 Task: Find connections with filter location Boufarik with filter topic #Whatinspiresmewith filter profile language French with filter current company SCC Online with filter school Board of Secondary Education Rajasthan with filter industry Personal and Laundry Services with filter service category Growth Marketing with filter keywords title Business Analyst
Action: Mouse moved to (546, 69)
Screenshot: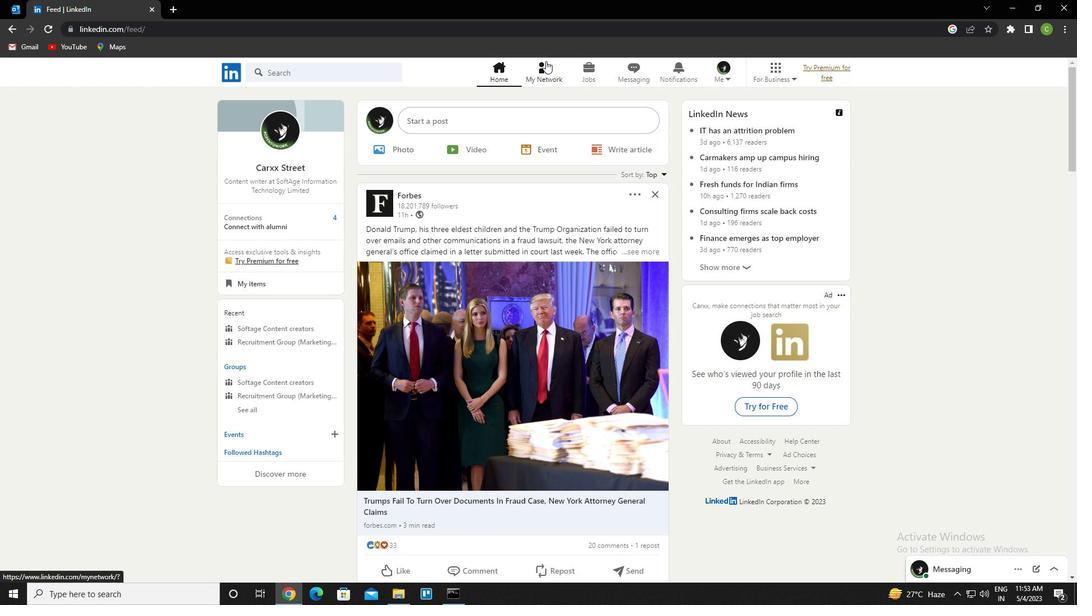 
Action: Mouse pressed left at (546, 69)
Screenshot: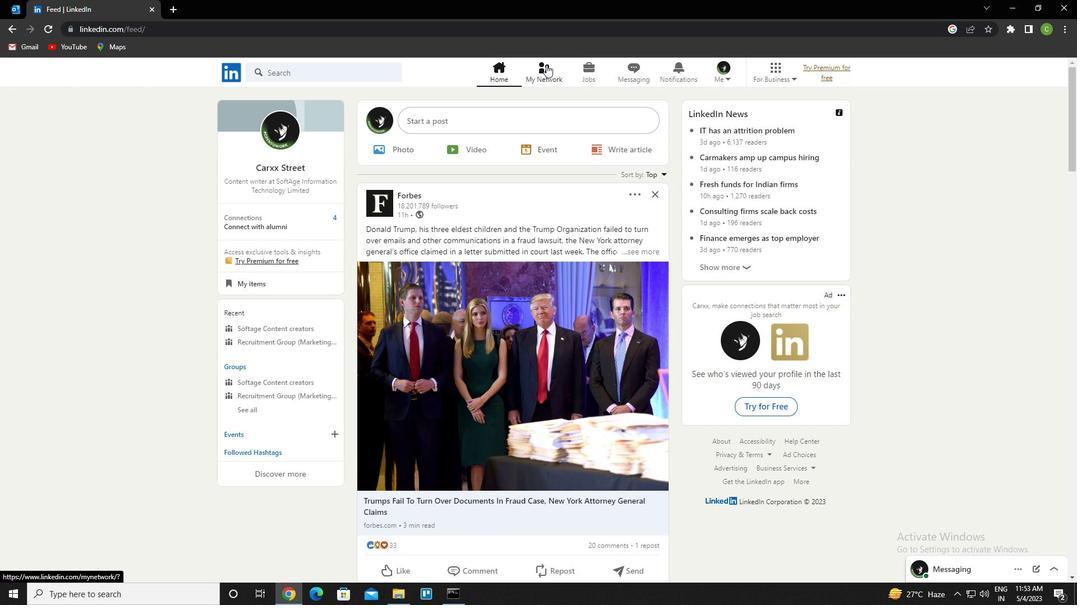 
Action: Mouse moved to (335, 134)
Screenshot: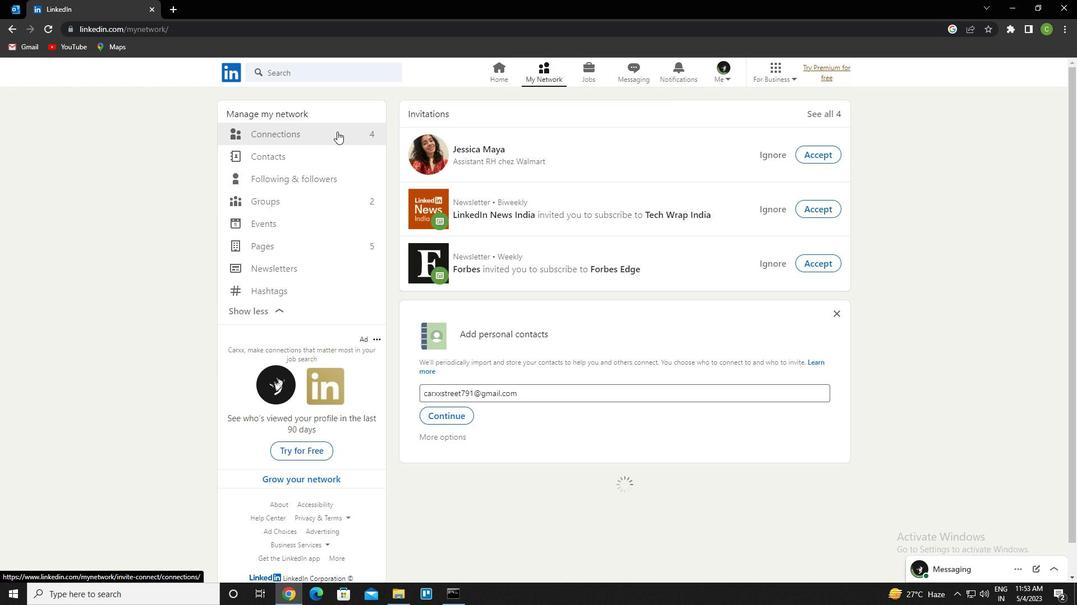 
Action: Mouse pressed left at (335, 134)
Screenshot: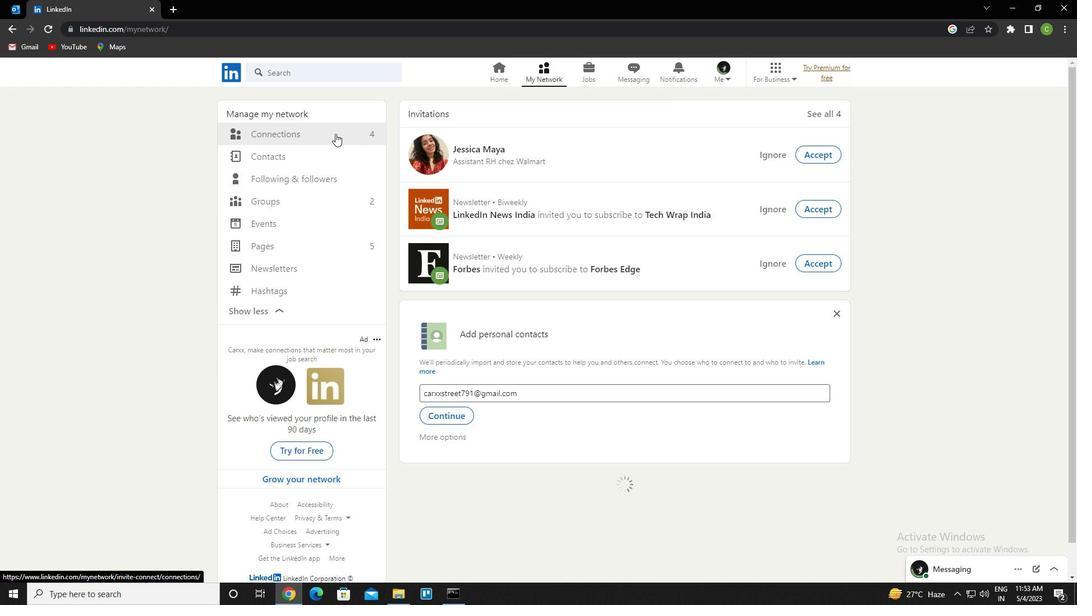 
Action: Mouse moved to (616, 136)
Screenshot: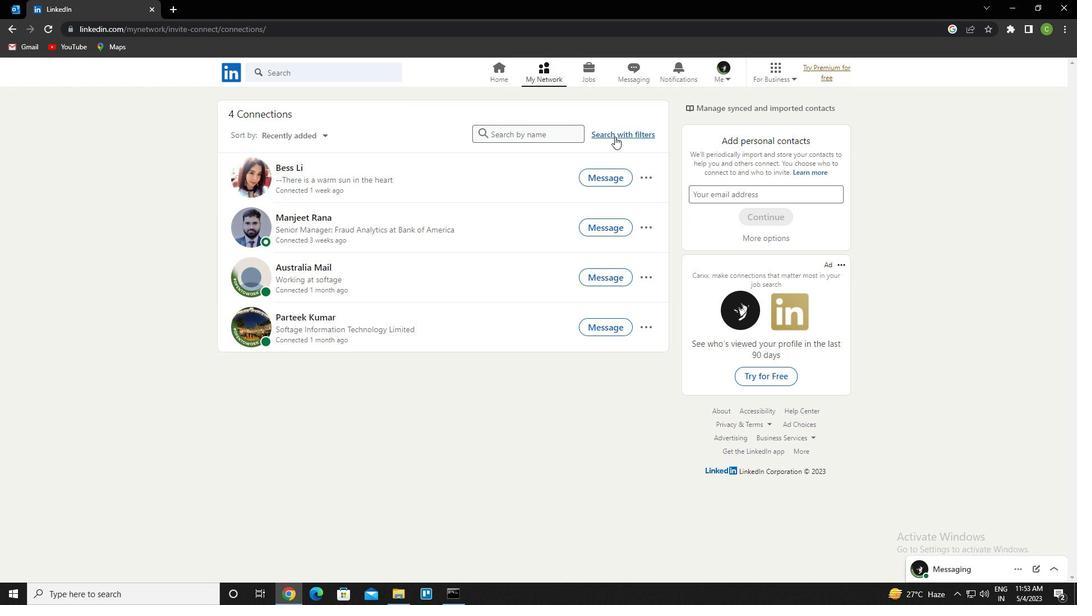
Action: Mouse pressed left at (616, 136)
Screenshot: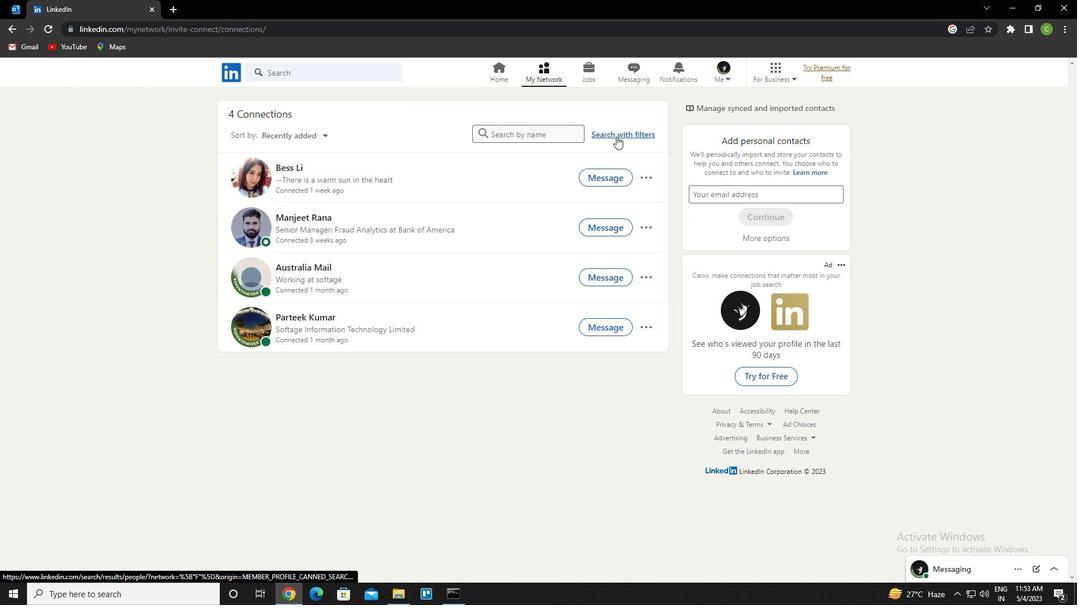
Action: Mouse moved to (578, 107)
Screenshot: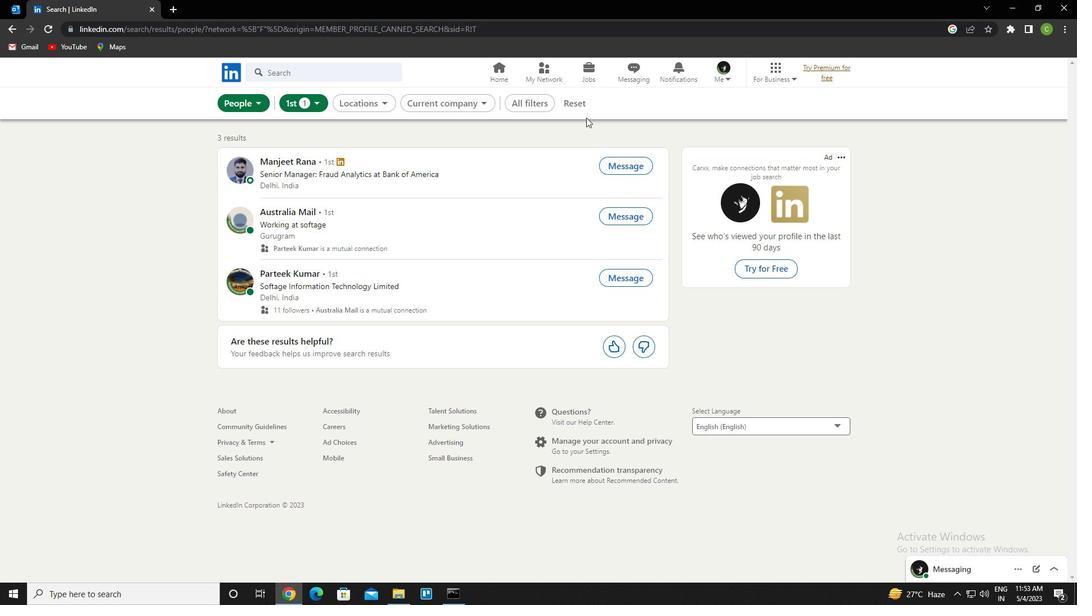 
Action: Mouse pressed left at (578, 107)
Screenshot: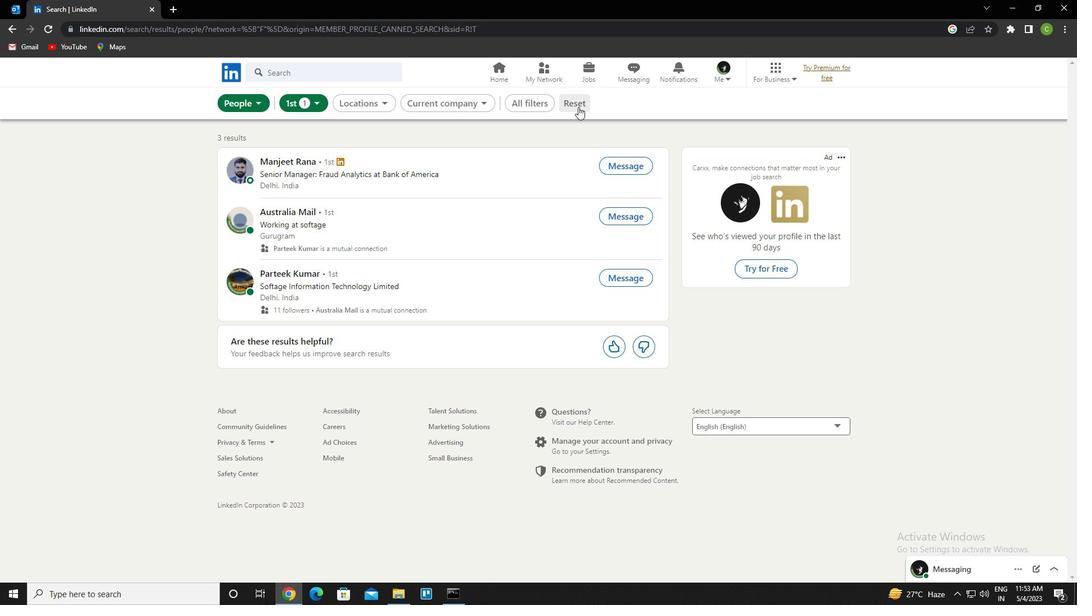 
Action: Mouse moved to (560, 104)
Screenshot: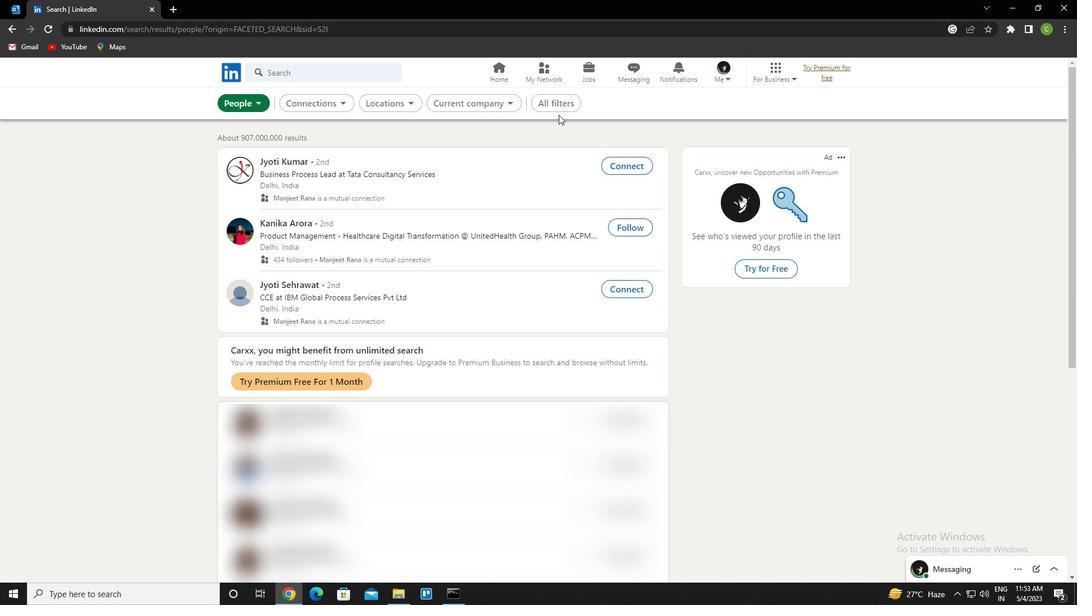 
Action: Mouse pressed left at (560, 104)
Screenshot: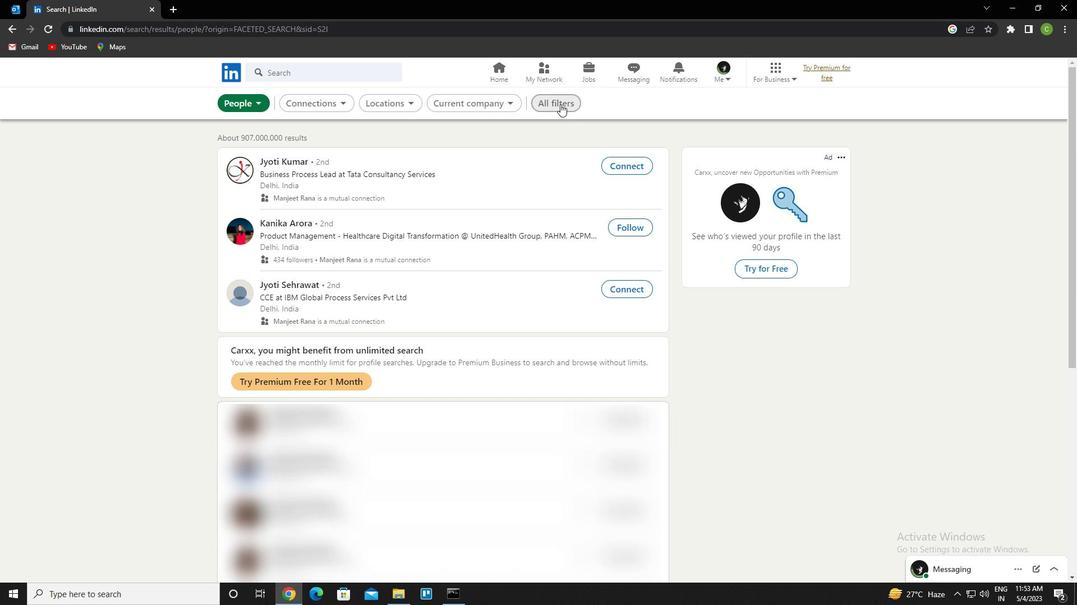 
Action: Mouse moved to (895, 312)
Screenshot: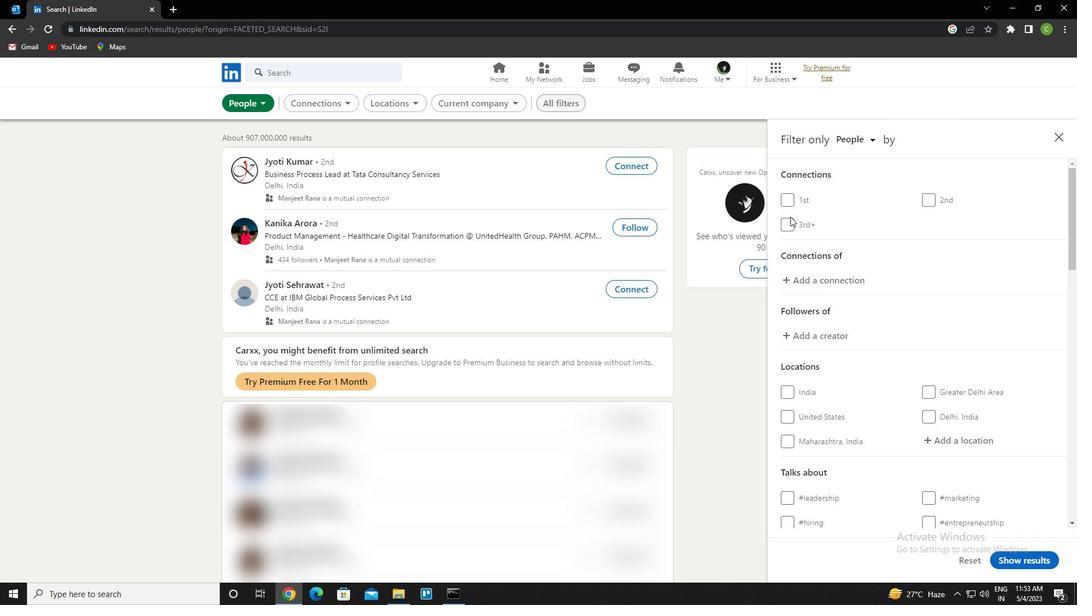 
Action: Mouse scrolled (895, 311) with delta (0, 0)
Screenshot: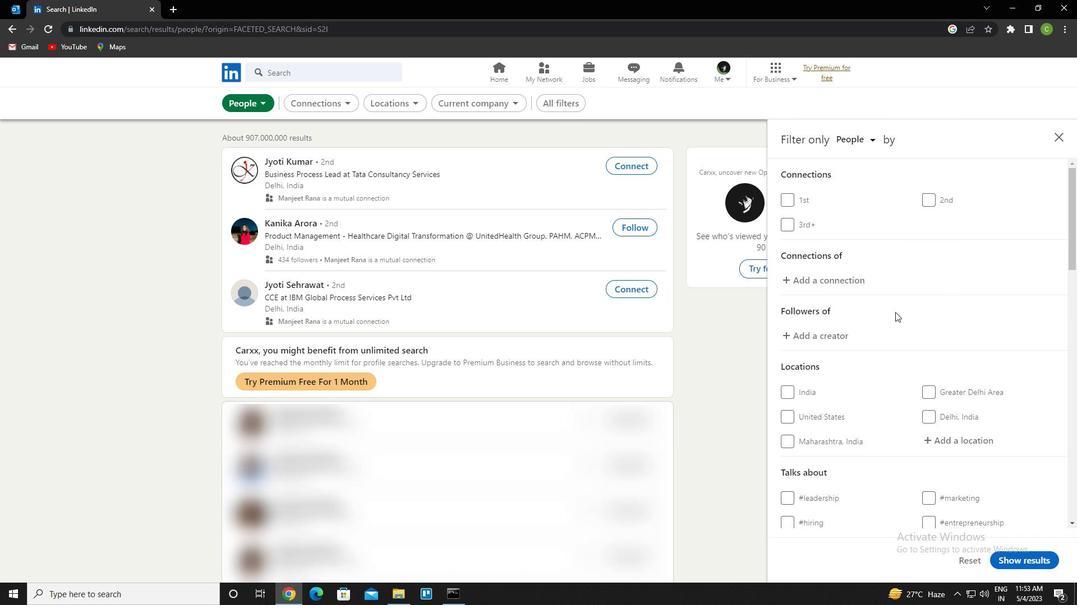 
Action: Mouse moved to (895, 313)
Screenshot: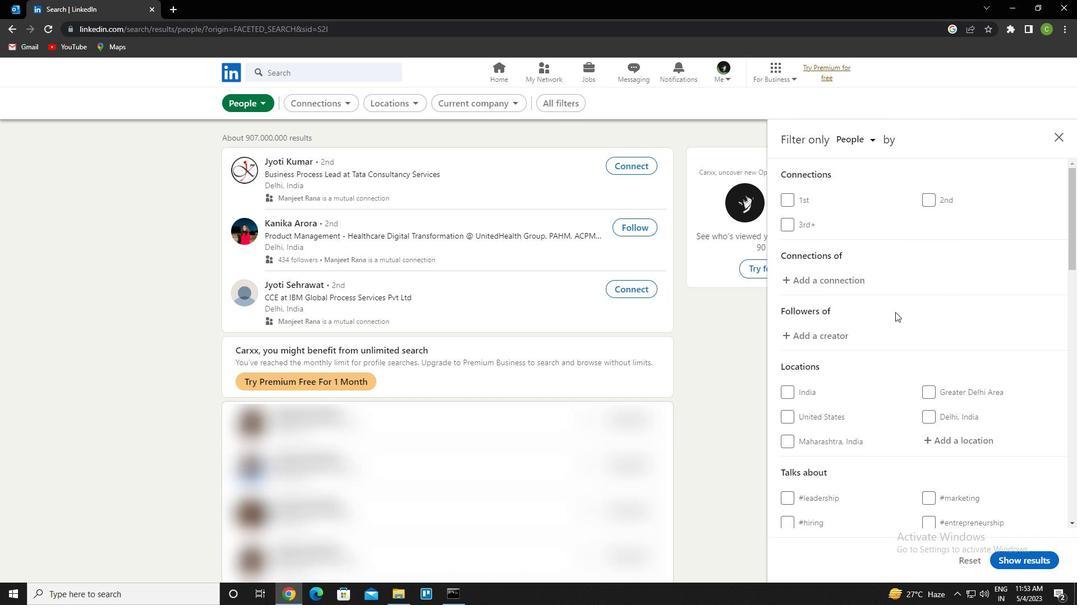 
Action: Mouse scrolled (895, 312) with delta (0, 0)
Screenshot: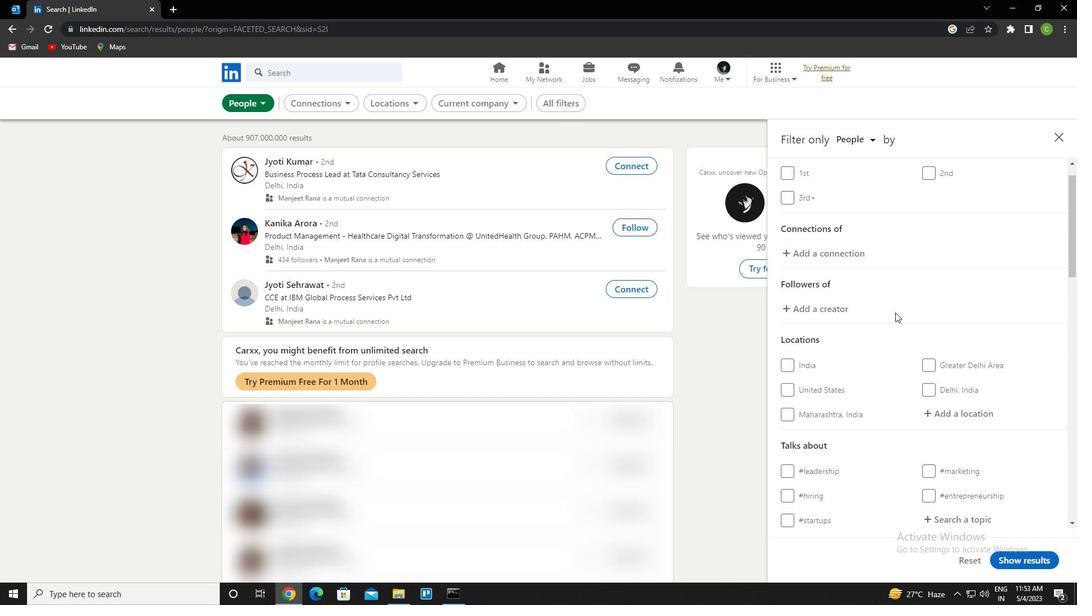 
Action: Mouse moved to (963, 333)
Screenshot: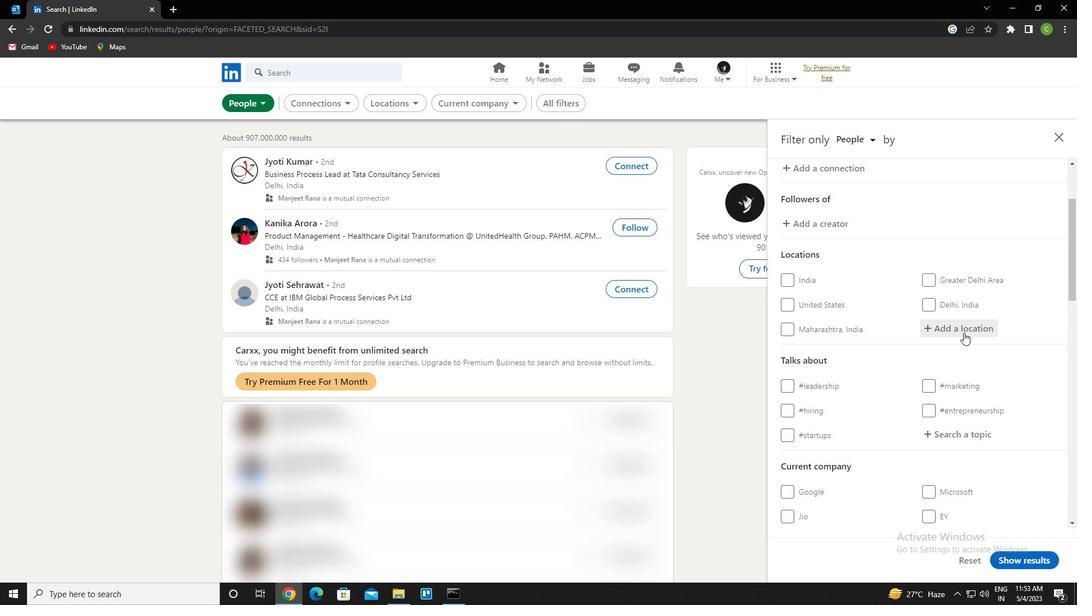 
Action: Mouse pressed left at (963, 333)
Screenshot: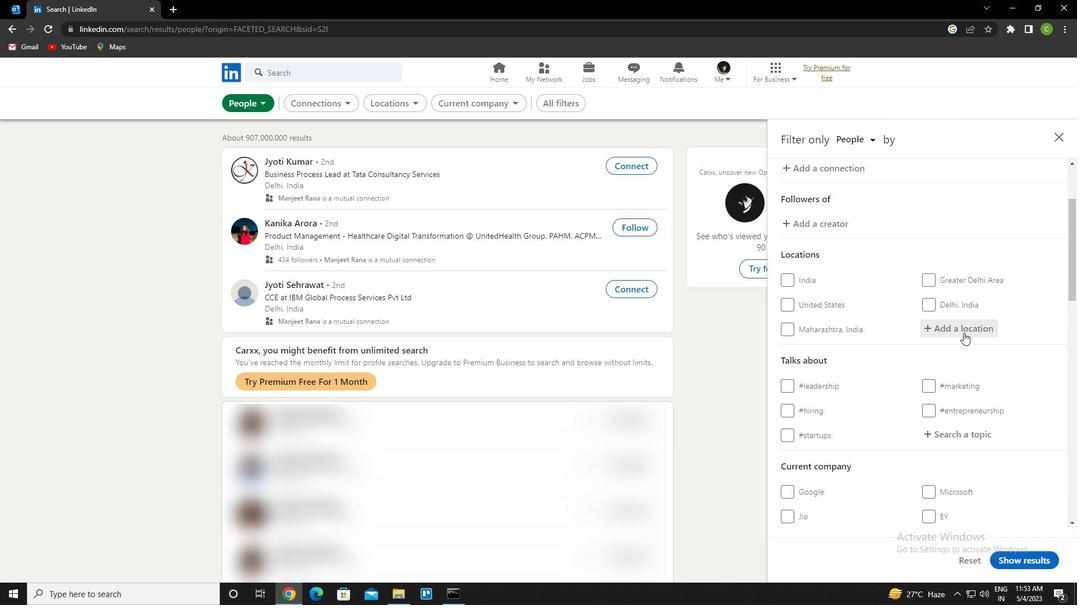 
Action: Key pressed <Key.caps_lock>b<Key.caps_lock>oufarik<Key.down><Key.enter>
Screenshot: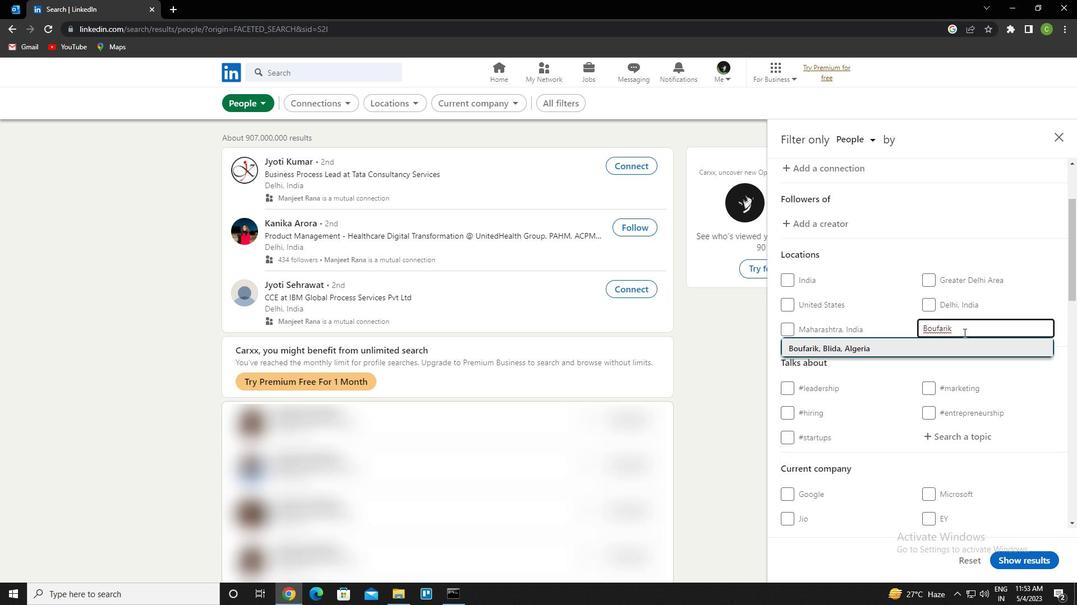 
Action: Mouse moved to (954, 328)
Screenshot: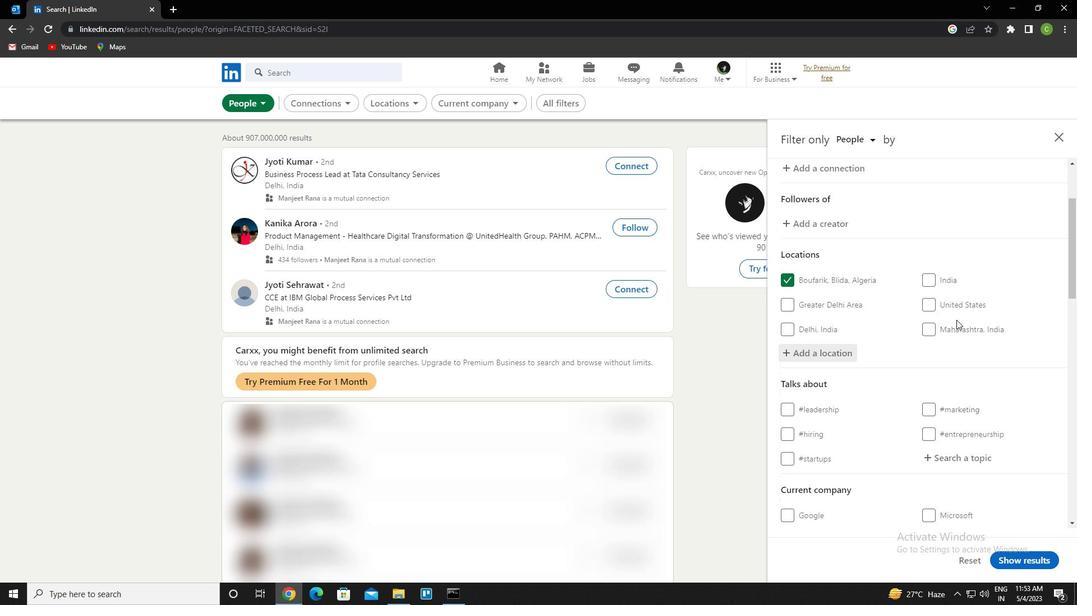 
Action: Mouse scrolled (954, 327) with delta (0, 0)
Screenshot: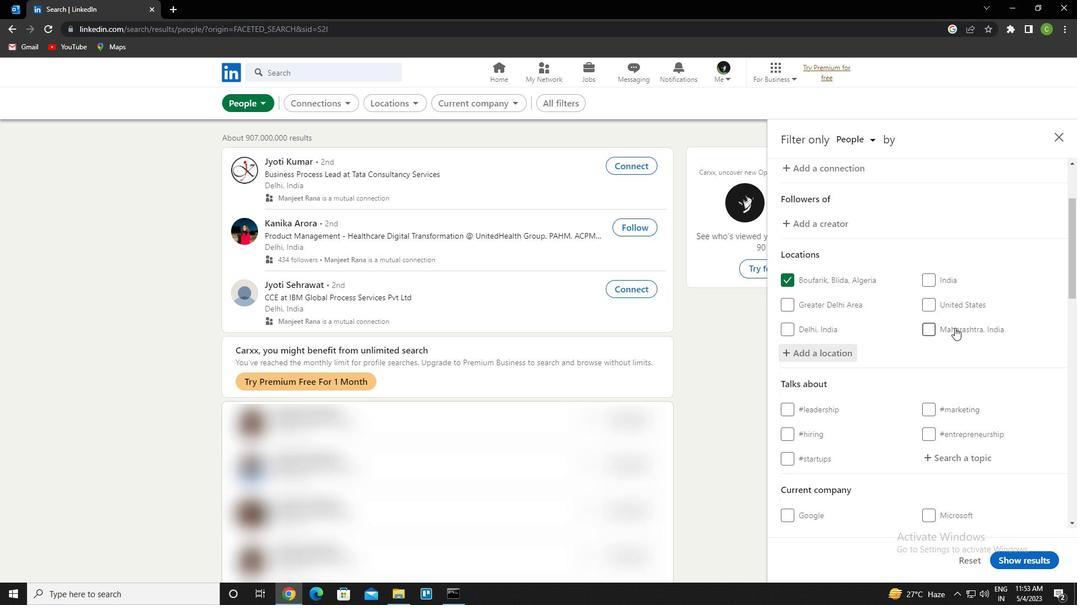 
Action: Mouse moved to (944, 398)
Screenshot: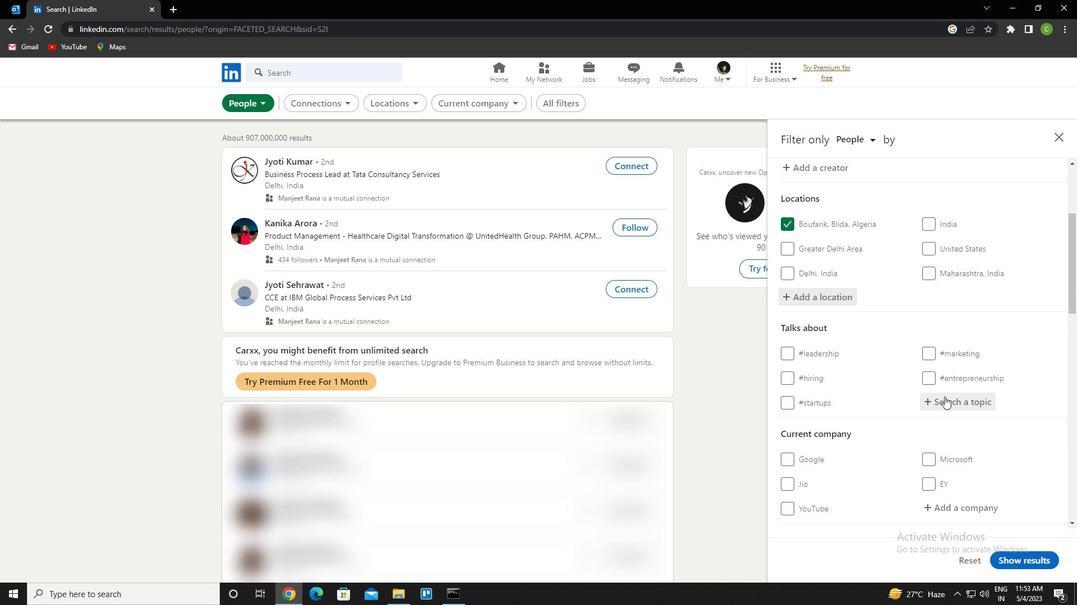 
Action: Mouse pressed left at (944, 398)
Screenshot: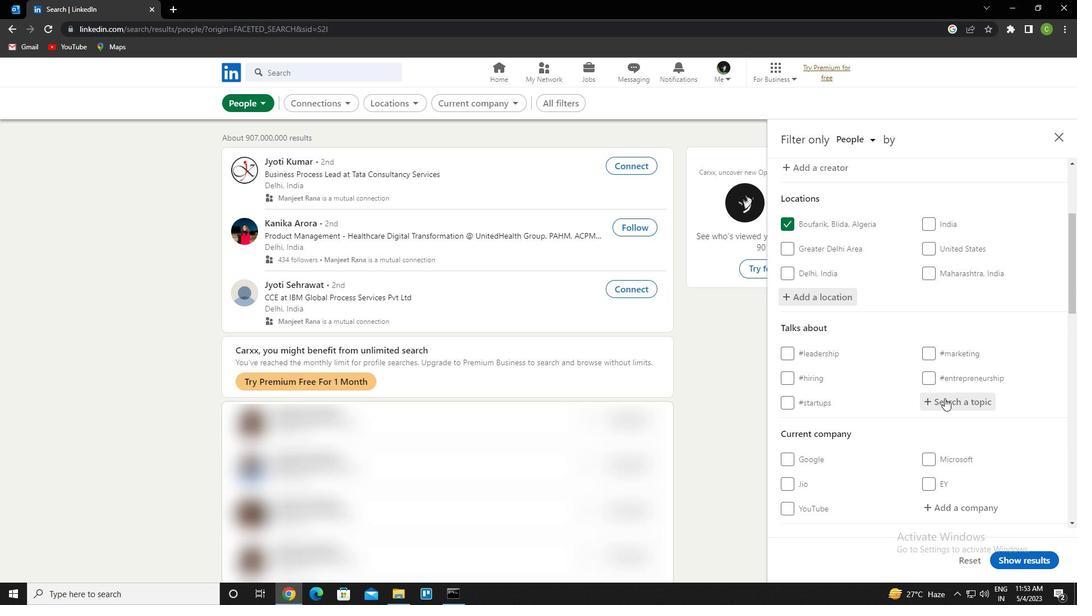 
Action: Mouse moved to (924, 385)
Screenshot: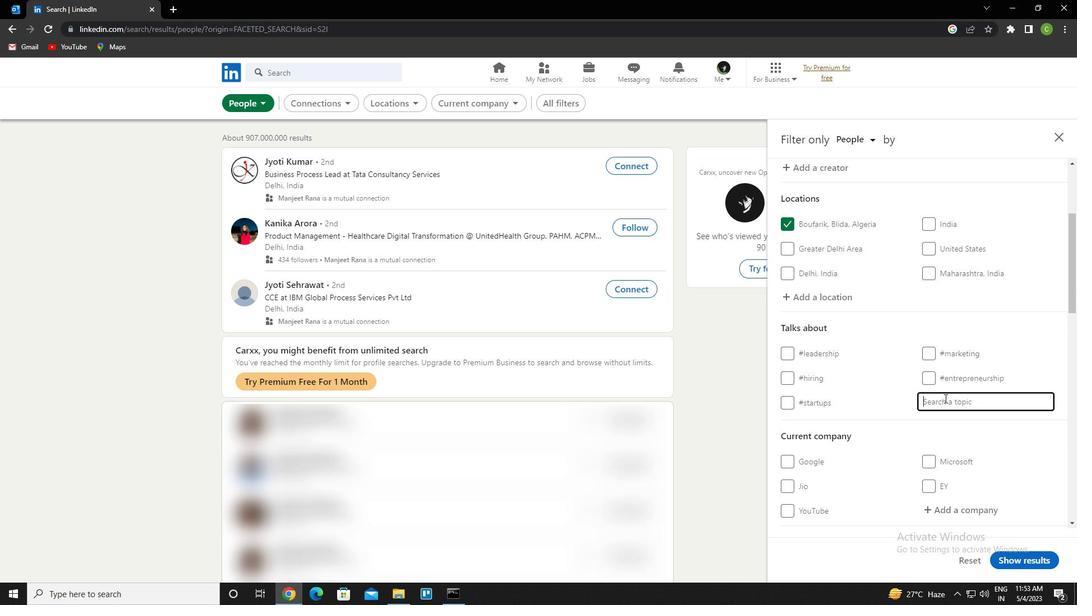 
Action: Key pressed whatinspireme<Key.down><Key.backspace><Key.backspace><Key.down><Key.enter>
Screenshot: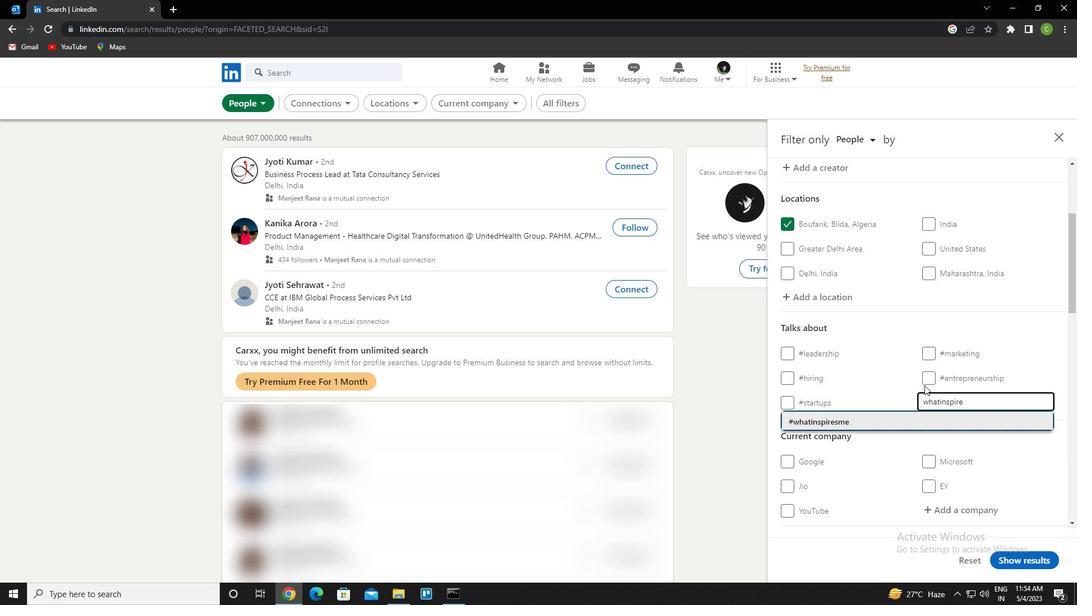 
Action: Mouse moved to (924, 385)
Screenshot: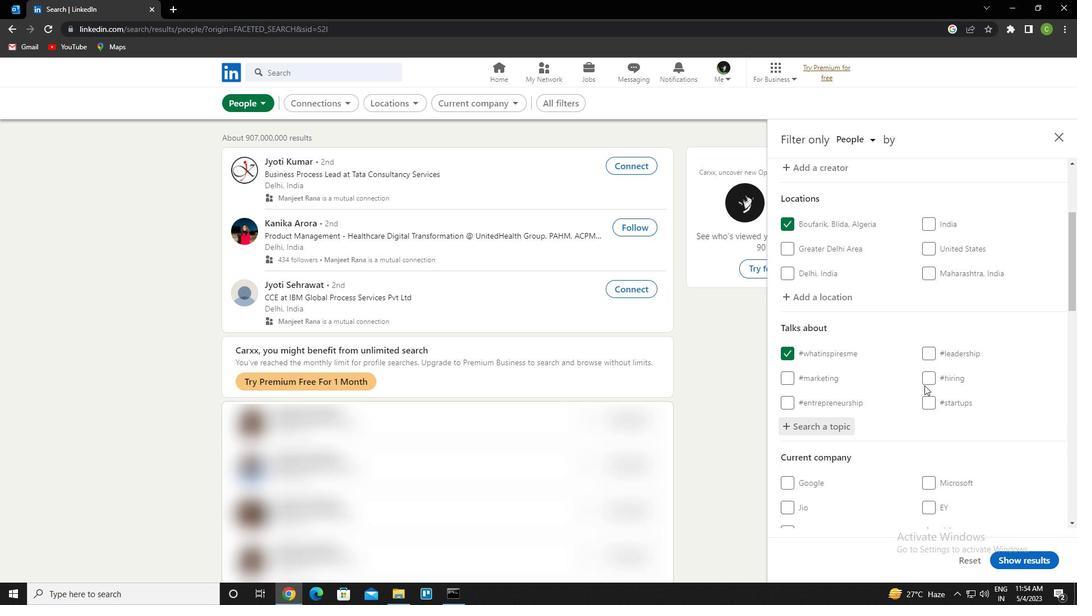 
Action: Mouse scrolled (924, 385) with delta (0, 0)
Screenshot: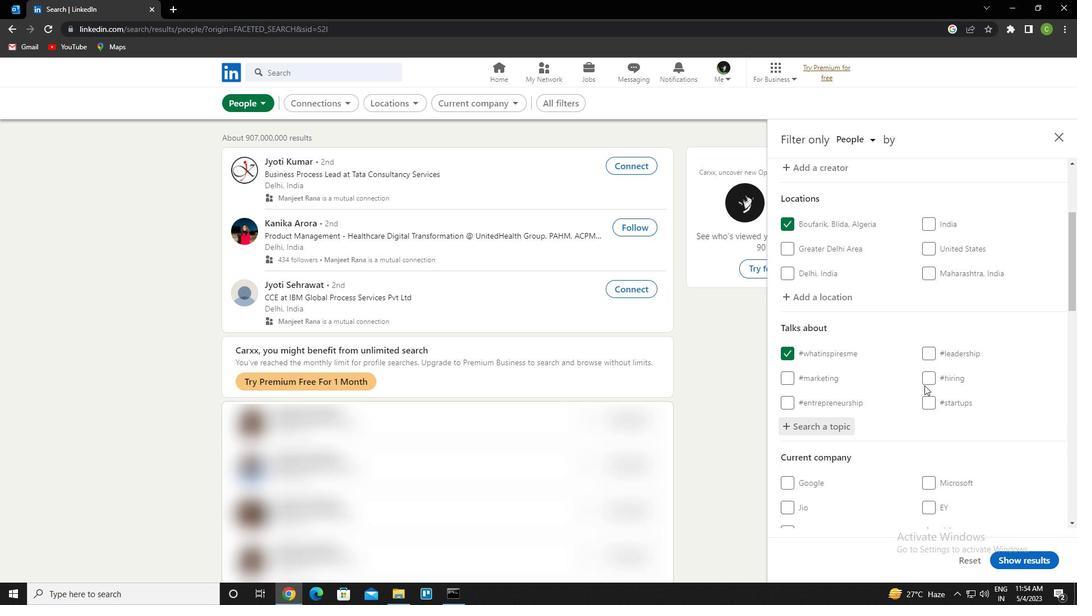 
Action: Mouse scrolled (924, 385) with delta (0, 0)
Screenshot: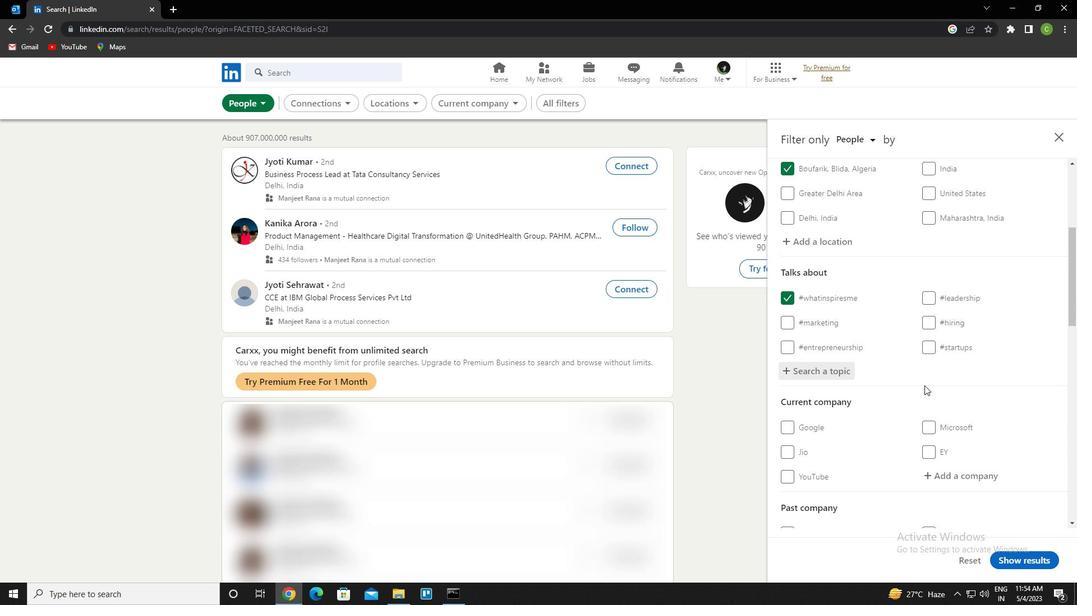 
Action: Mouse moved to (923, 385)
Screenshot: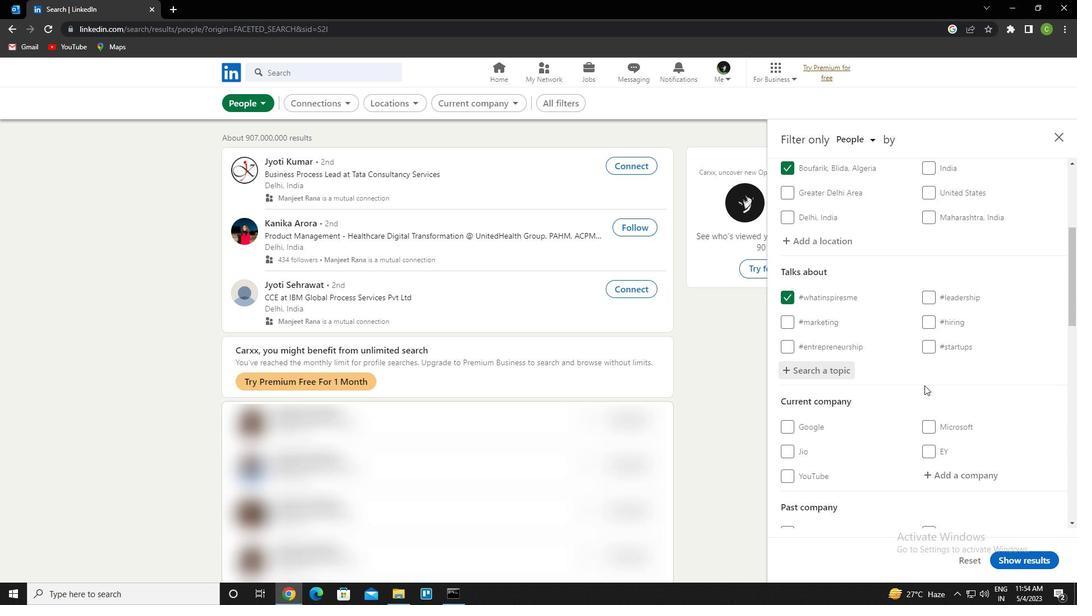 
Action: Mouse scrolled (923, 385) with delta (0, 0)
Screenshot: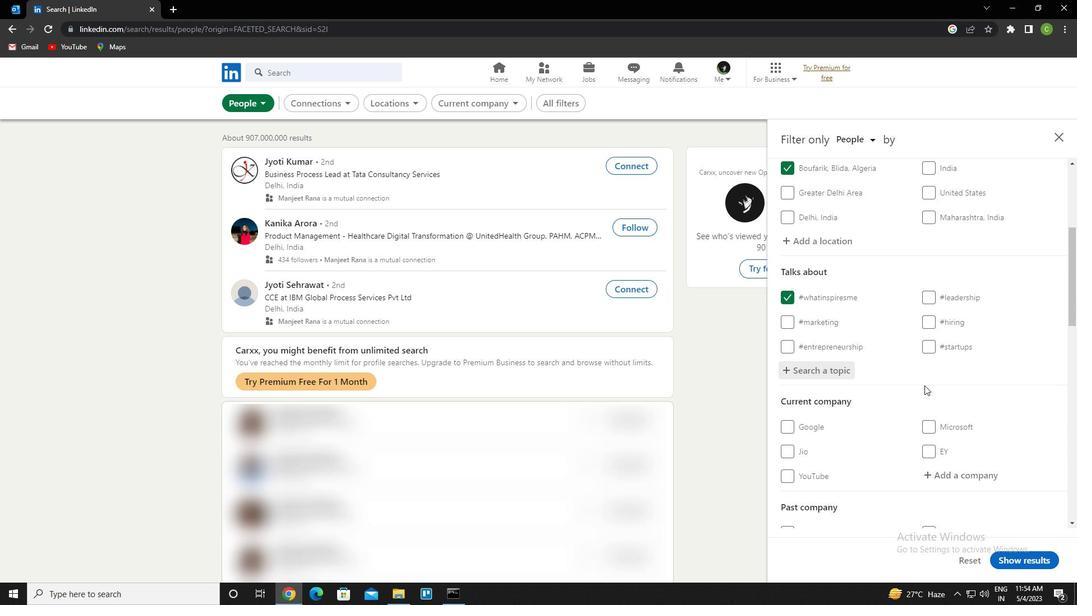 
Action: Mouse moved to (922, 388)
Screenshot: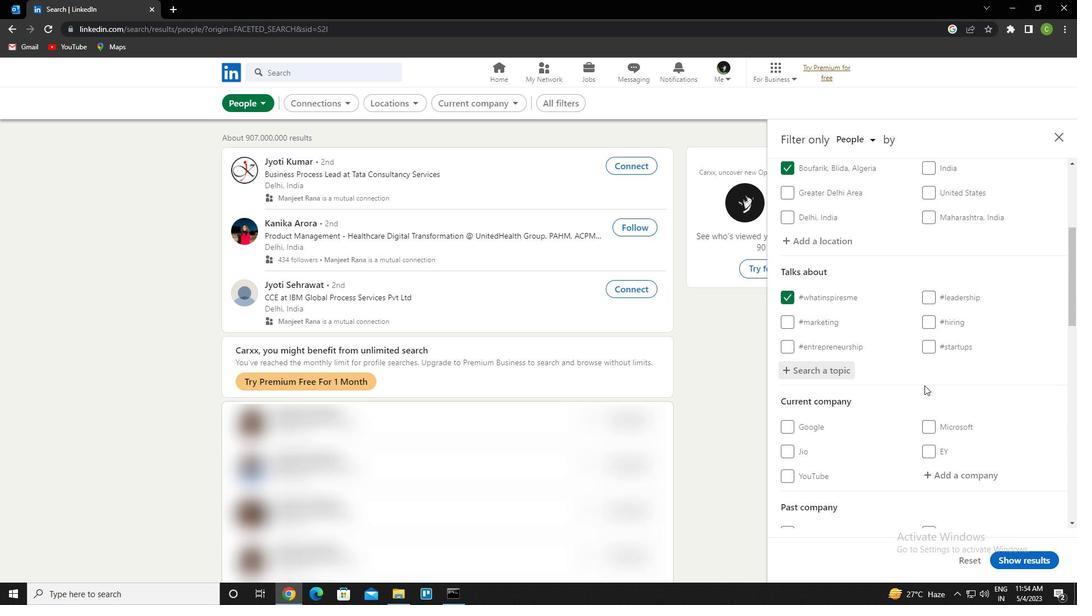 
Action: Mouse scrolled (922, 387) with delta (0, 0)
Screenshot: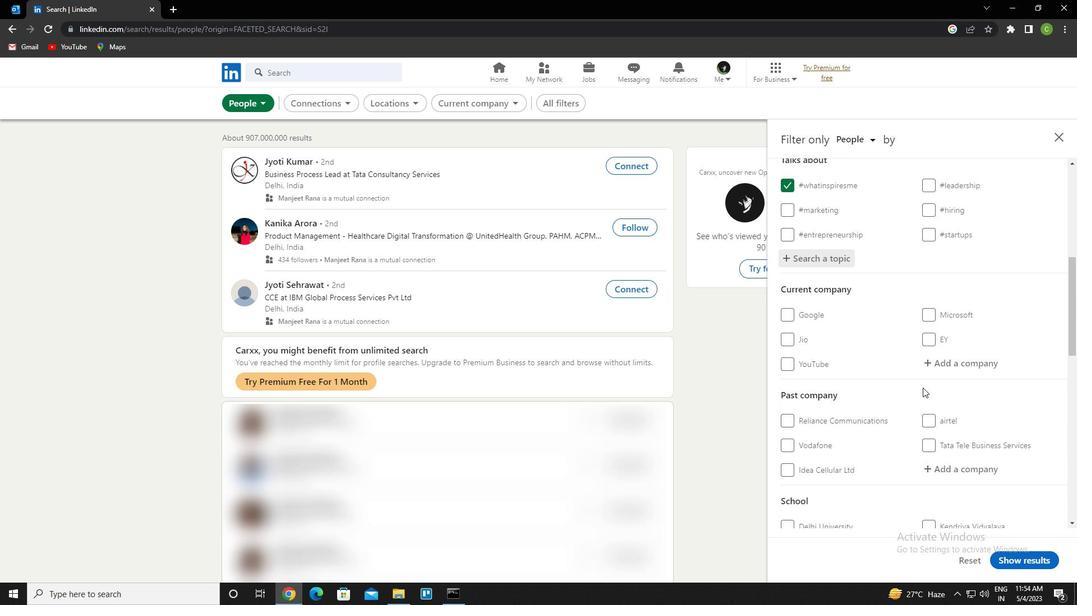 
Action: Mouse scrolled (922, 387) with delta (0, 0)
Screenshot: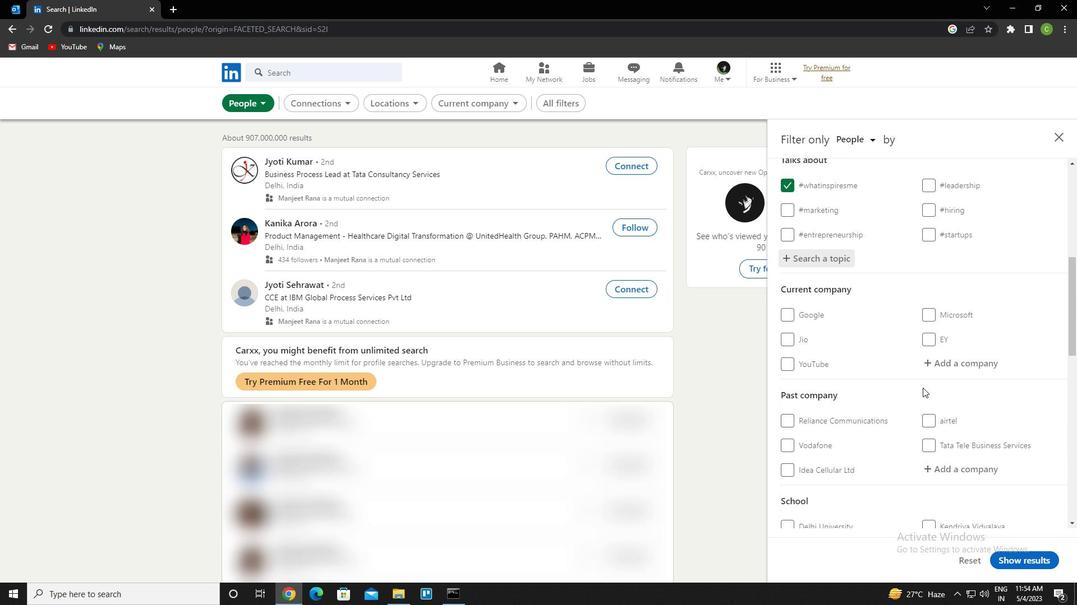 
Action: Mouse moved to (921, 388)
Screenshot: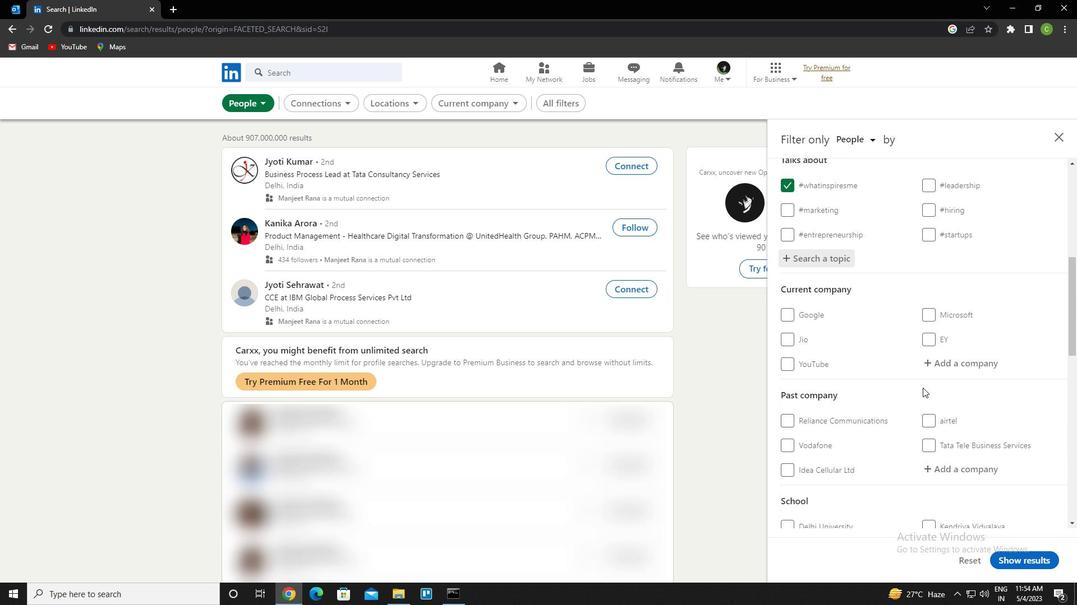 
Action: Mouse scrolled (921, 388) with delta (0, 0)
Screenshot: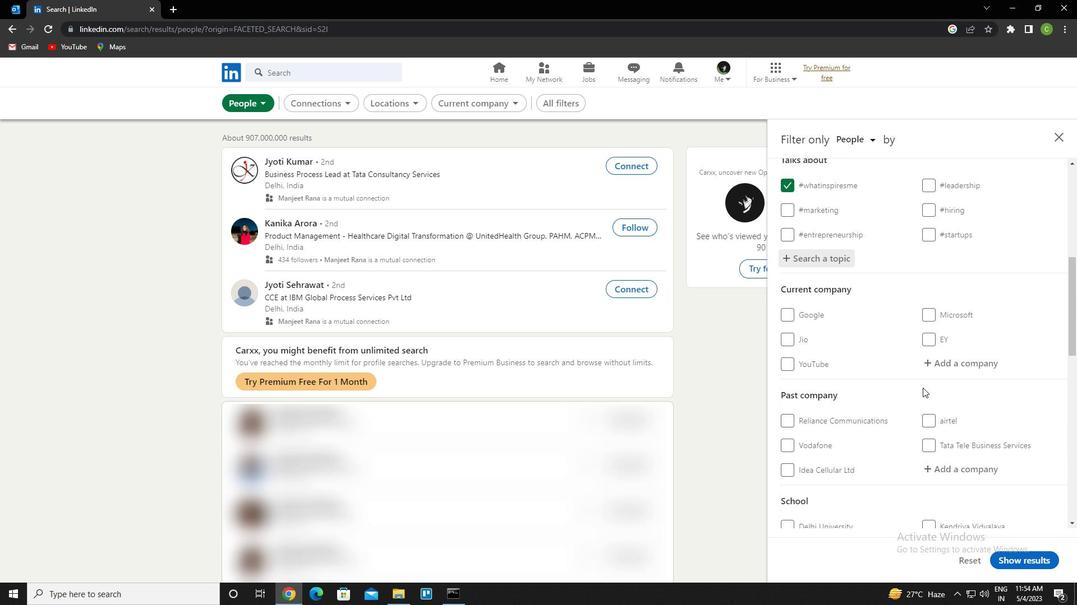 
Action: Mouse moved to (920, 388)
Screenshot: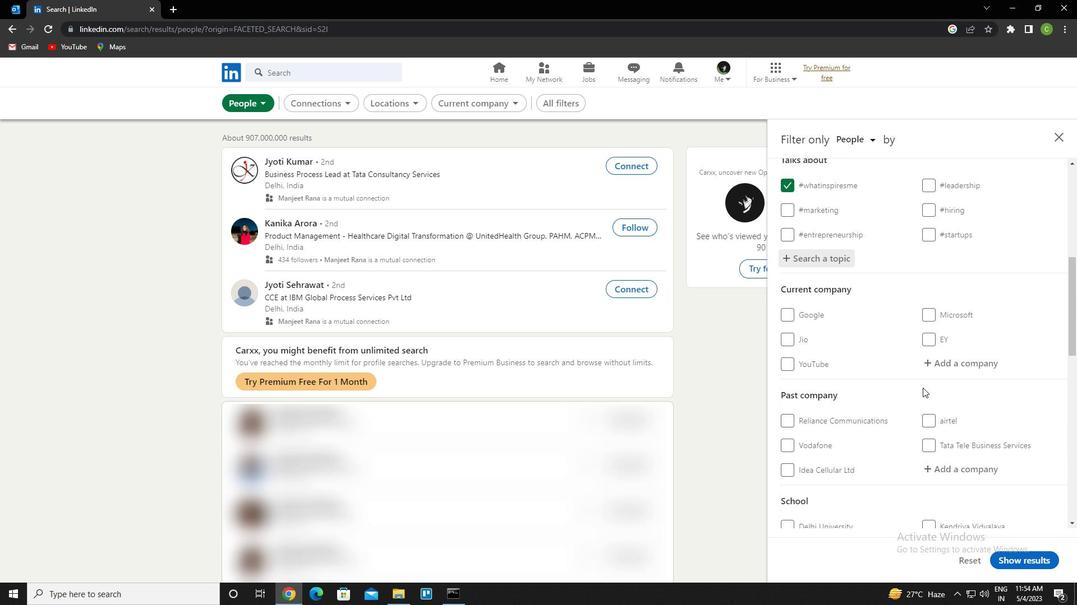 
Action: Mouse scrolled (920, 388) with delta (0, 0)
Screenshot: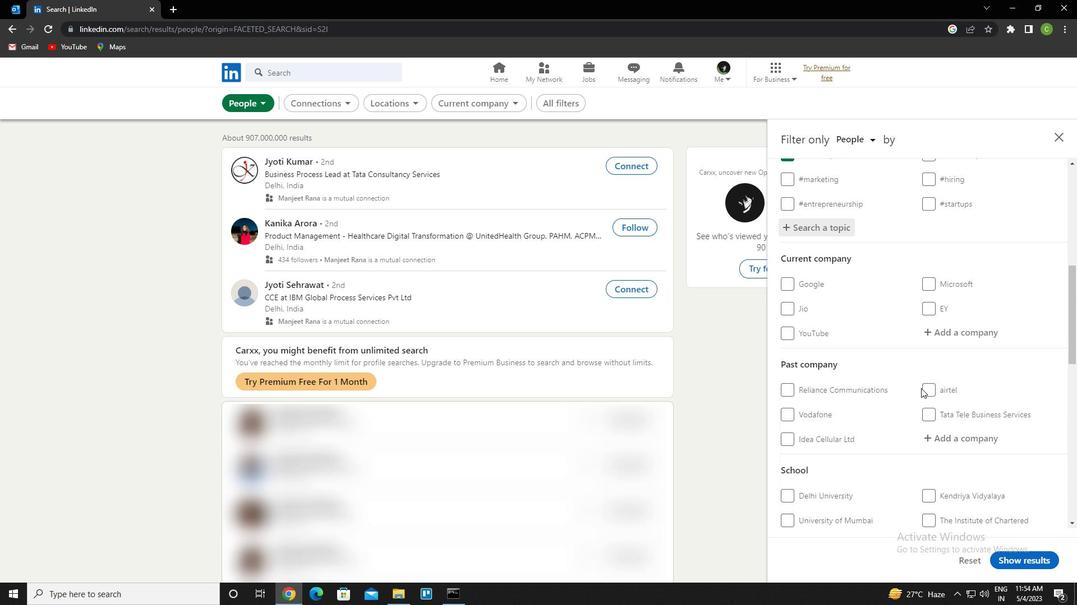 
Action: Mouse moved to (920, 388)
Screenshot: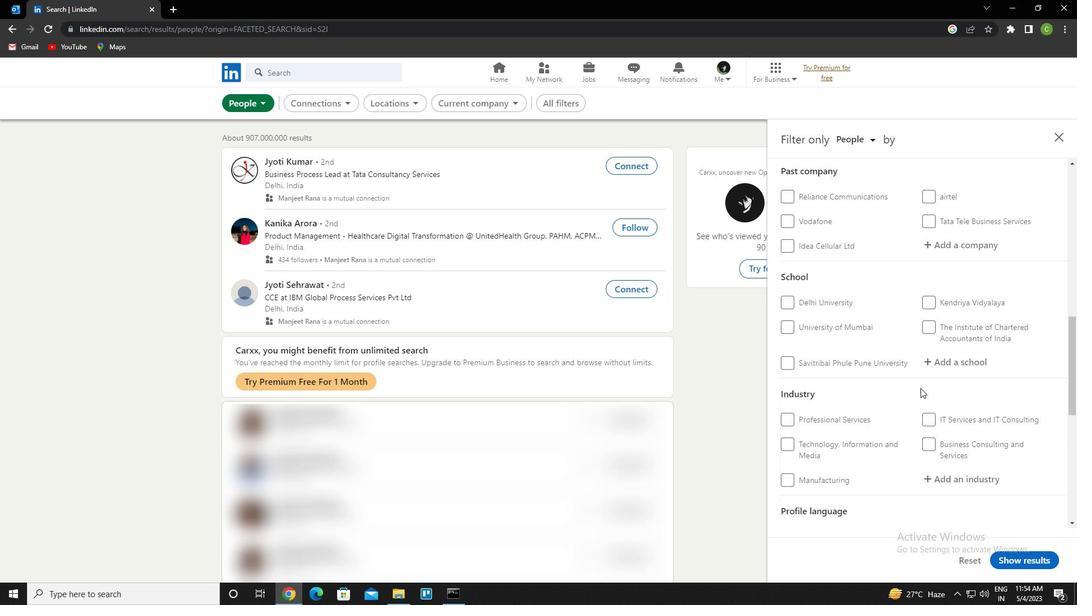 
Action: Mouse scrolled (920, 387) with delta (0, 0)
Screenshot: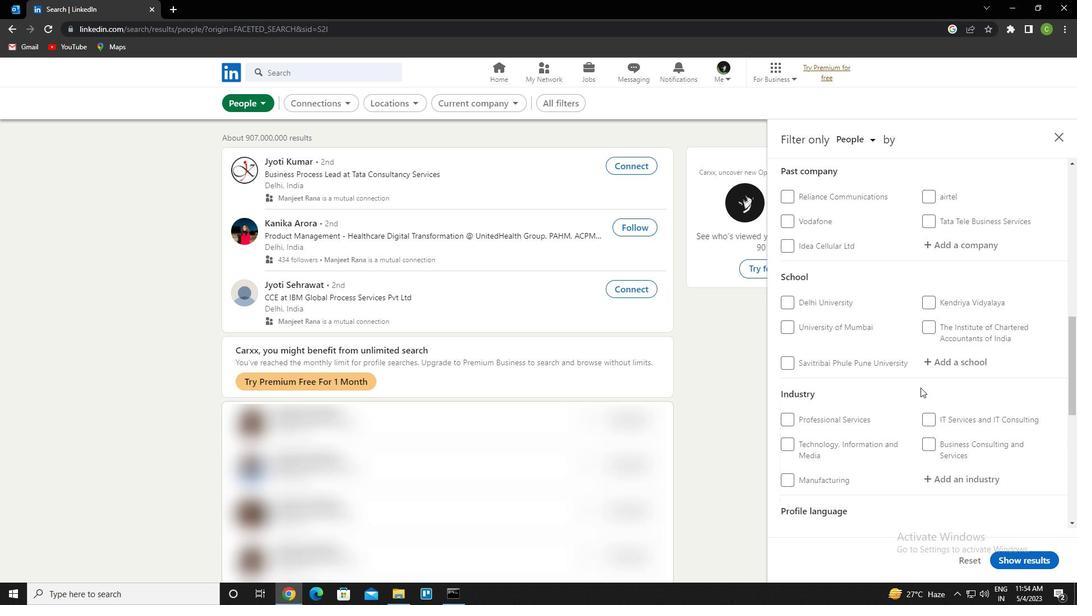 
Action: Mouse moved to (920, 387)
Screenshot: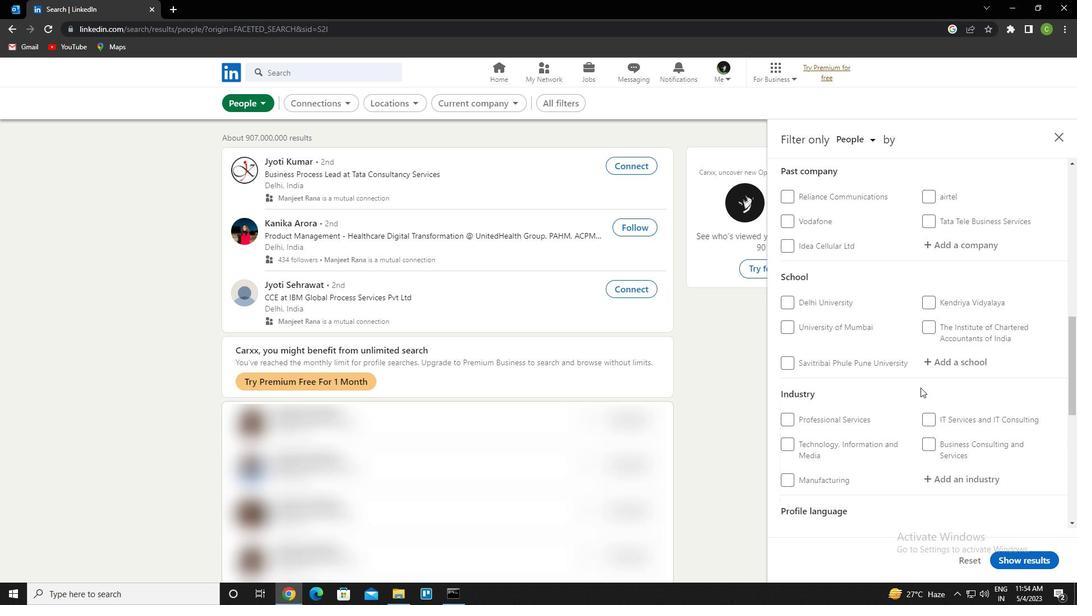 
Action: Mouse scrolled (920, 387) with delta (0, 0)
Screenshot: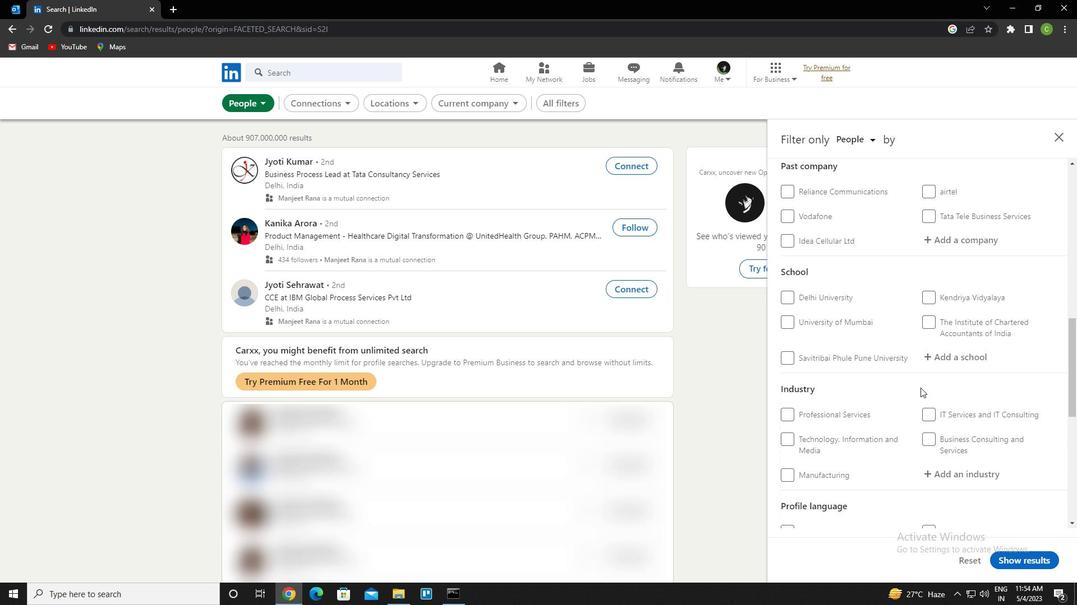 
Action: Mouse moved to (919, 387)
Screenshot: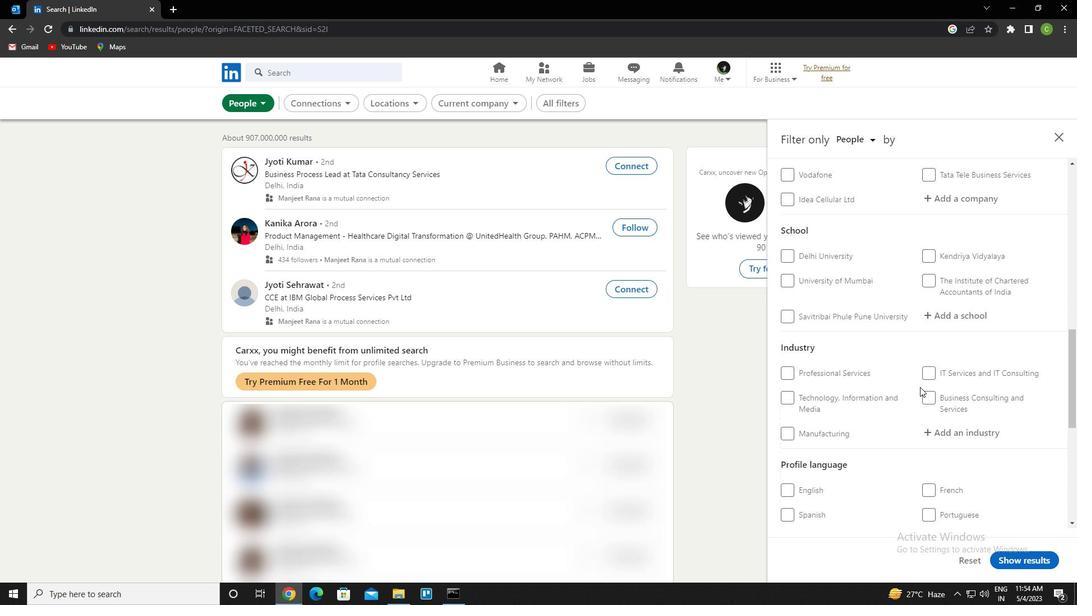 
Action: Mouse scrolled (919, 387) with delta (0, 0)
Screenshot: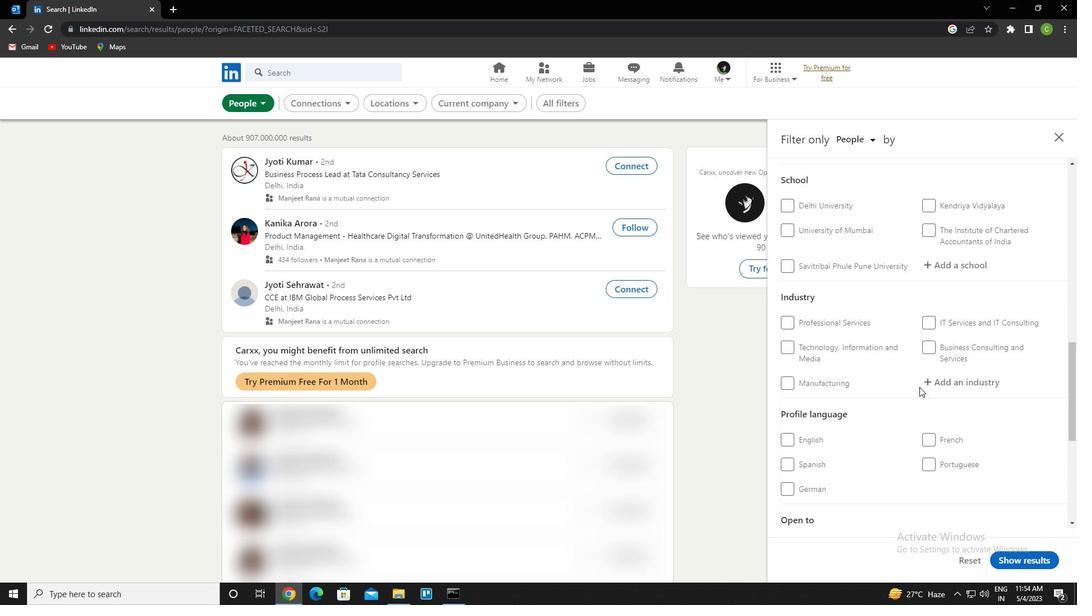 
Action: Mouse scrolled (919, 387) with delta (0, 0)
Screenshot: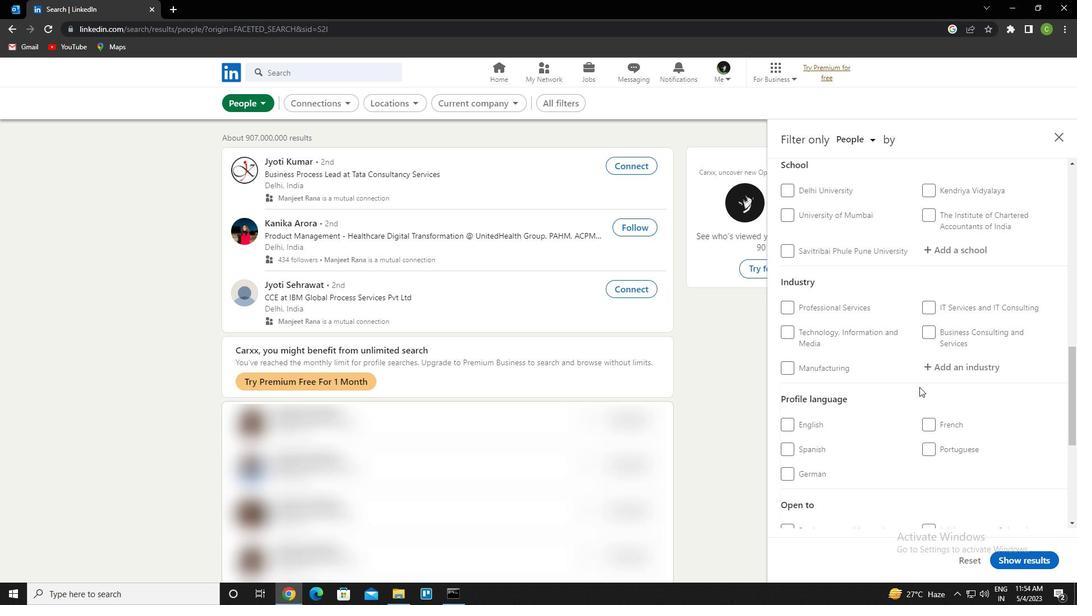 
Action: Mouse moved to (928, 311)
Screenshot: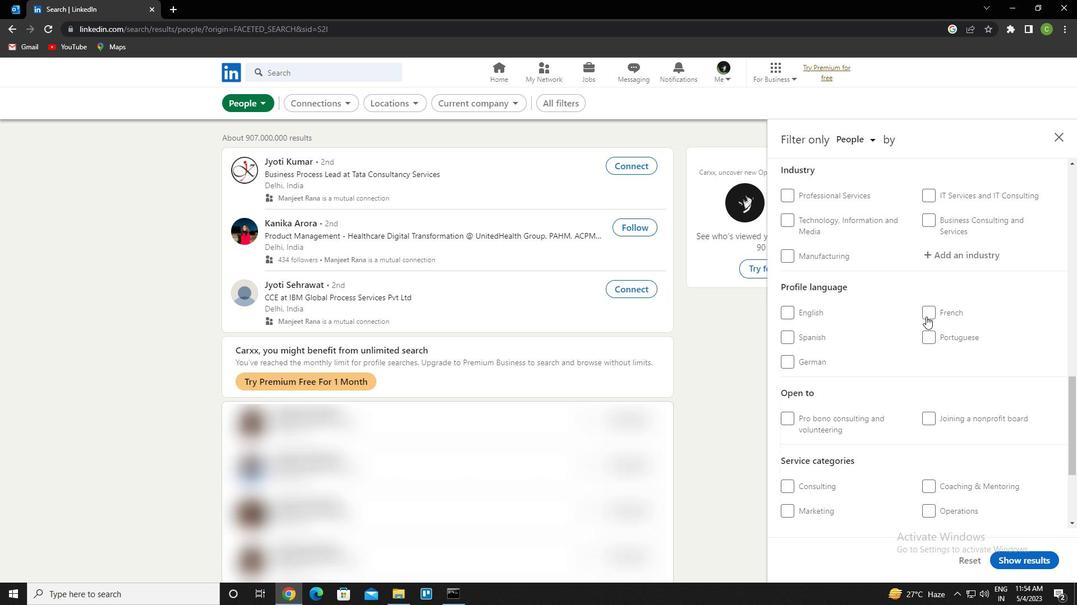 
Action: Mouse pressed left at (928, 311)
Screenshot: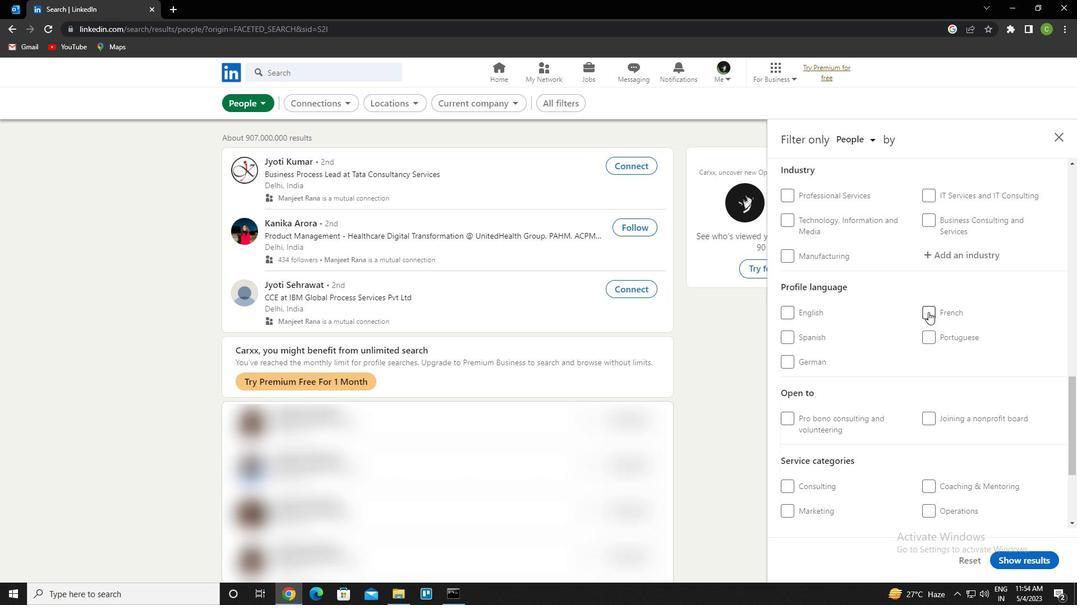 
Action: Mouse moved to (897, 331)
Screenshot: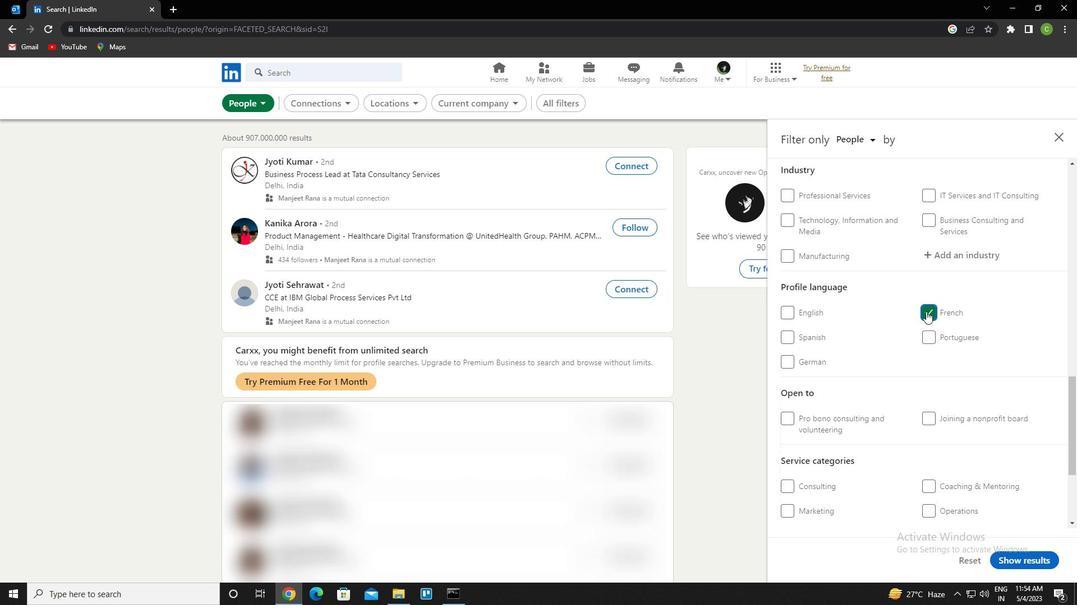
Action: Mouse scrolled (897, 332) with delta (0, 0)
Screenshot: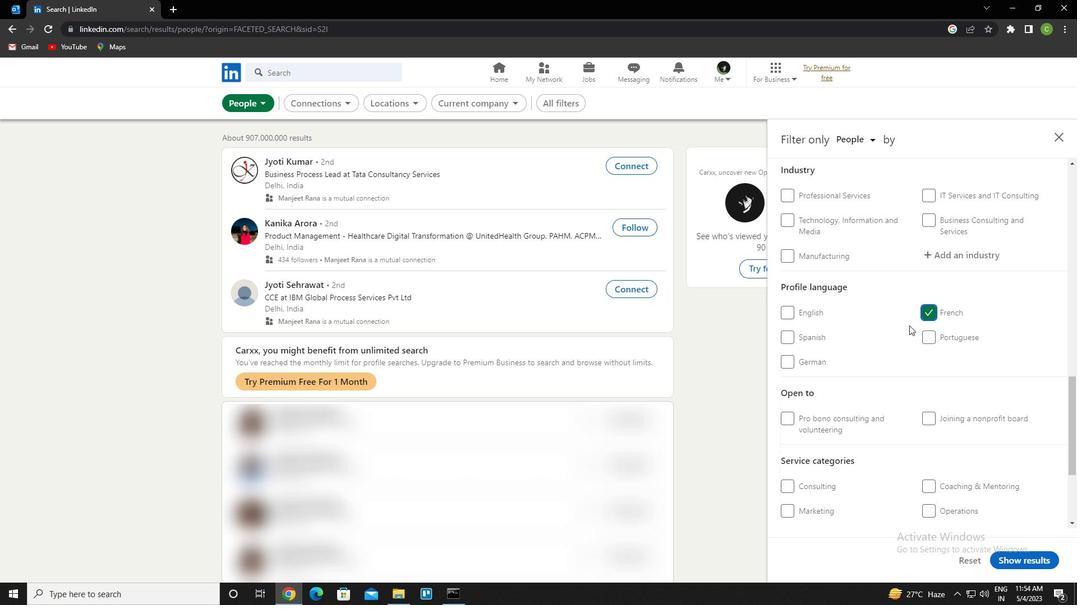 
Action: Mouse scrolled (897, 332) with delta (0, 0)
Screenshot: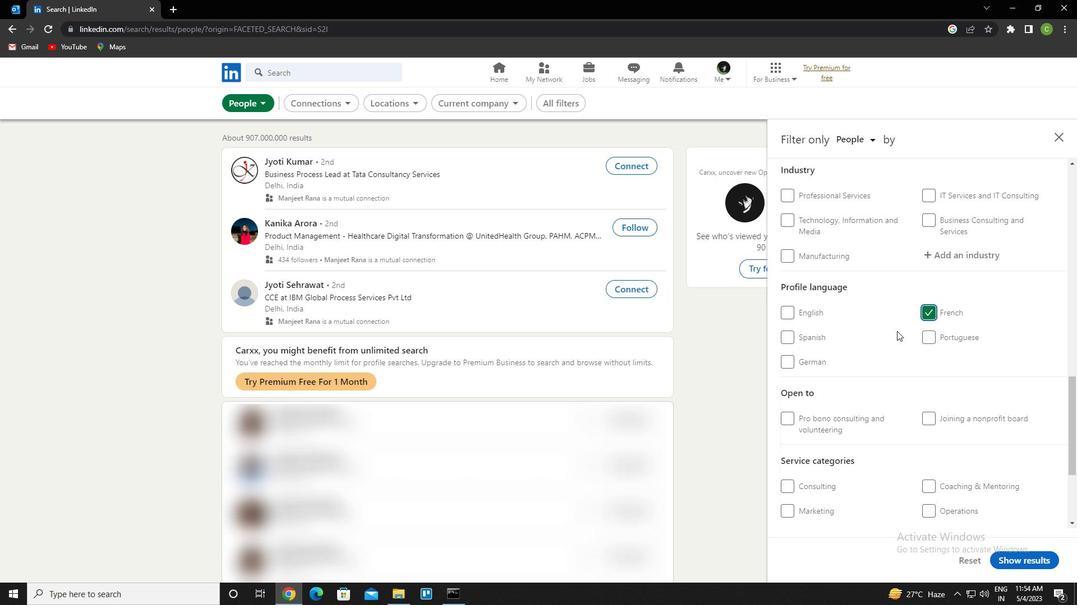 
Action: Mouse scrolled (897, 332) with delta (0, 0)
Screenshot: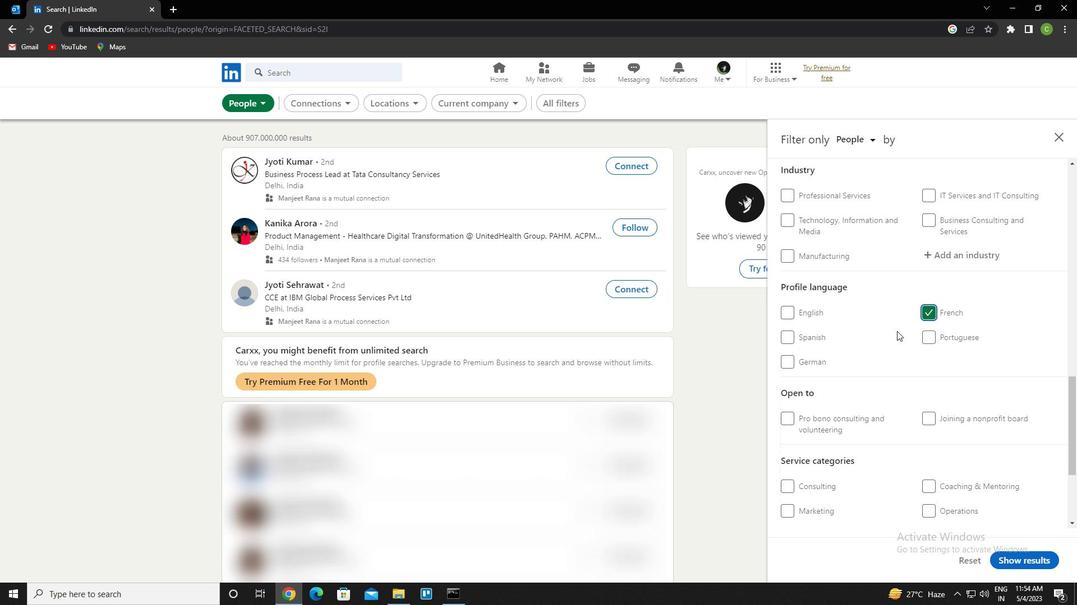 
Action: Mouse scrolled (897, 332) with delta (0, 0)
Screenshot: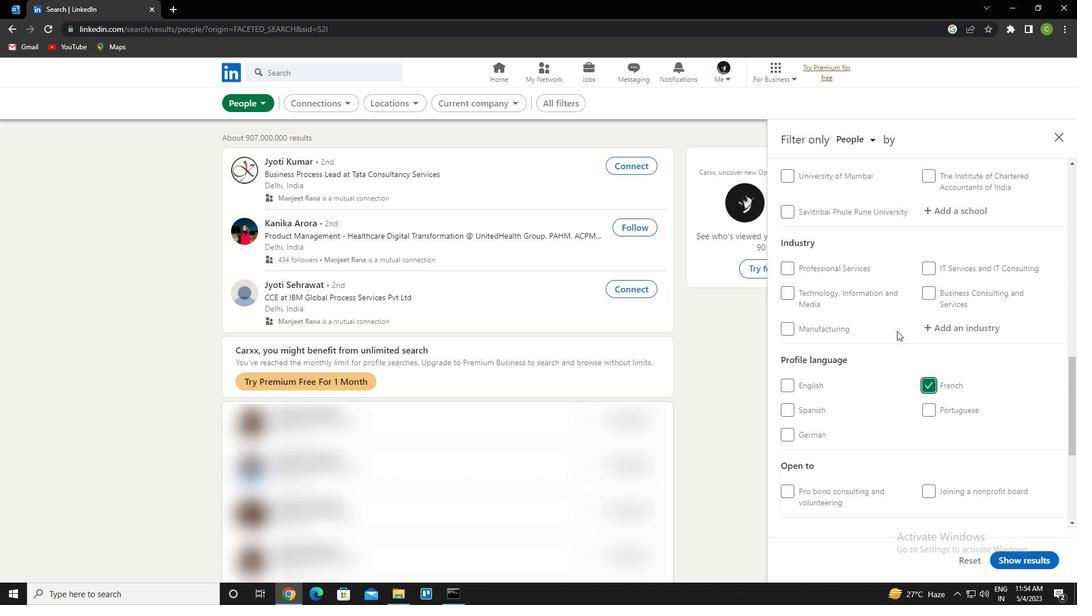 
Action: Mouse scrolled (897, 332) with delta (0, 0)
Screenshot: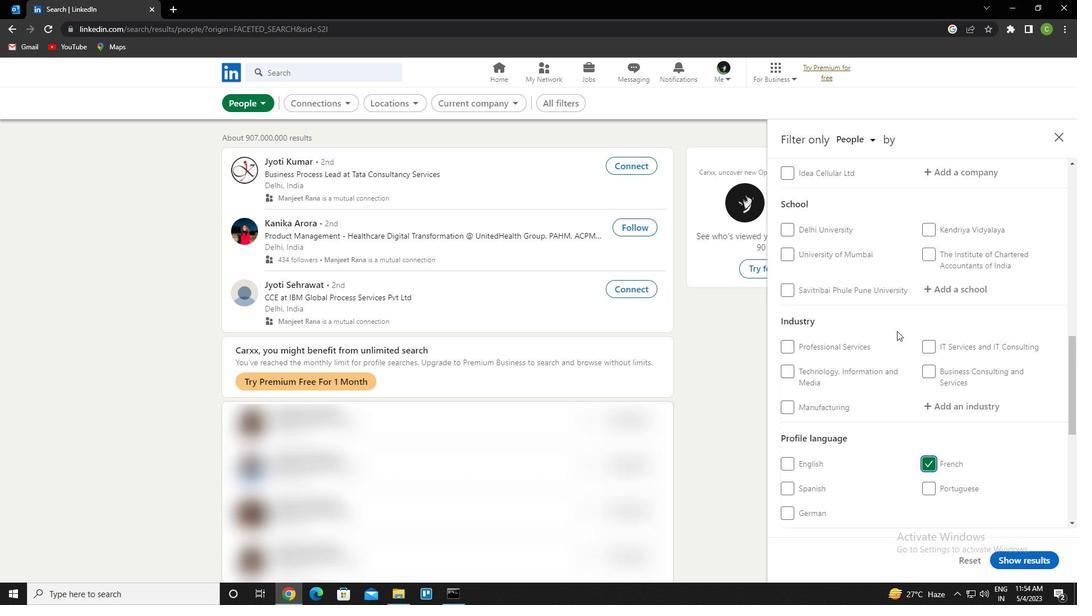 
Action: Mouse moved to (893, 333)
Screenshot: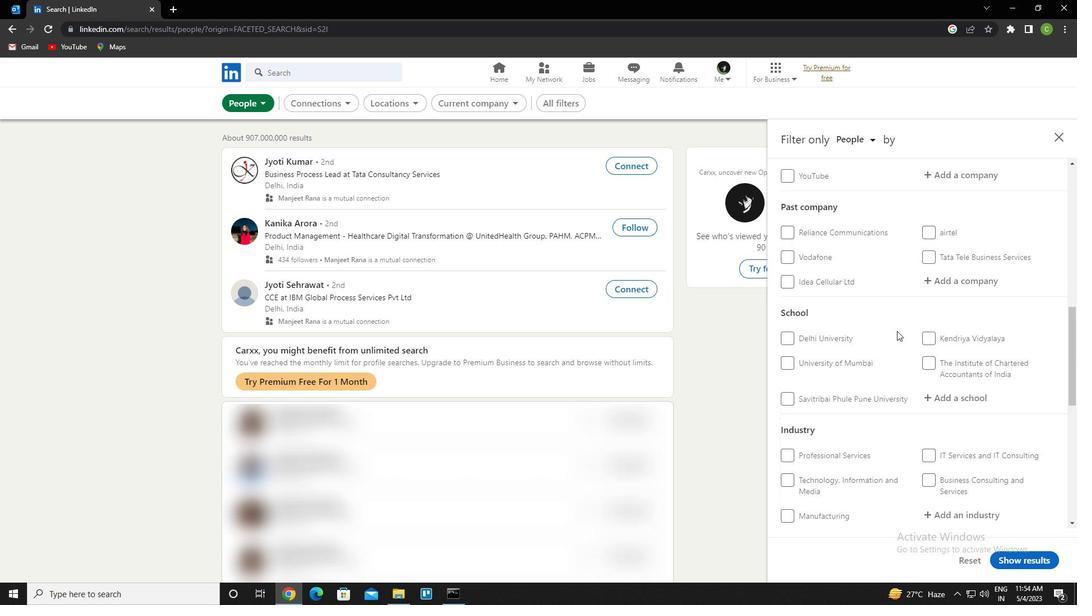 
Action: Mouse scrolled (893, 334) with delta (0, 0)
Screenshot: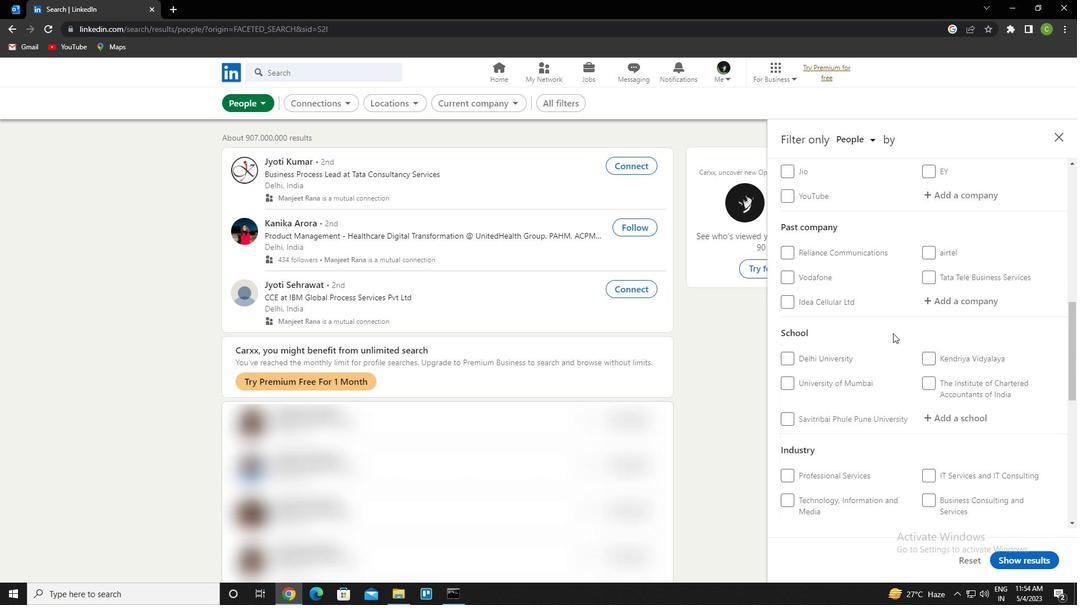 
Action: Mouse scrolled (893, 334) with delta (0, 0)
Screenshot: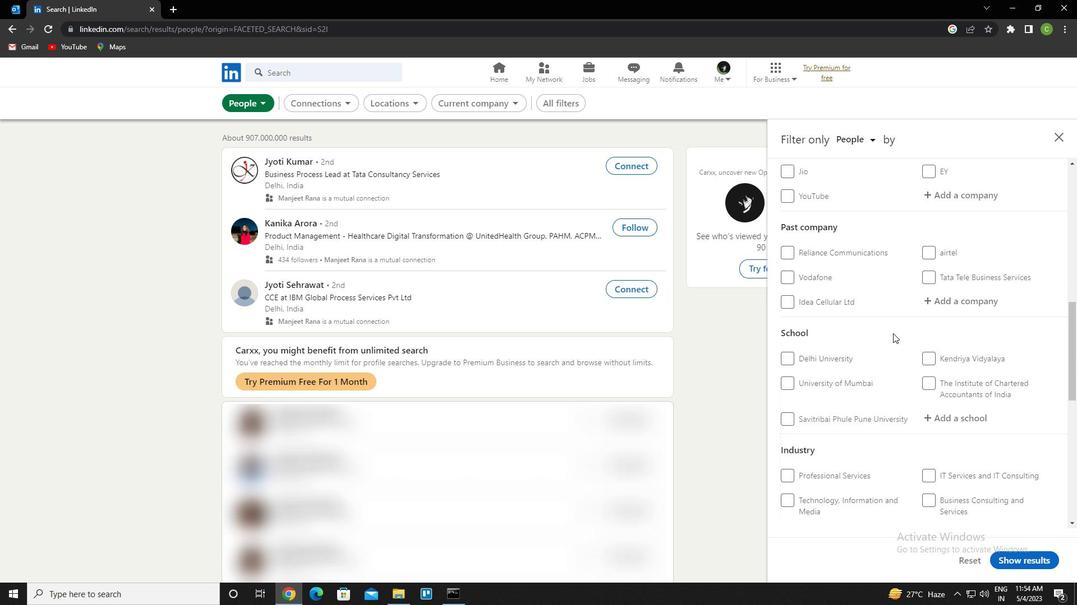 
Action: Mouse scrolled (893, 334) with delta (0, 0)
Screenshot: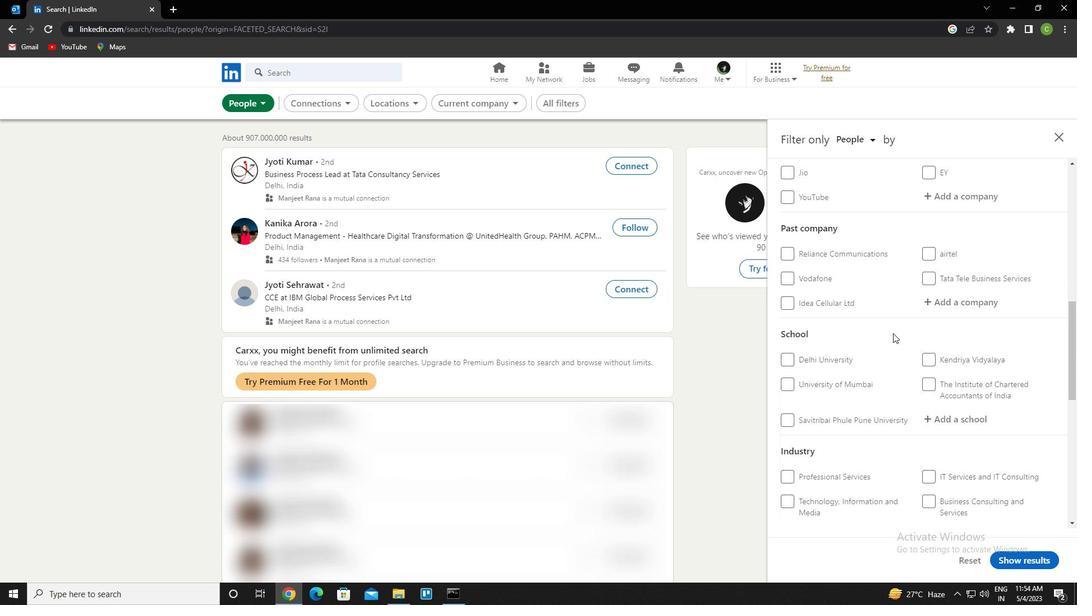 
Action: Mouse scrolled (893, 334) with delta (0, 0)
Screenshot: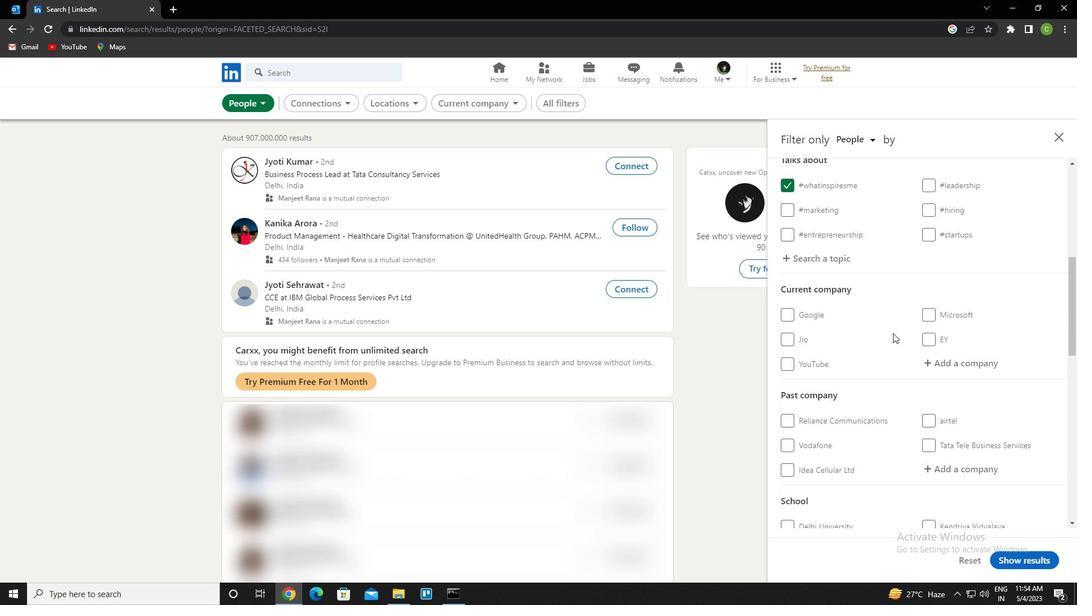 
Action: Mouse moved to (890, 335)
Screenshot: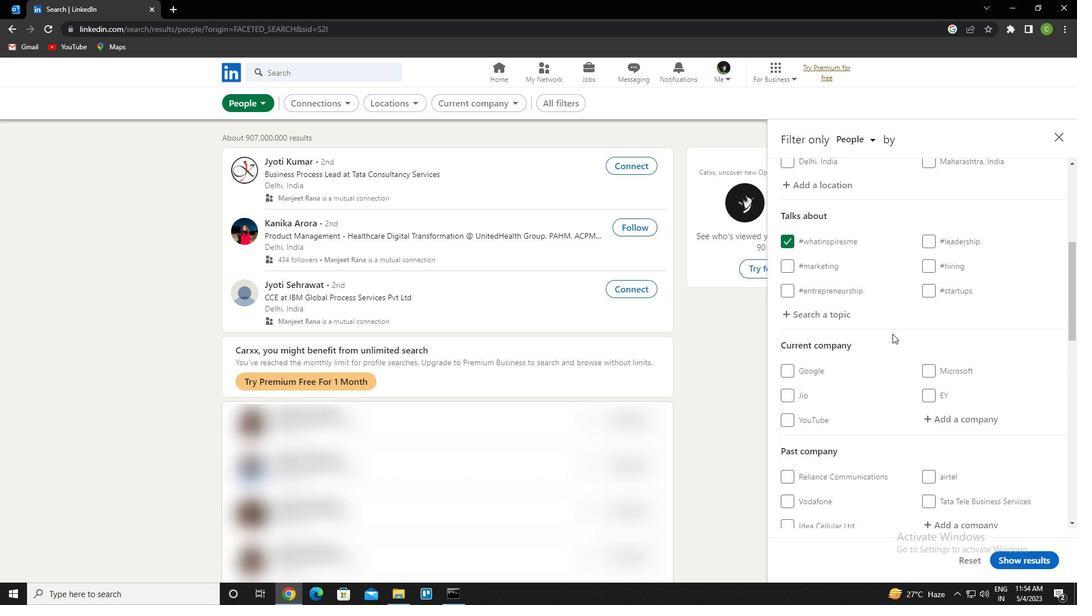 
Action: Mouse scrolled (890, 334) with delta (0, 0)
Screenshot: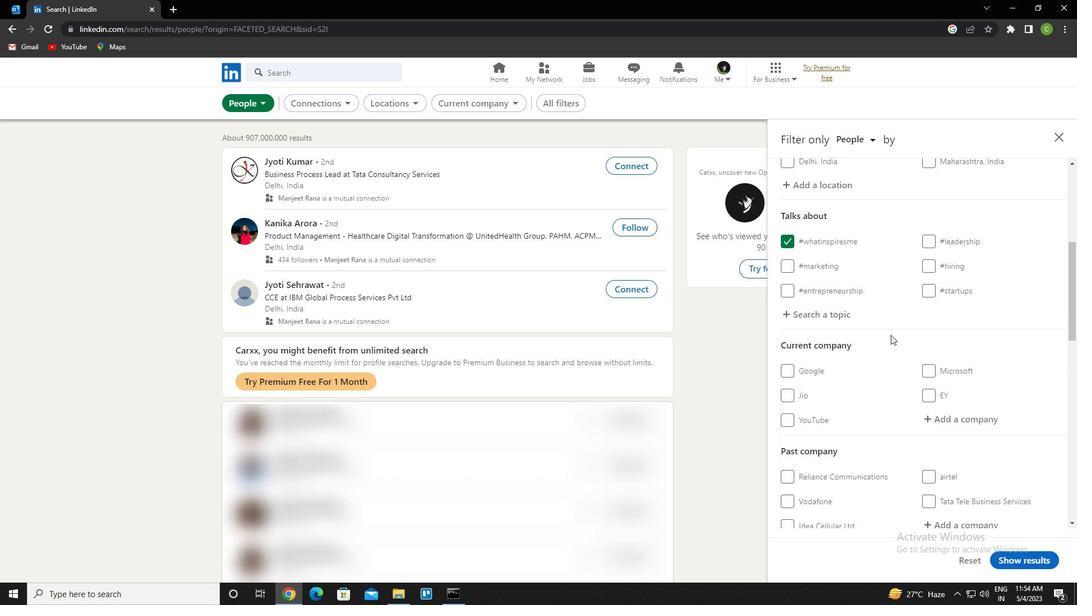 
Action: Mouse moved to (949, 366)
Screenshot: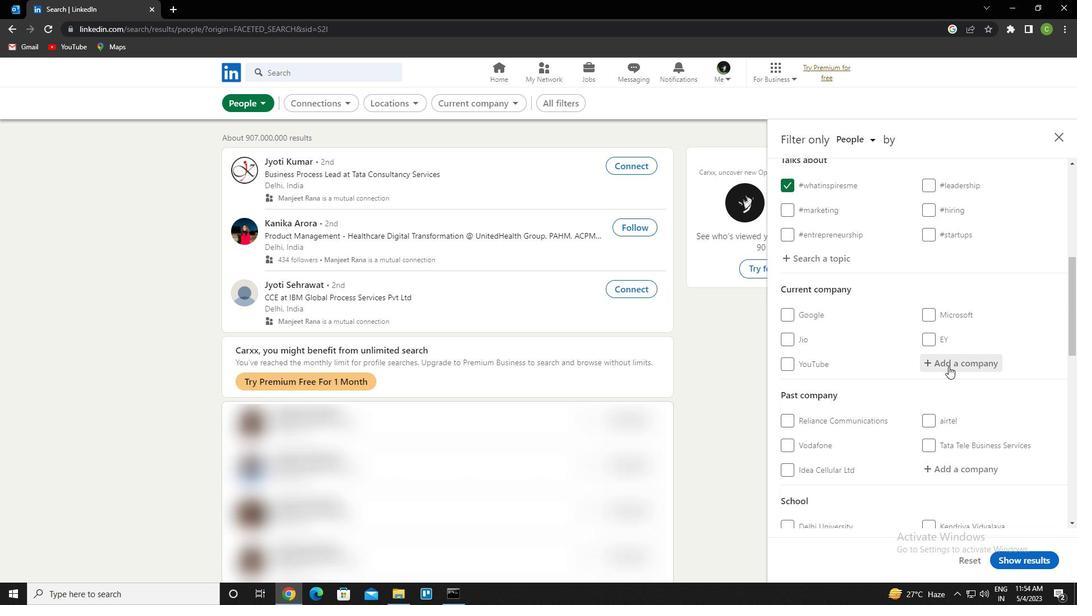 
Action: Mouse pressed left at (949, 366)
Screenshot: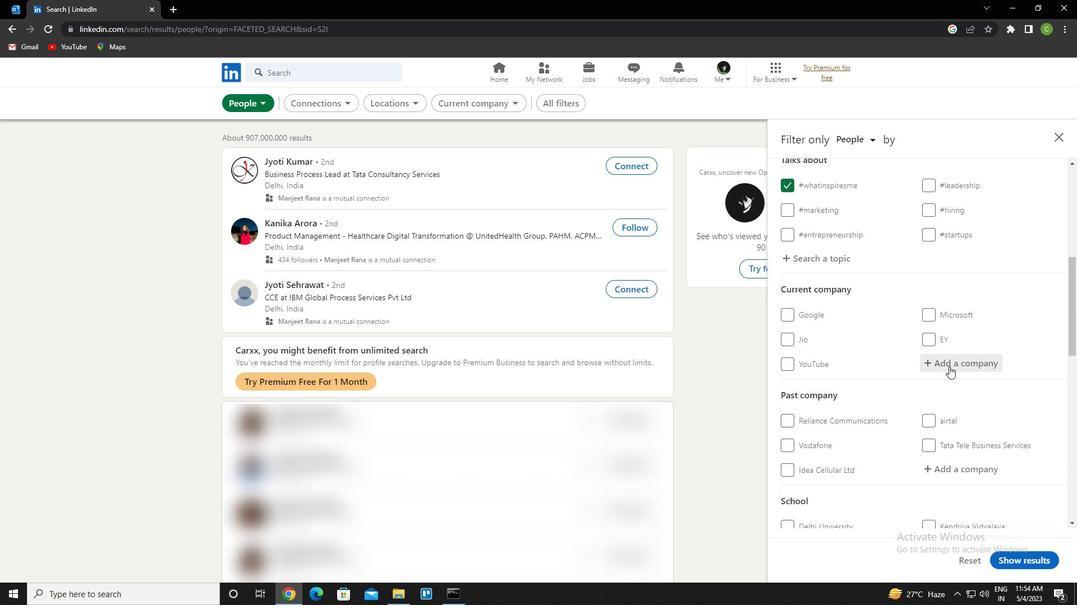 
Action: Mouse moved to (949, 366)
Screenshot: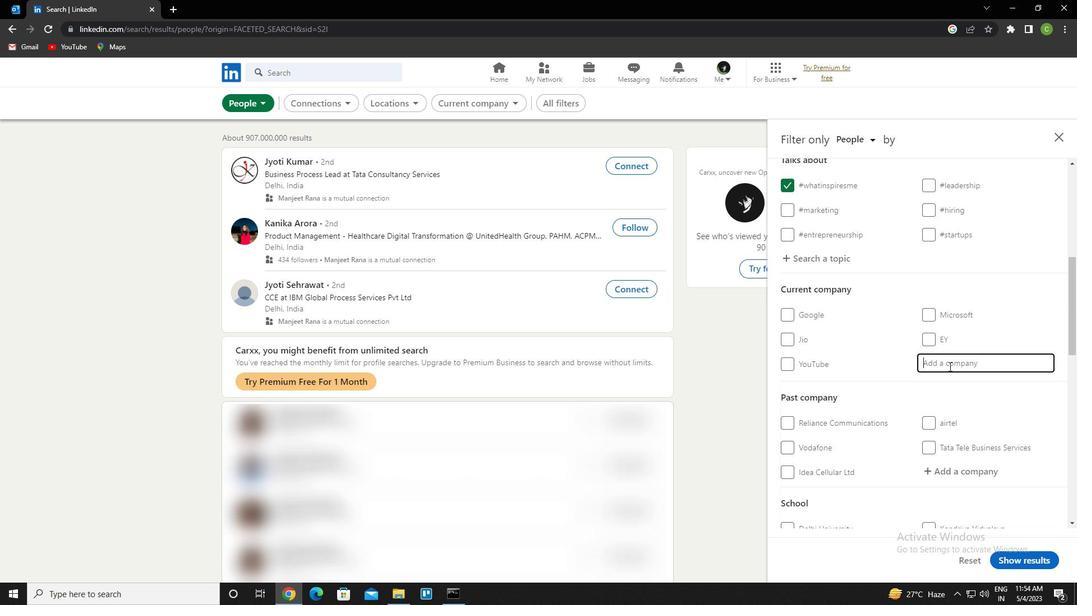 
Action: Key pressed <Key.caps_lock>scc<Key.space>o
Screenshot: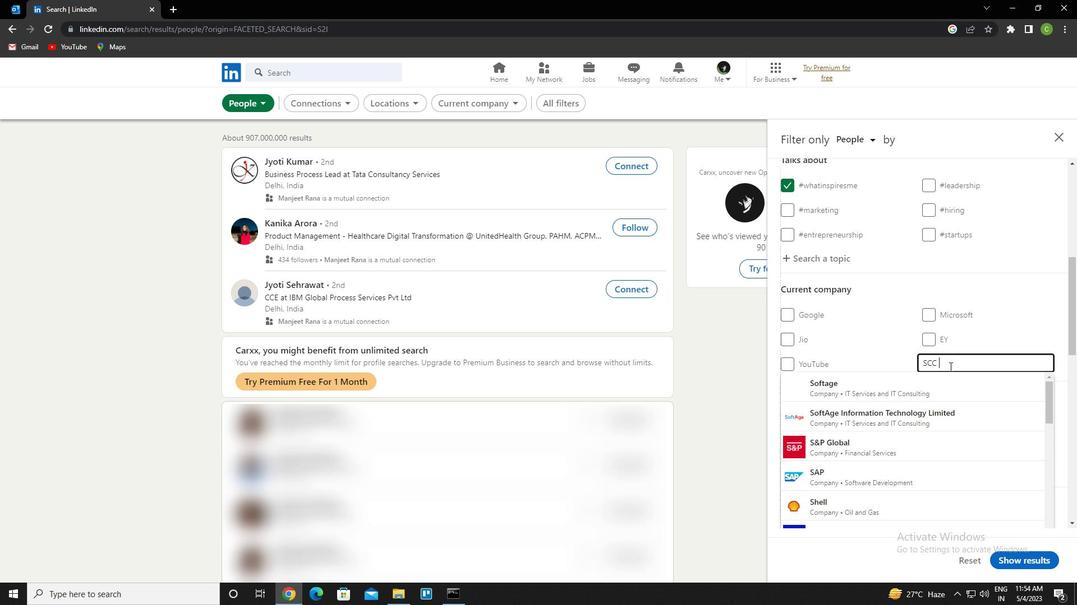 
Action: Mouse moved to (949, 365)
Screenshot: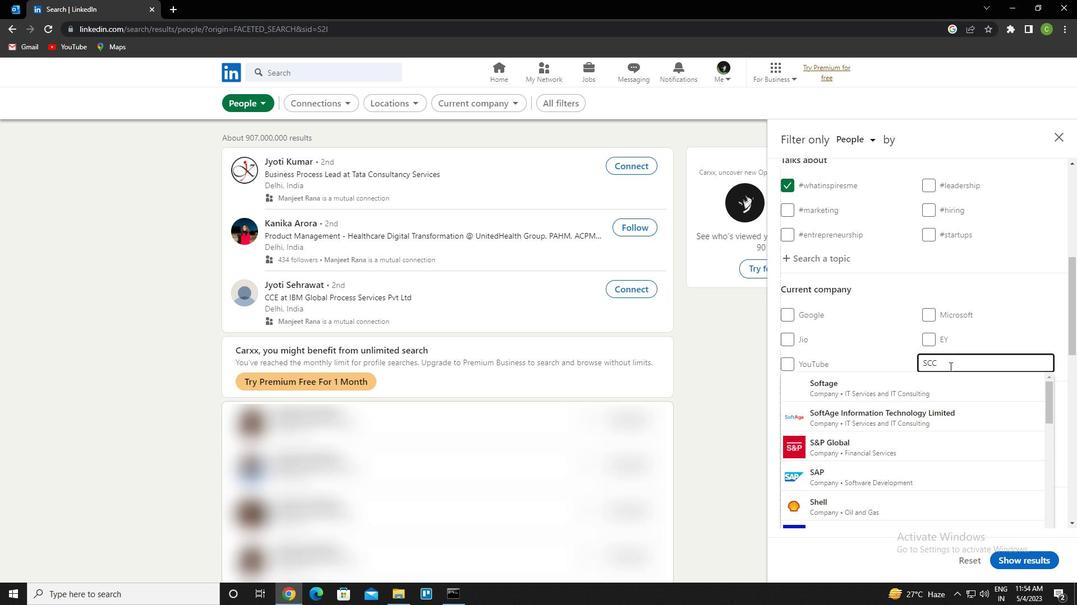 
Action: Key pressed <Key.caps_lock>nline<Key.down><Key.enter>
Screenshot: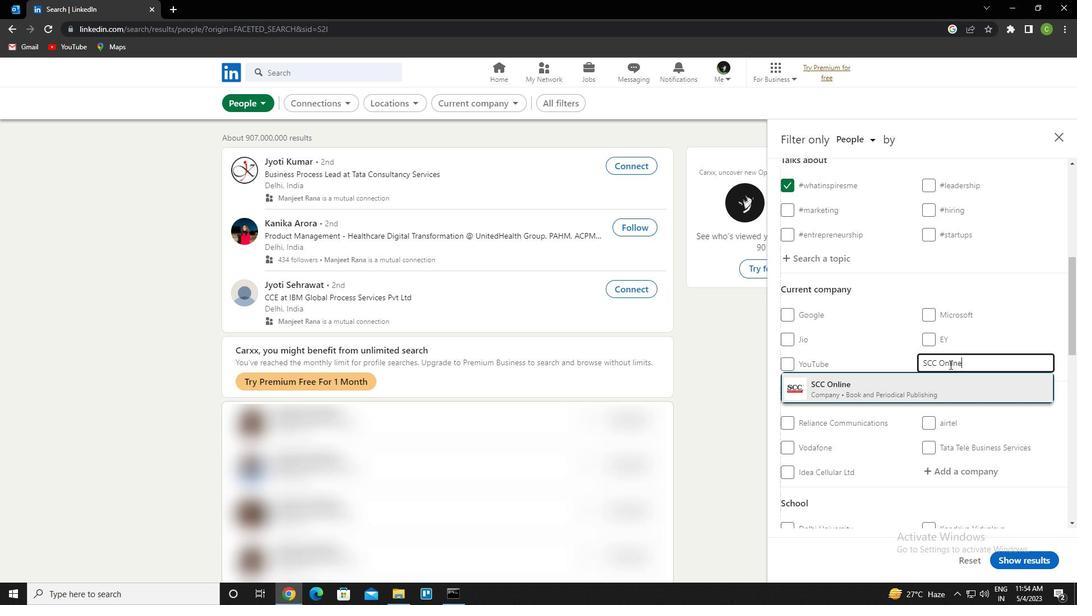 
Action: Mouse moved to (932, 371)
Screenshot: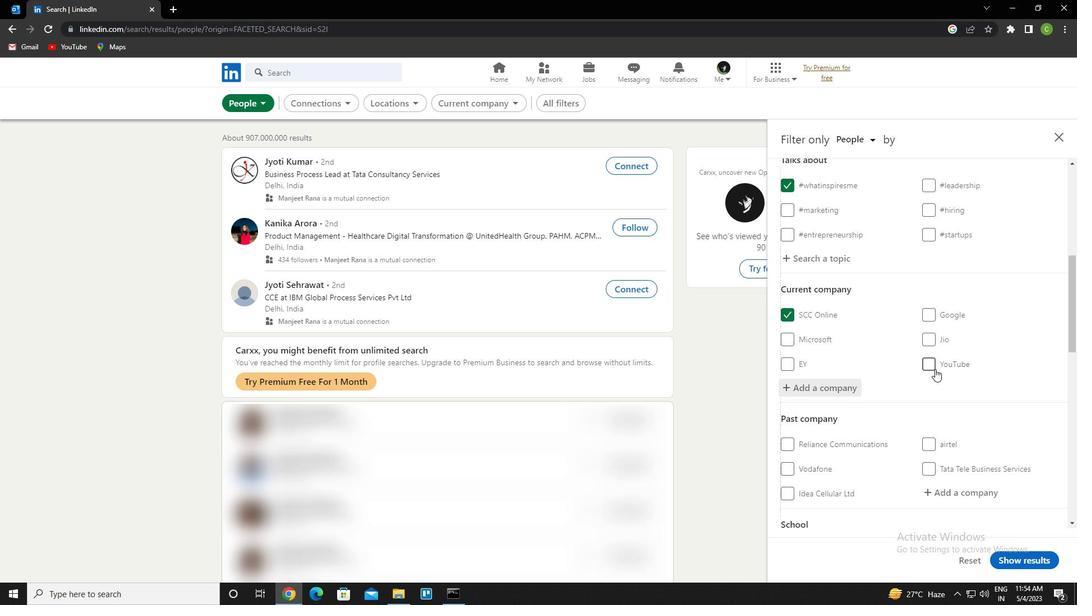 
Action: Mouse scrolled (932, 371) with delta (0, 0)
Screenshot: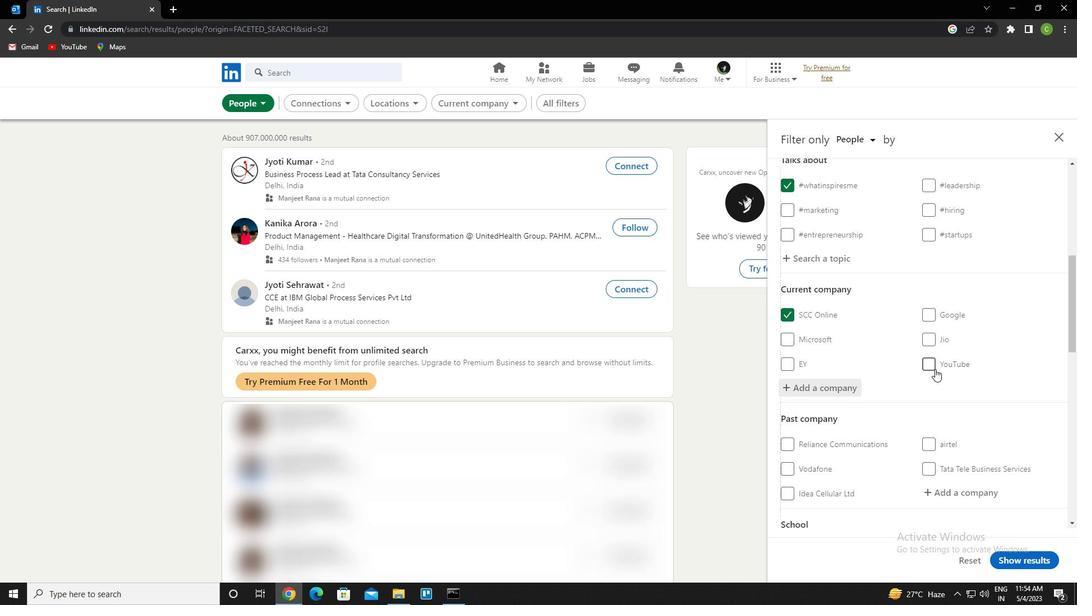 
Action: Mouse moved to (930, 375)
Screenshot: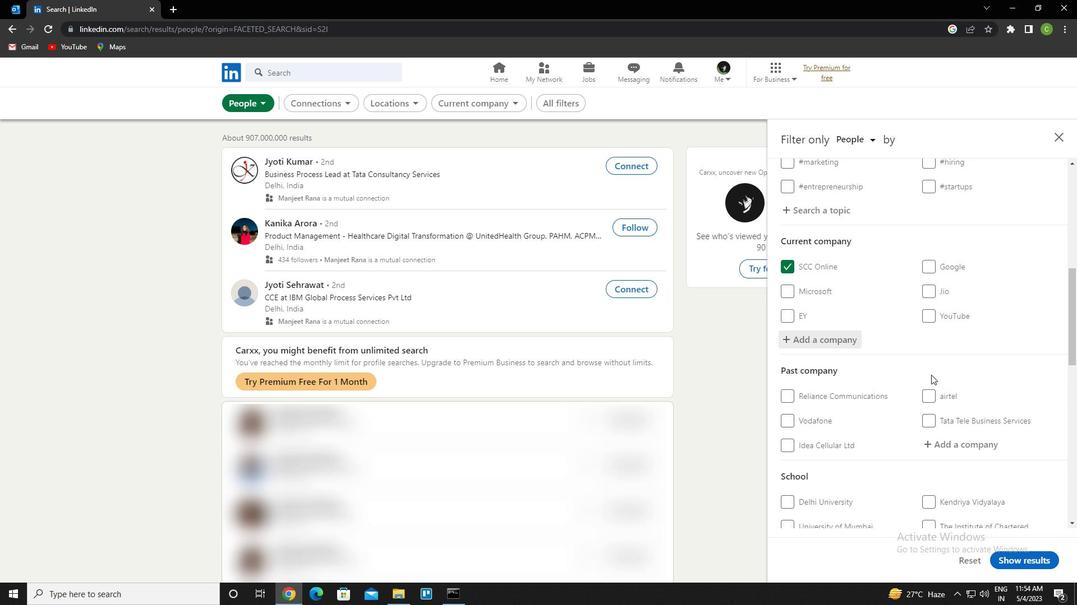 
Action: Mouse scrolled (930, 375) with delta (0, 0)
Screenshot: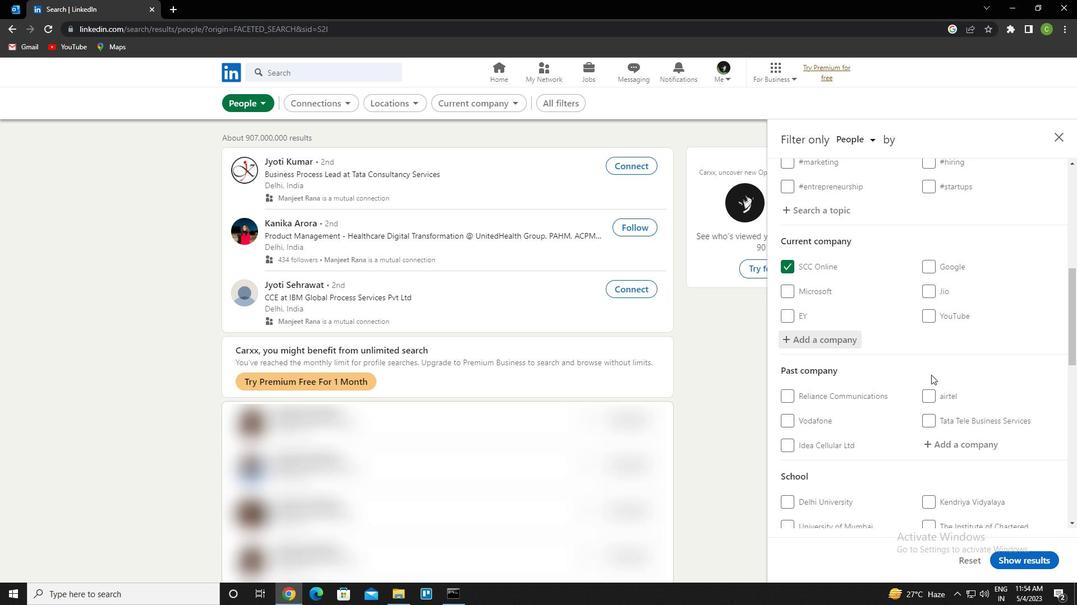 
Action: Mouse moved to (930, 379)
Screenshot: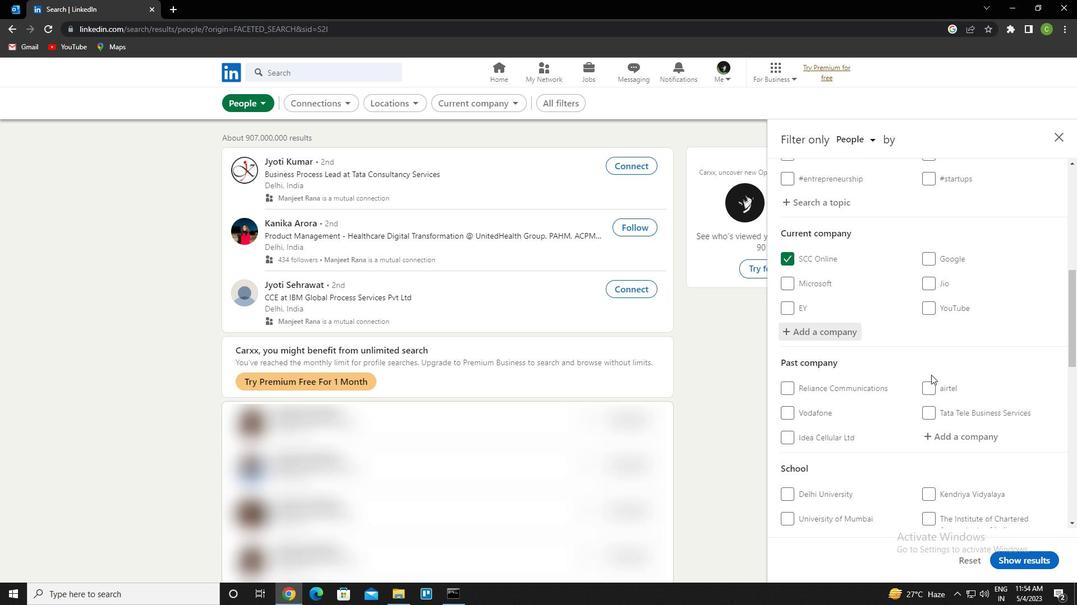 
Action: Mouse scrolled (930, 378) with delta (0, 0)
Screenshot: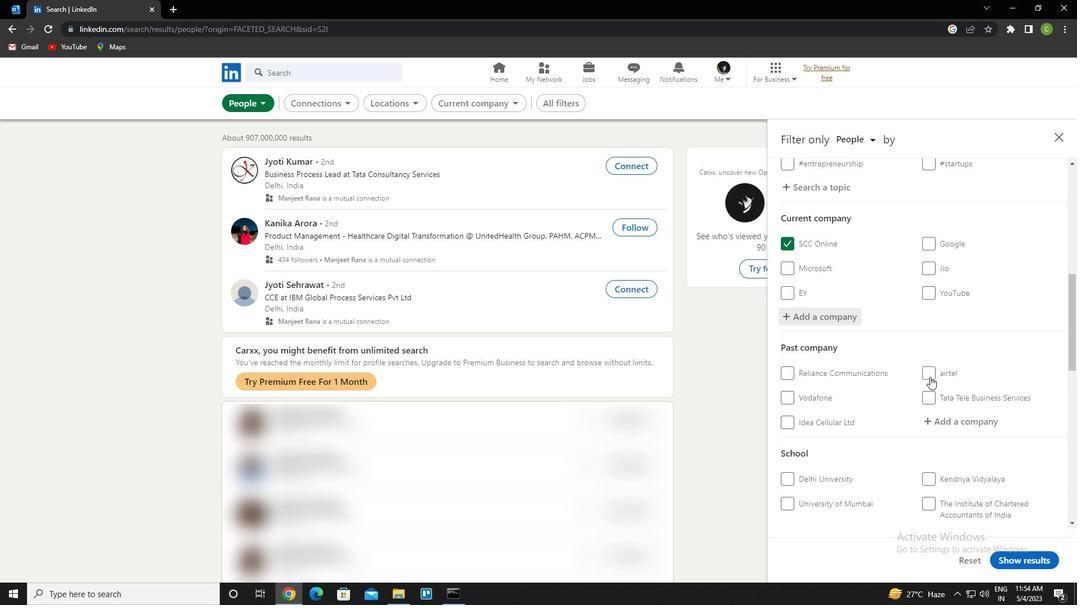 
Action: Mouse moved to (943, 397)
Screenshot: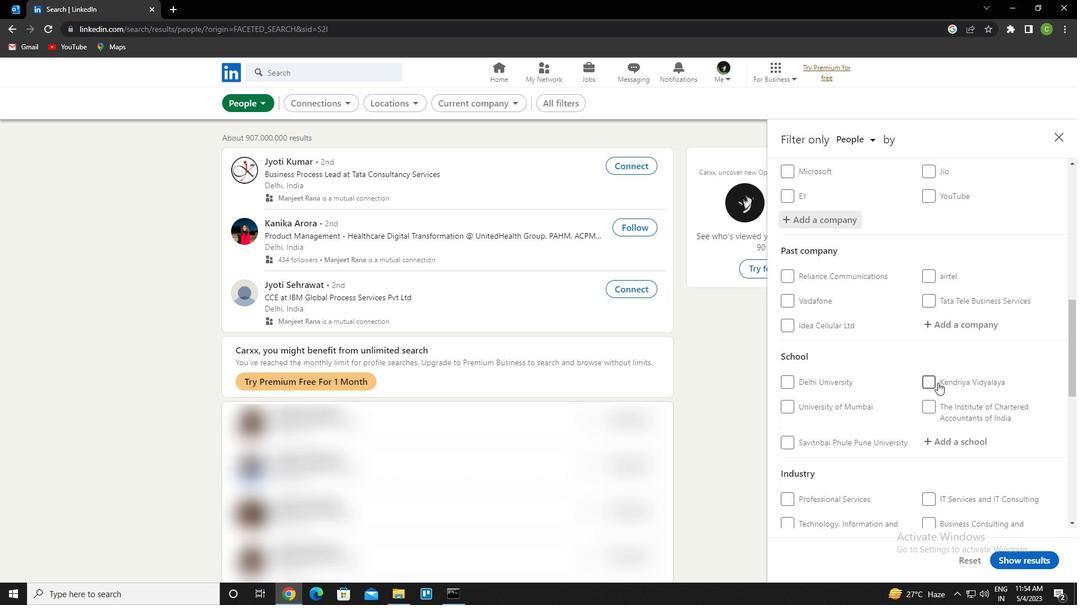 
Action: Mouse scrolled (943, 396) with delta (0, 0)
Screenshot: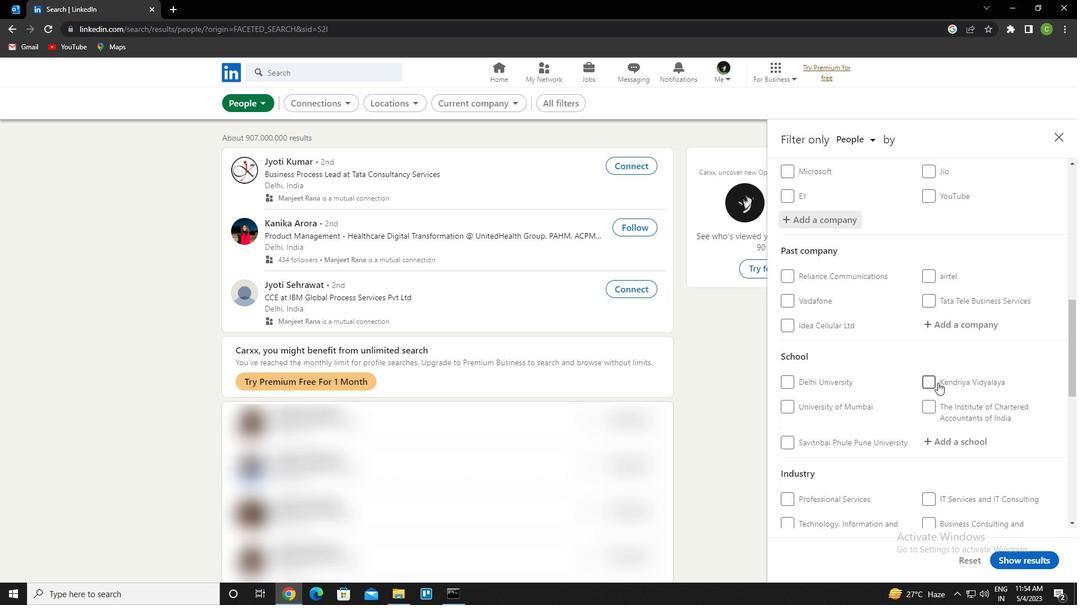 
Action: Mouse moved to (950, 387)
Screenshot: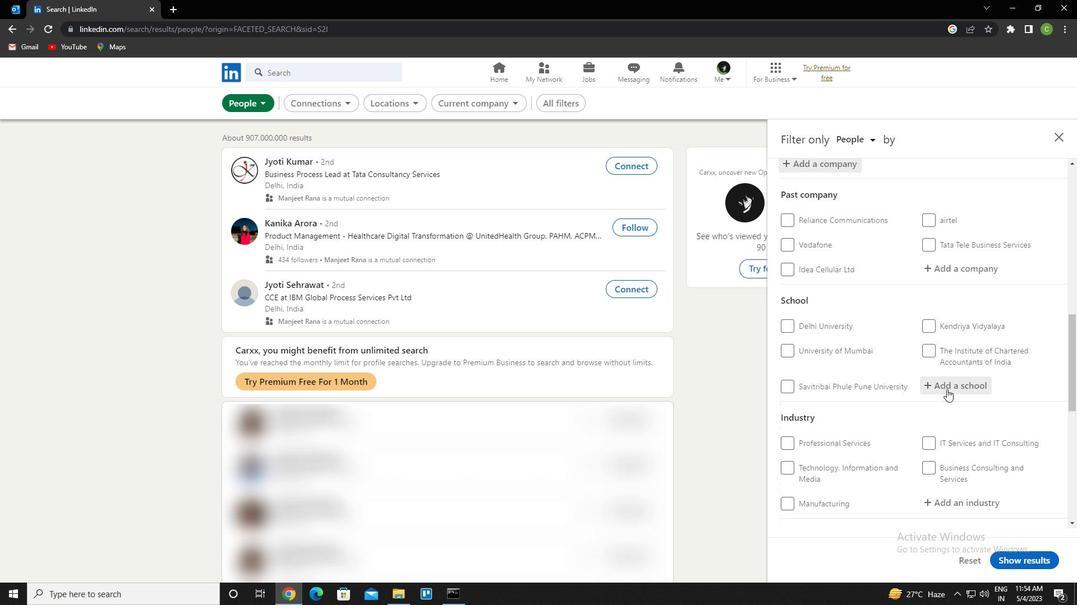 
Action: Mouse pressed left at (950, 387)
Screenshot: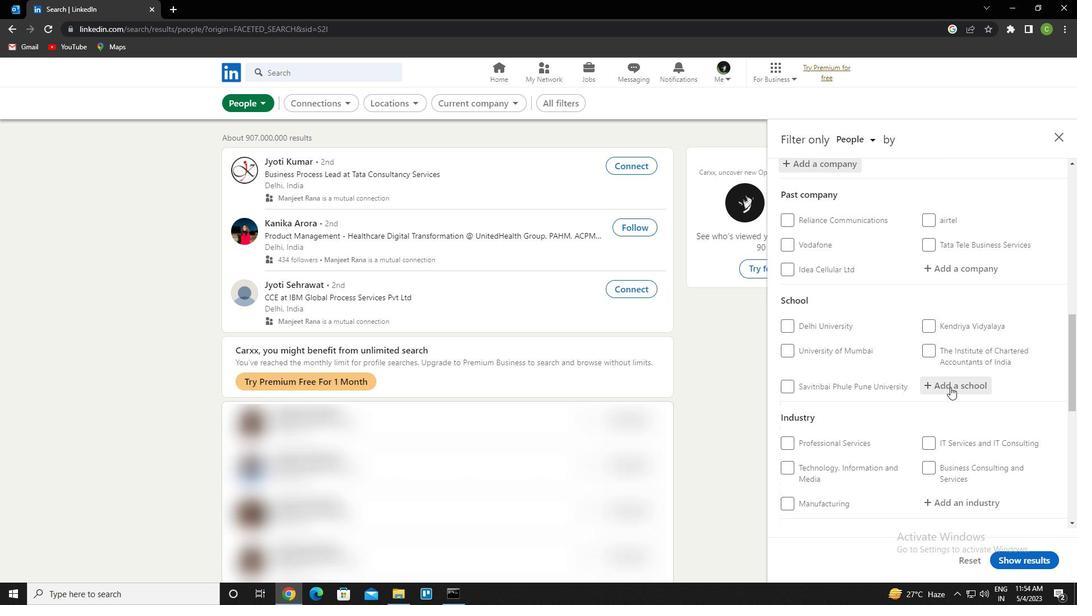
Action: Mouse moved to (941, 380)
Screenshot: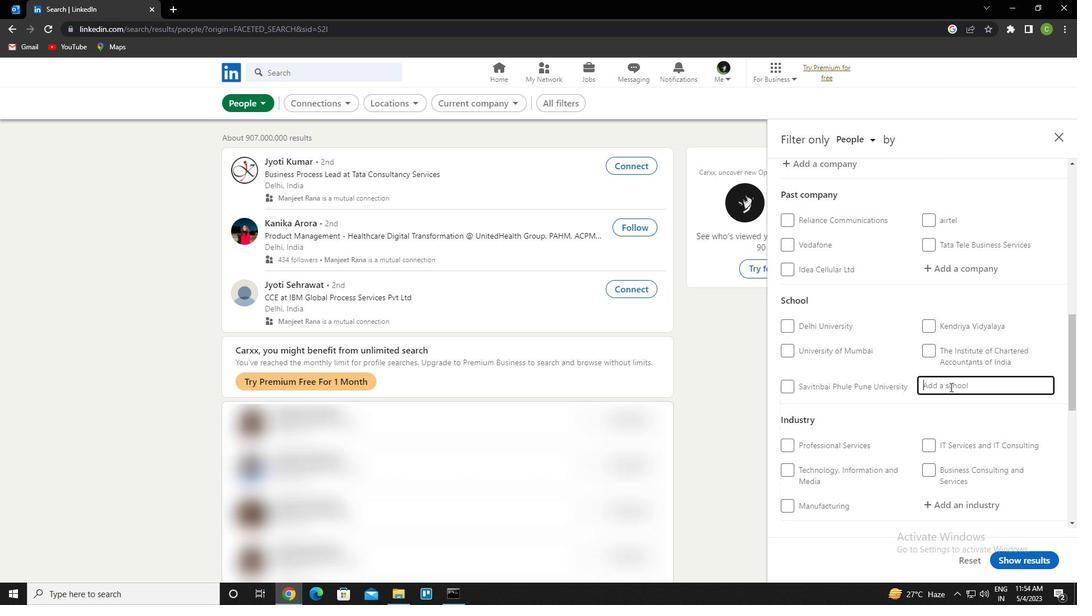 
Action: Key pressed <Key.caps_lock>b<Key.caps_lock>oard<Key.space>of<Key.space>secondary<Key.space>educatin<Key.space>rajasthan<Key.down>
Screenshot: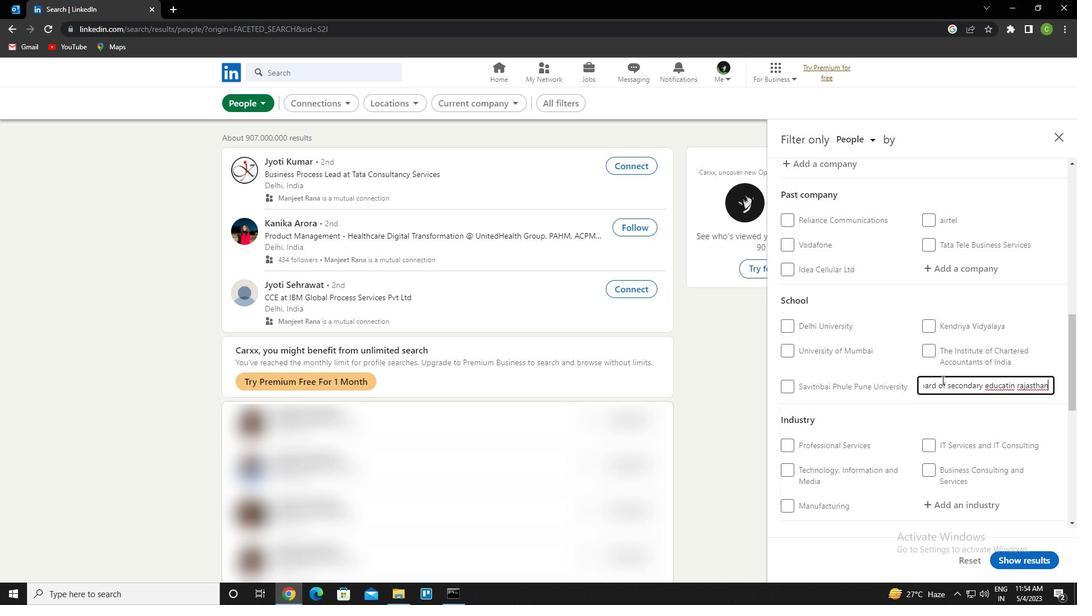 
Action: Mouse moved to (1010, 387)
Screenshot: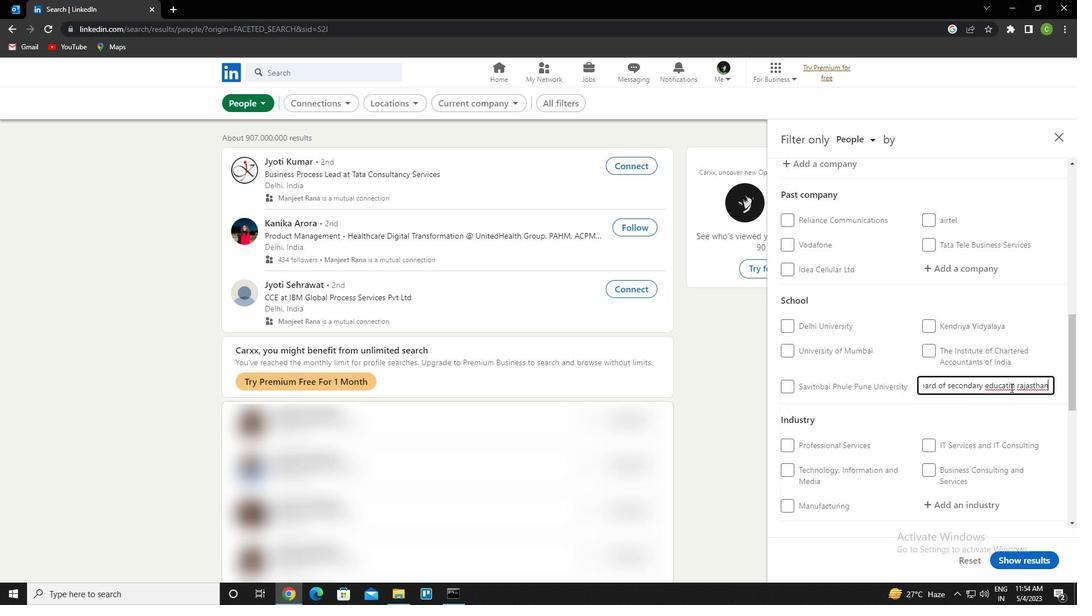 
Action: Mouse pressed left at (1010, 387)
Screenshot: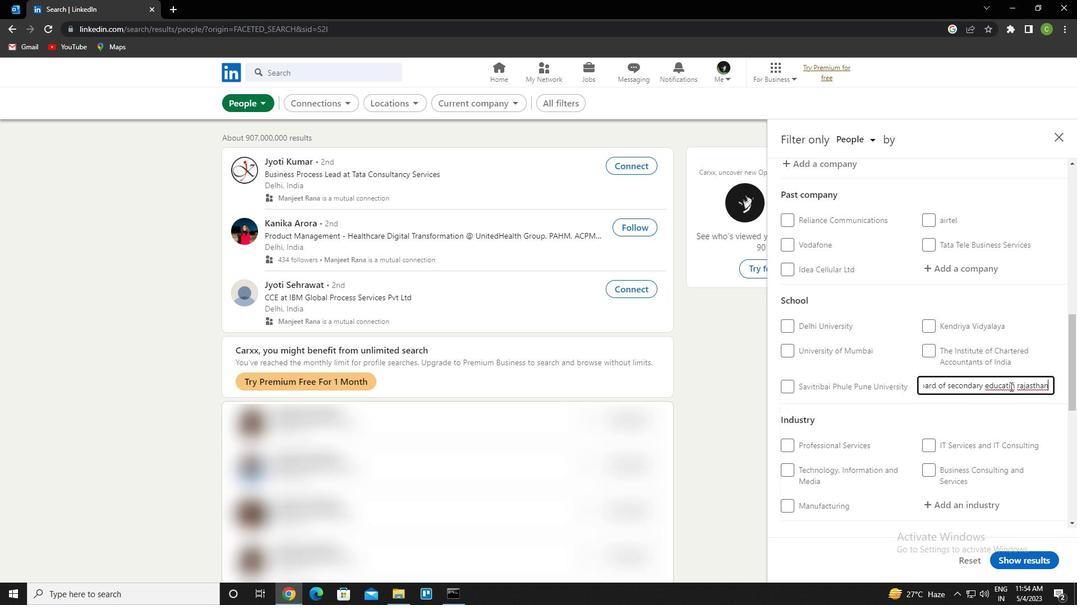 
Action: Mouse moved to (1032, 397)
Screenshot: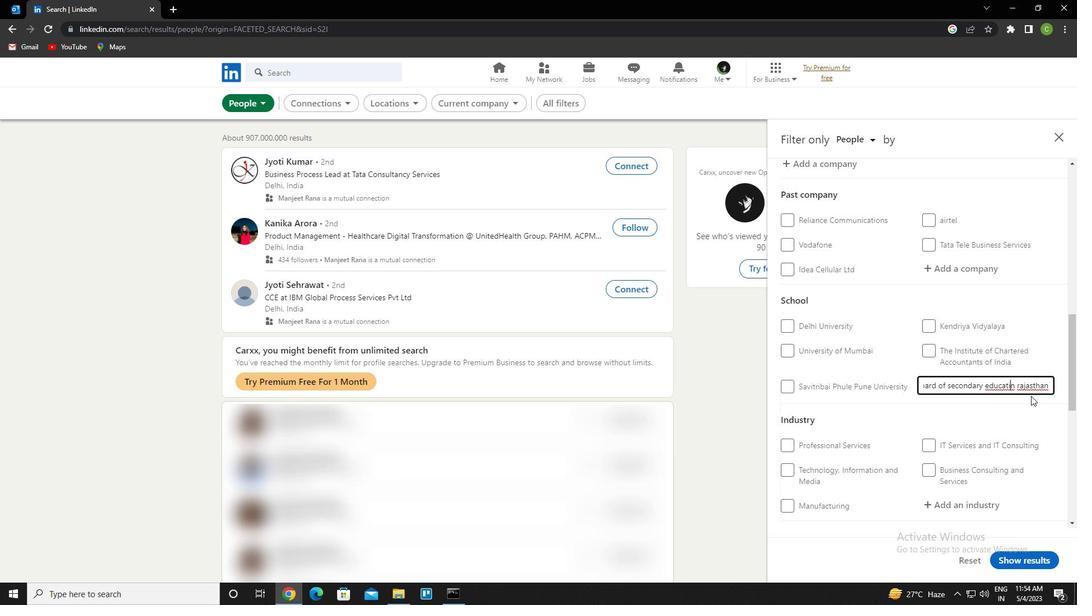 
Action: Key pressed o
Screenshot: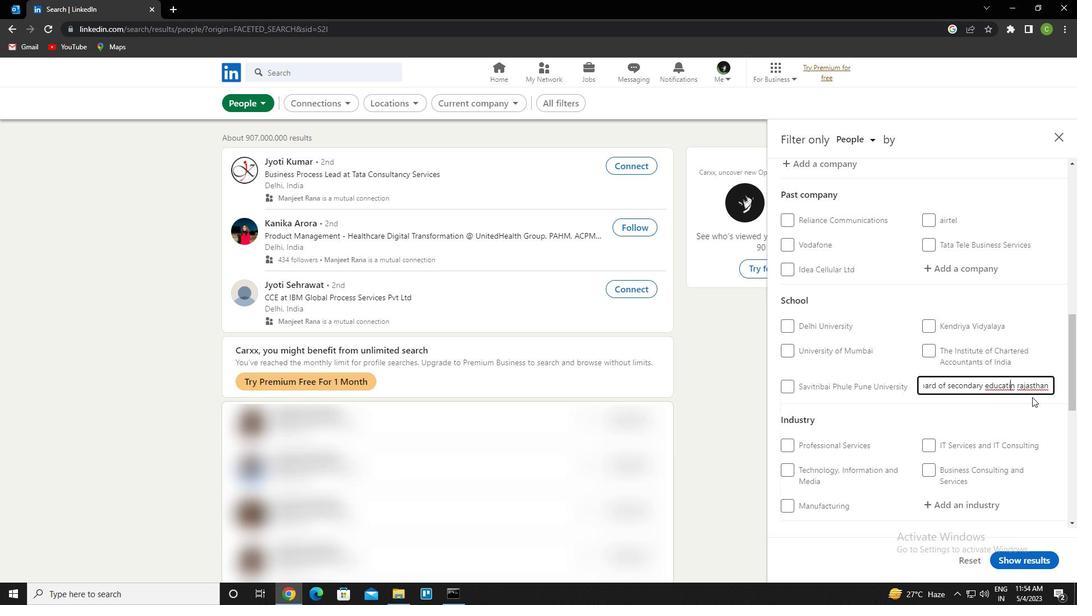 
Action: Mouse moved to (1018, 393)
Screenshot: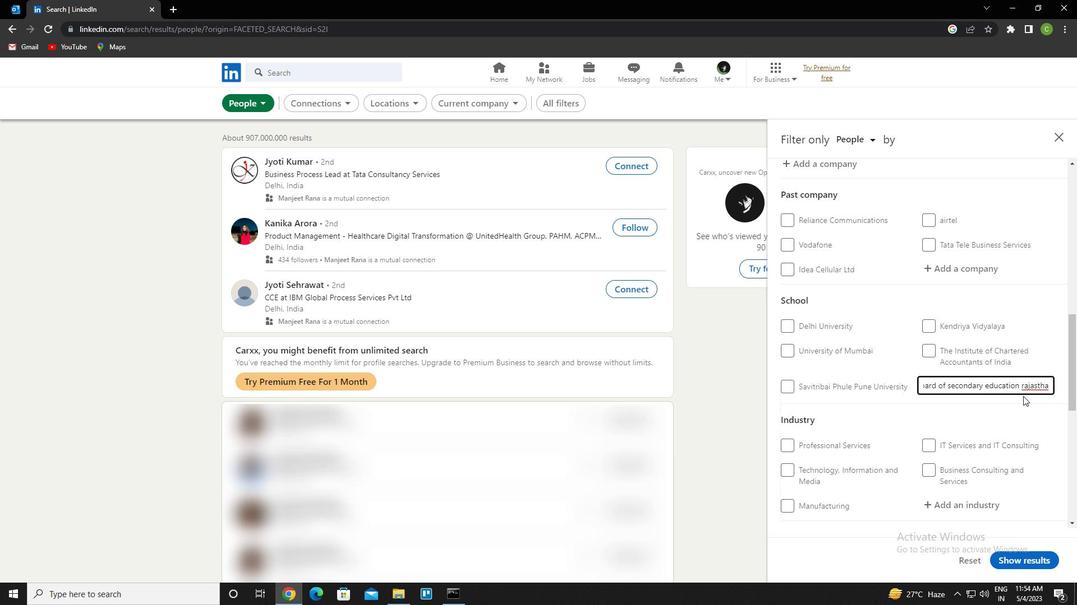 
Action: Key pressed <Key.down><Key.enter>
Screenshot: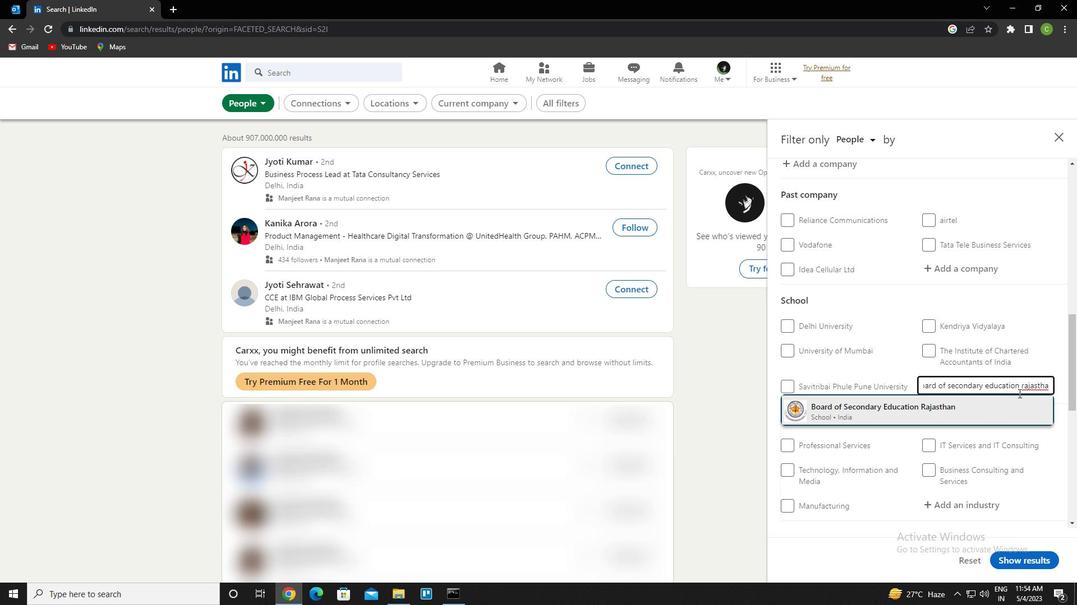 
Action: Mouse moved to (994, 391)
Screenshot: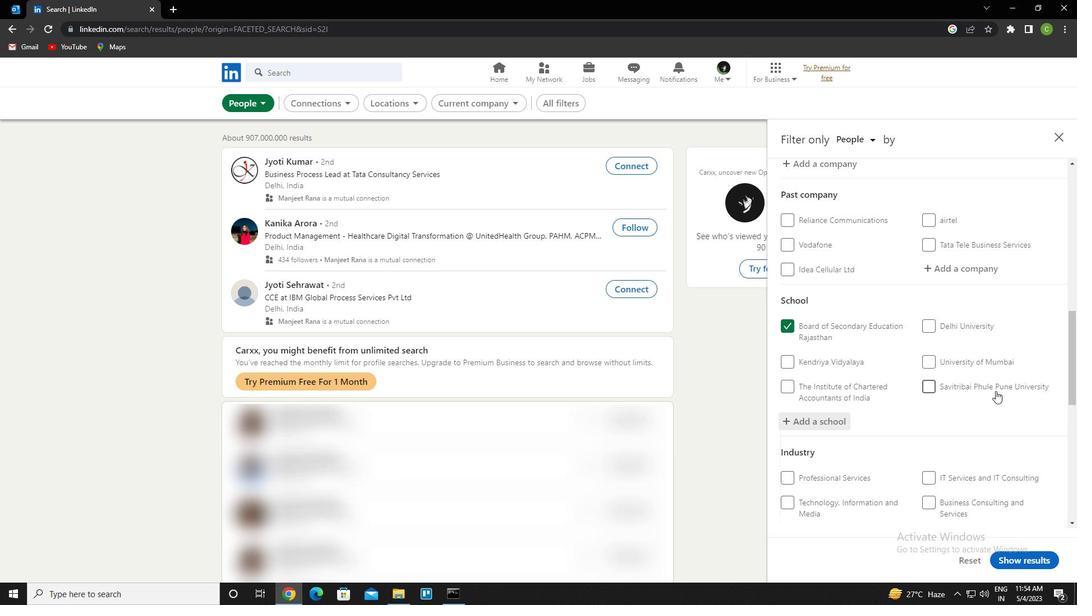 
Action: Mouse scrolled (994, 391) with delta (0, 0)
Screenshot: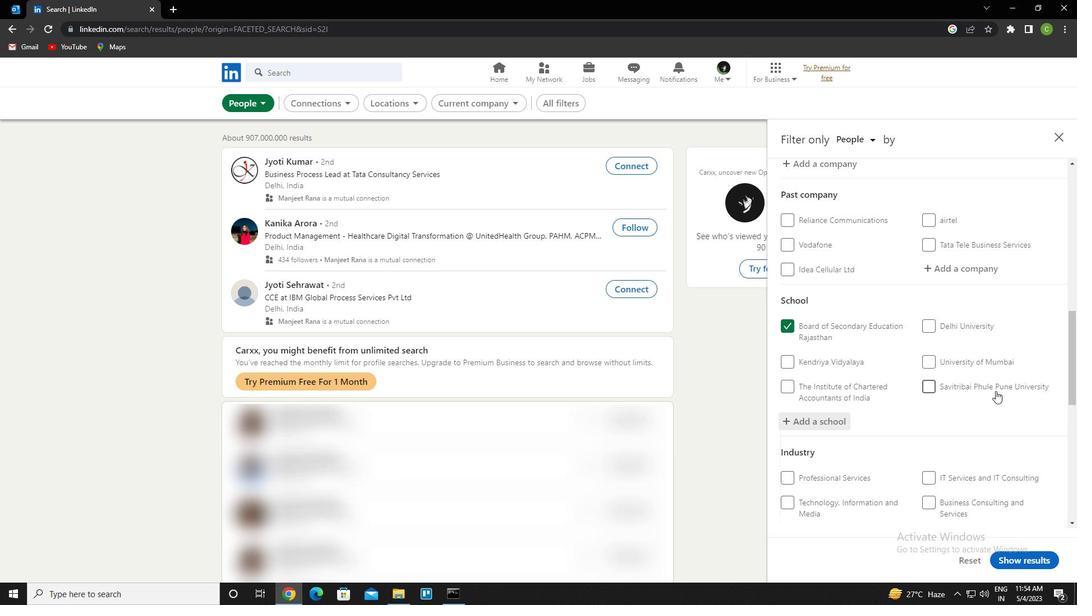 
Action: Mouse moved to (979, 387)
Screenshot: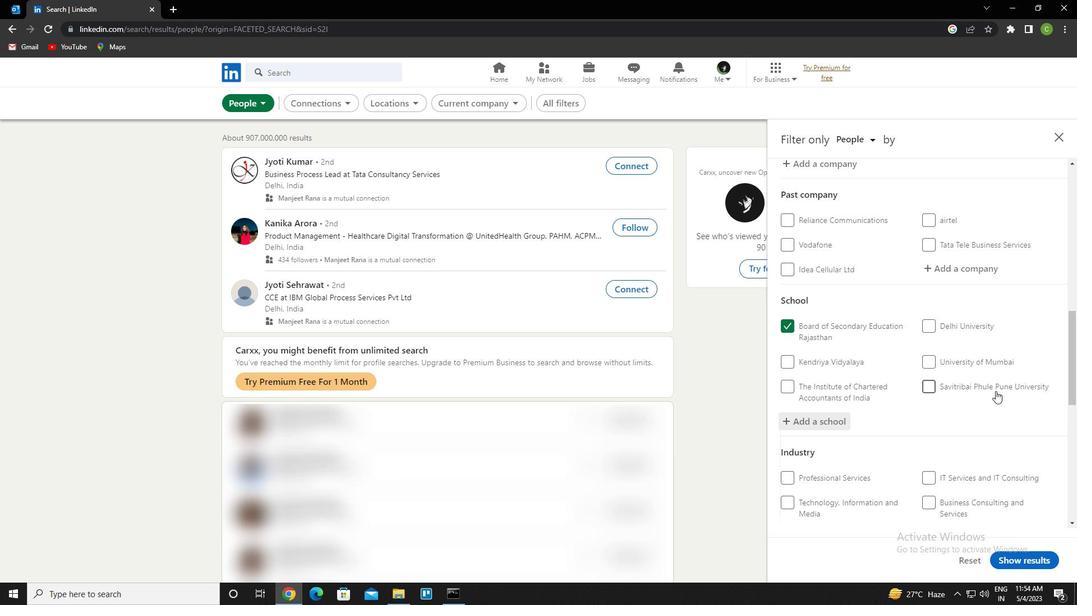 
Action: Mouse scrolled (979, 387) with delta (0, 0)
Screenshot: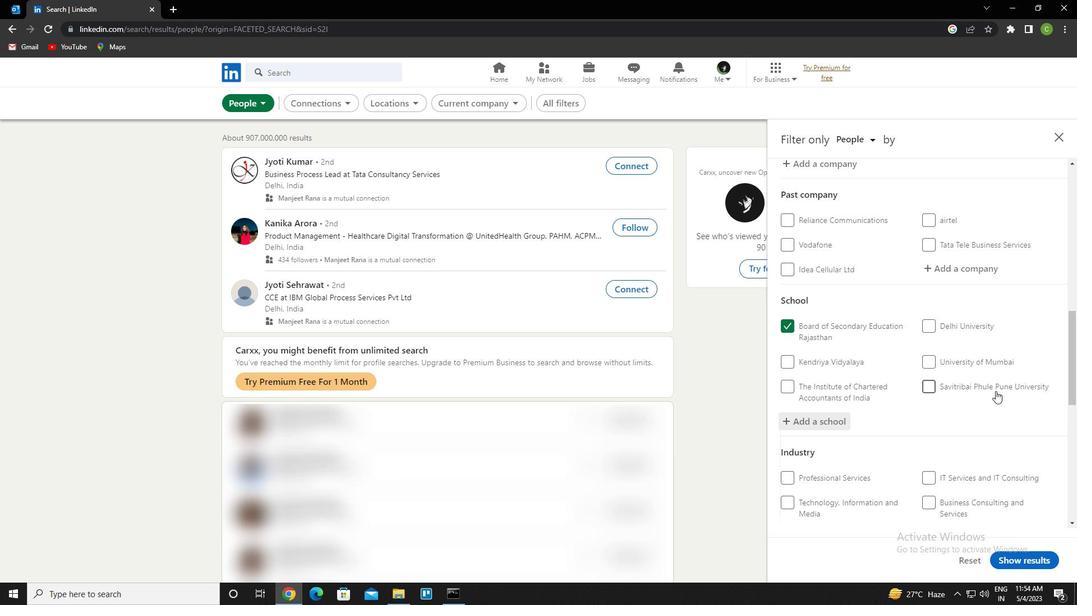 
Action: Mouse moved to (960, 383)
Screenshot: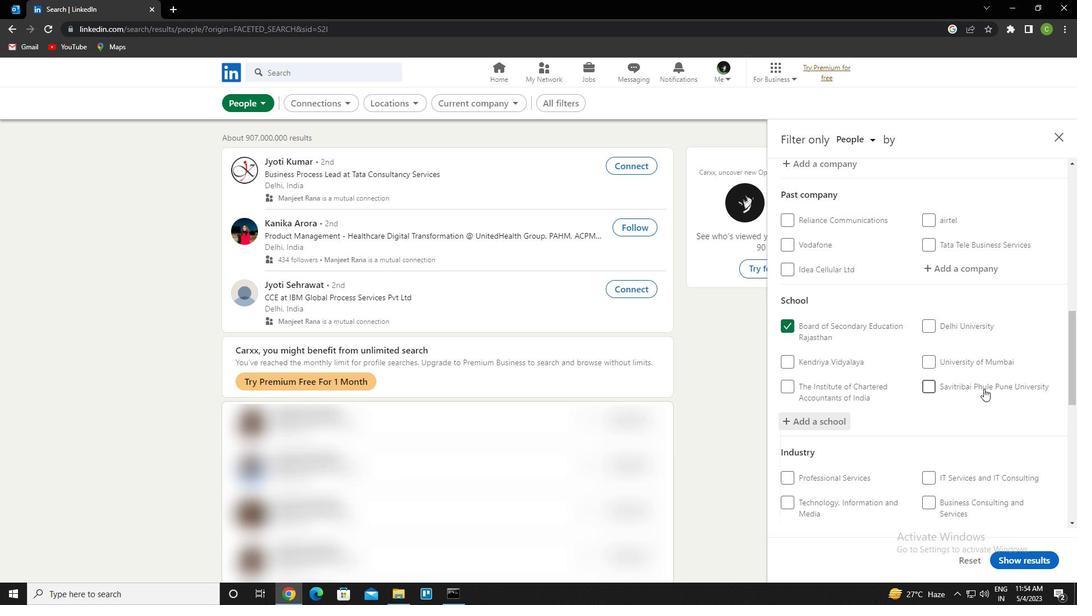 
Action: Mouse scrolled (960, 383) with delta (0, 0)
Screenshot: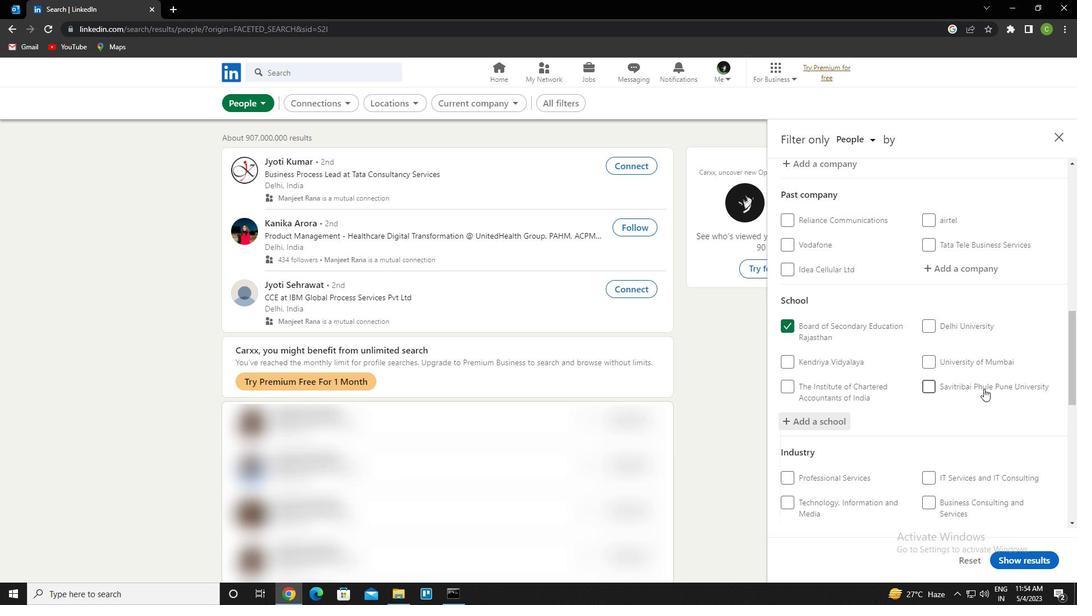 
Action: Mouse moved to (953, 369)
Screenshot: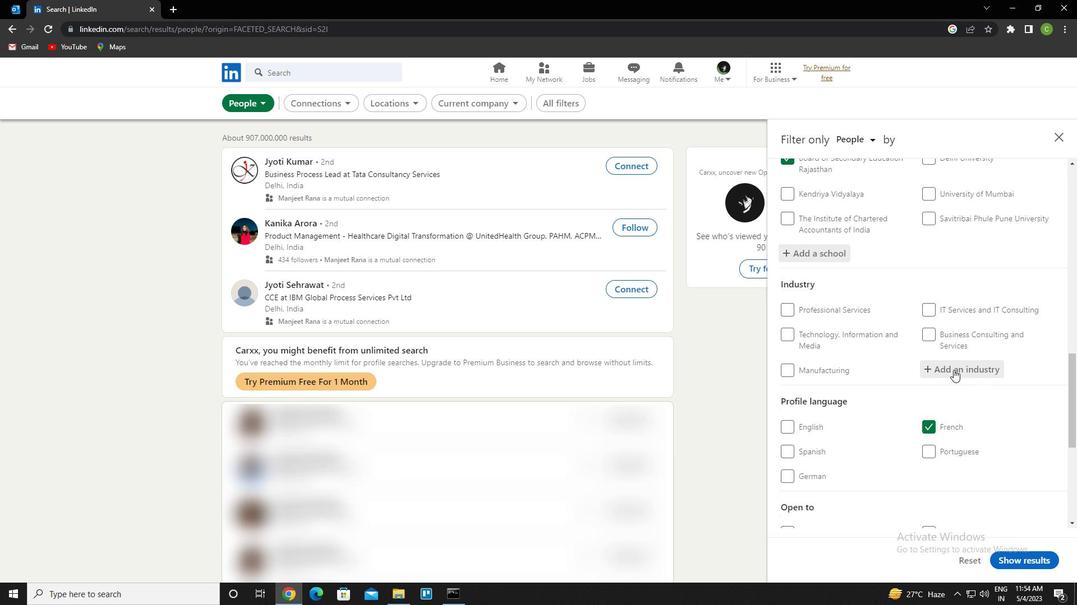 
Action: Mouse pressed left at (953, 369)
Screenshot: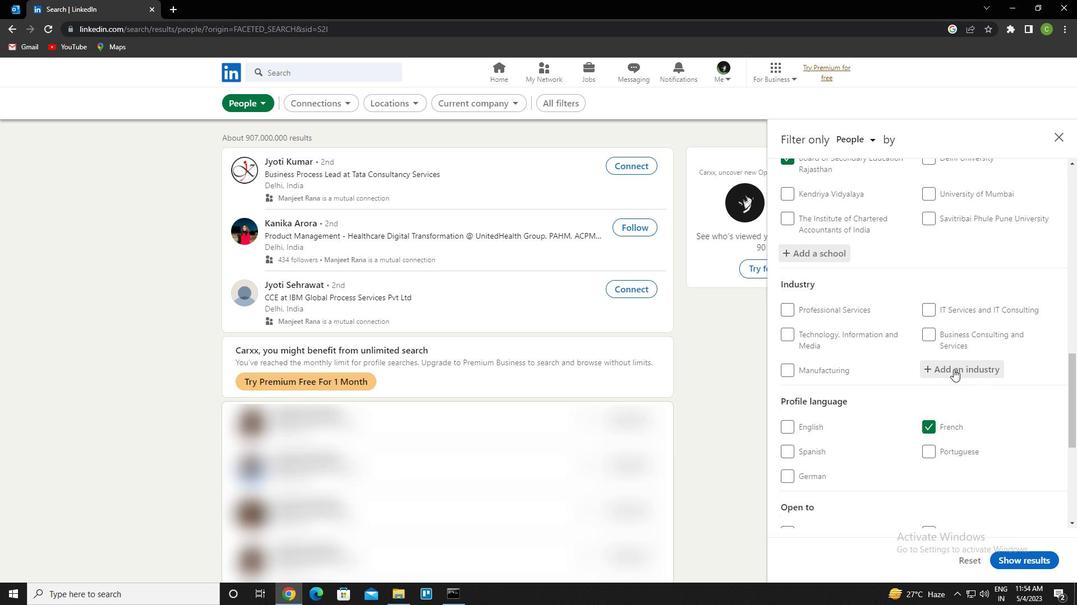 
Action: Mouse moved to (953, 369)
Screenshot: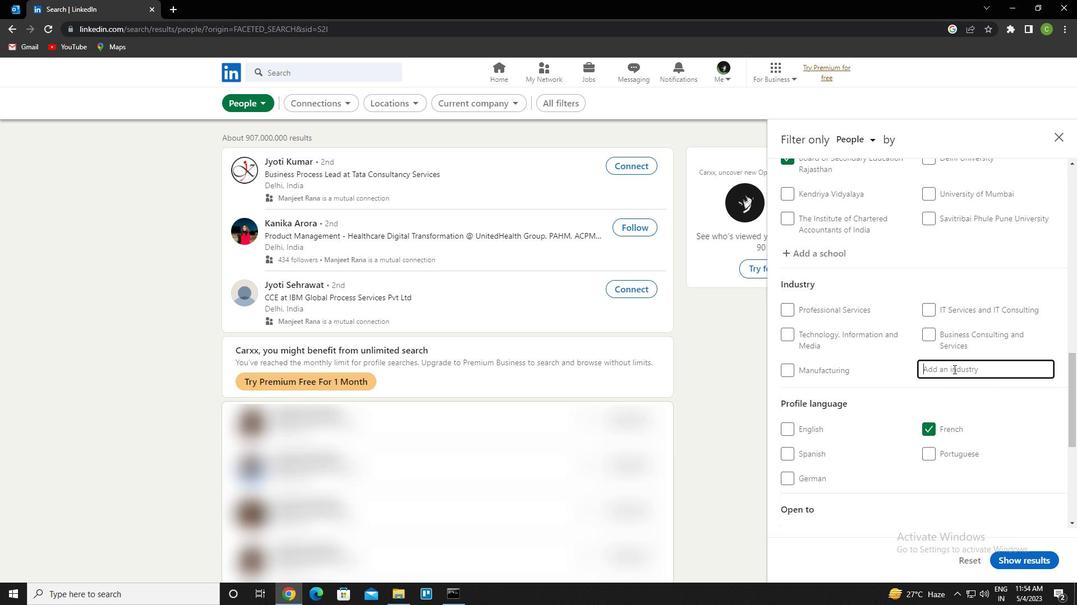 
Action: Key pressed <Key.caps_lock>p<Key.caps_lock>ersonal<Key.space>design<Key.backspace><Key.backspace><Key.backspace><Key.backspace><Key.backspace><Key.backspace><Key.backspace><Key.space>and<Key.down><Key.enter>
Screenshot: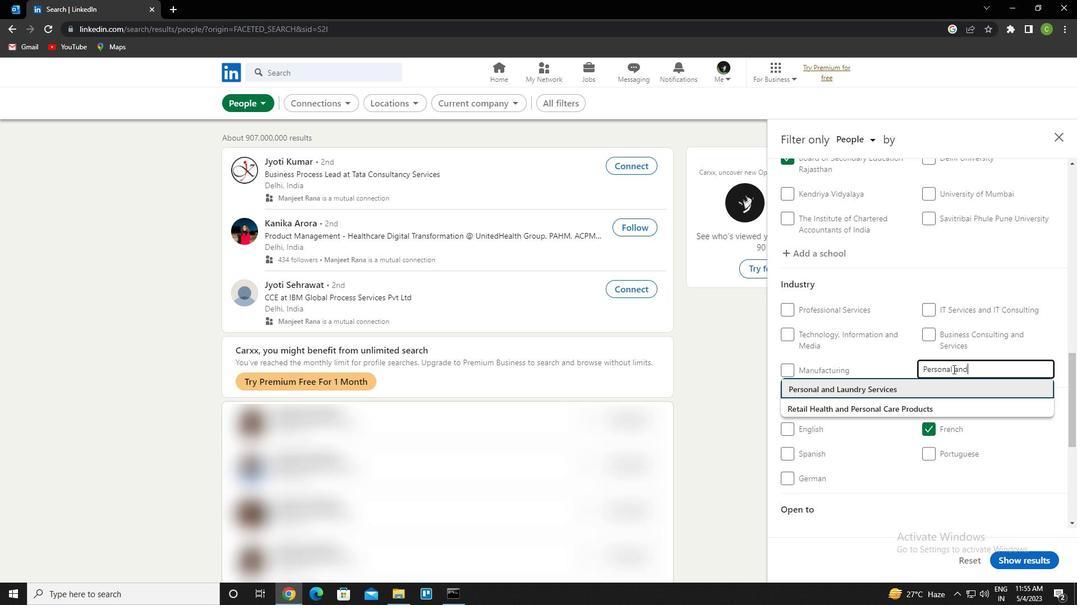 
Action: Mouse moved to (949, 382)
Screenshot: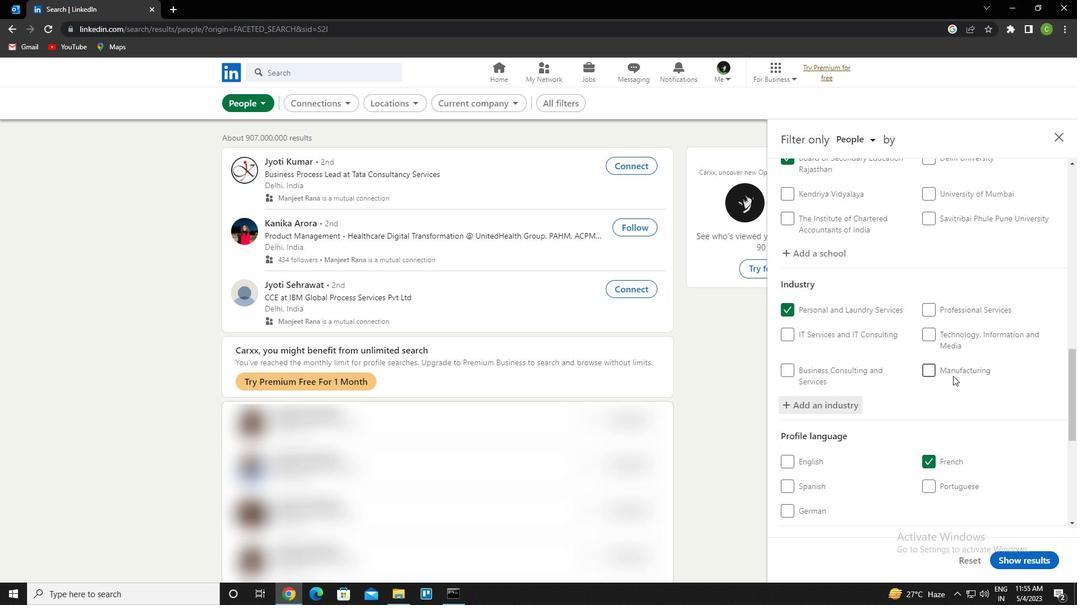 
Action: Mouse scrolled (949, 381) with delta (0, 0)
Screenshot: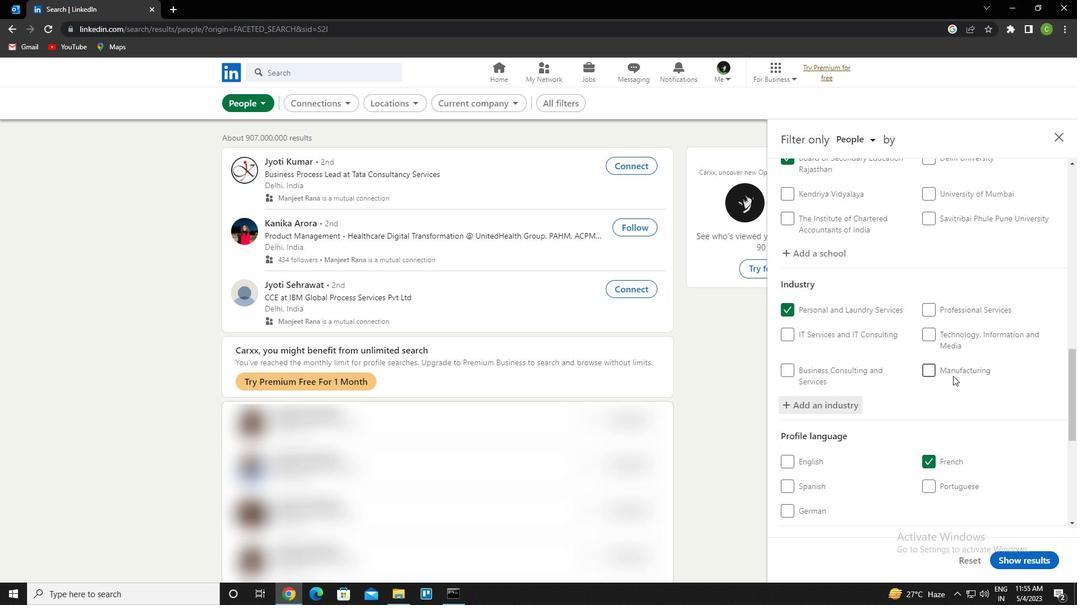 
Action: Mouse moved to (939, 384)
Screenshot: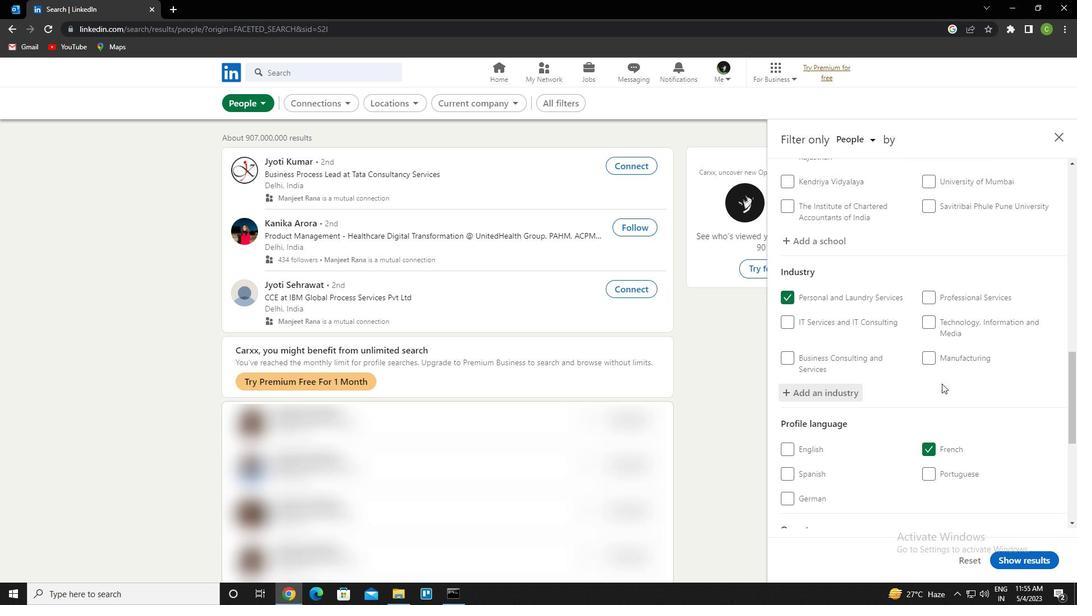 
Action: Mouse scrolled (939, 383) with delta (0, 0)
Screenshot: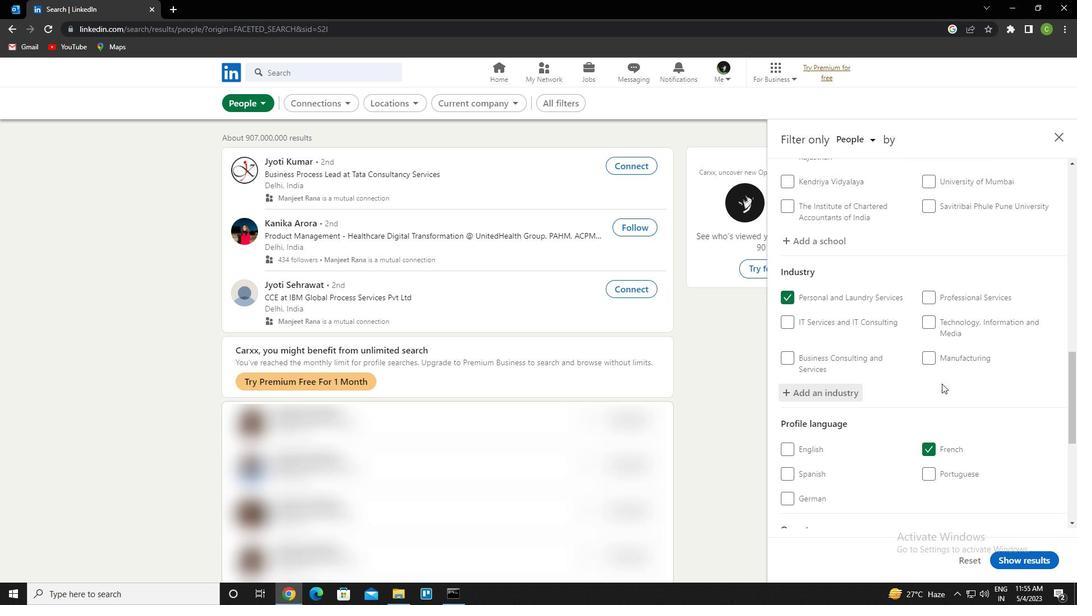 
Action: Mouse moved to (930, 384)
Screenshot: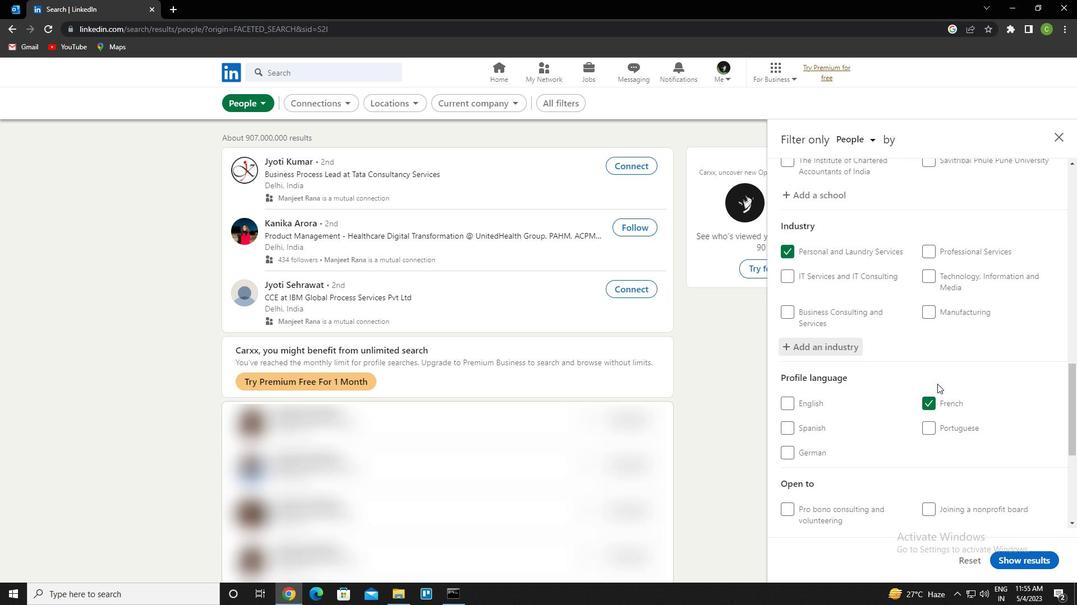 
Action: Mouse scrolled (930, 383) with delta (0, 0)
Screenshot: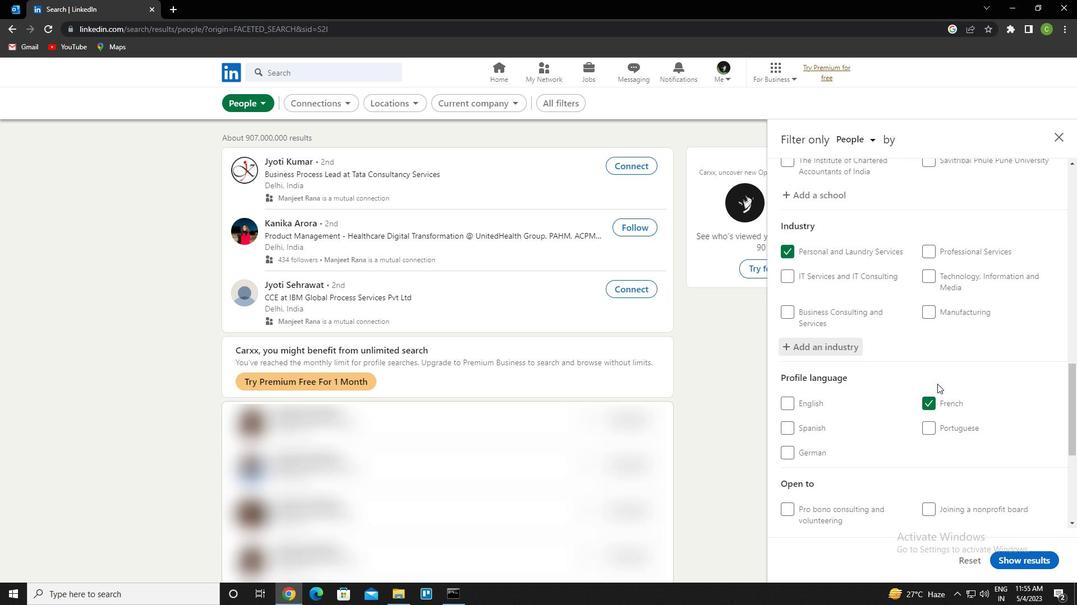 
Action: Mouse moved to (928, 384)
Screenshot: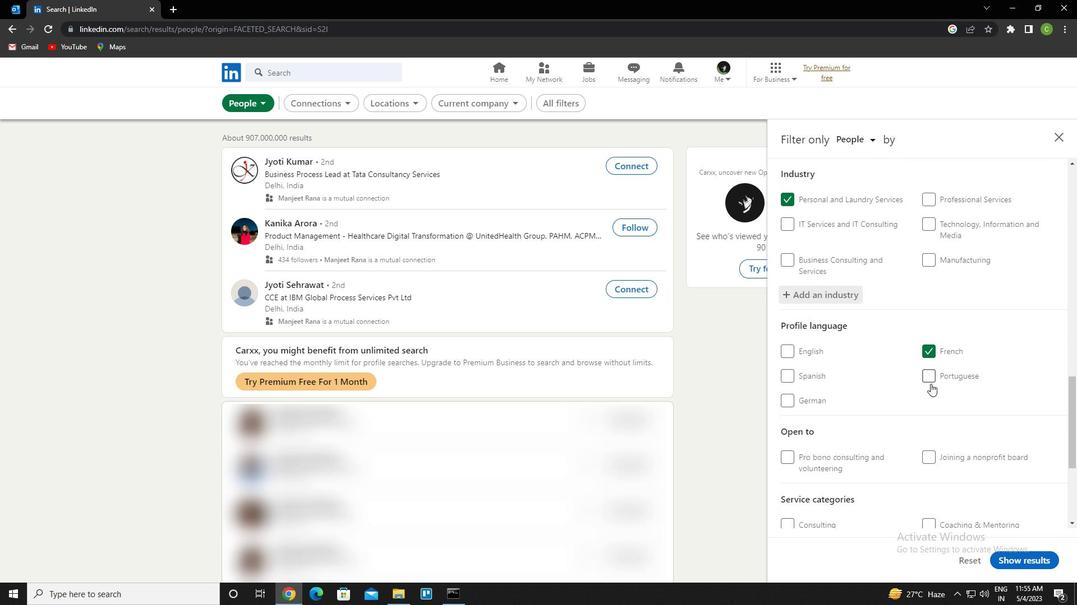 
Action: Mouse scrolled (928, 383) with delta (0, 0)
Screenshot: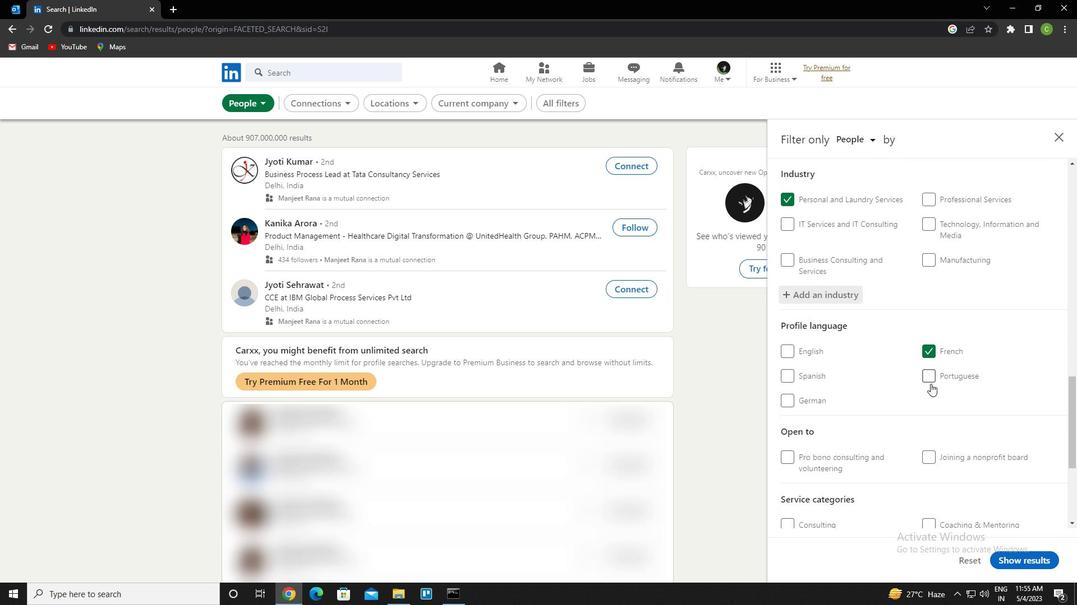 
Action: Mouse moved to (926, 385)
Screenshot: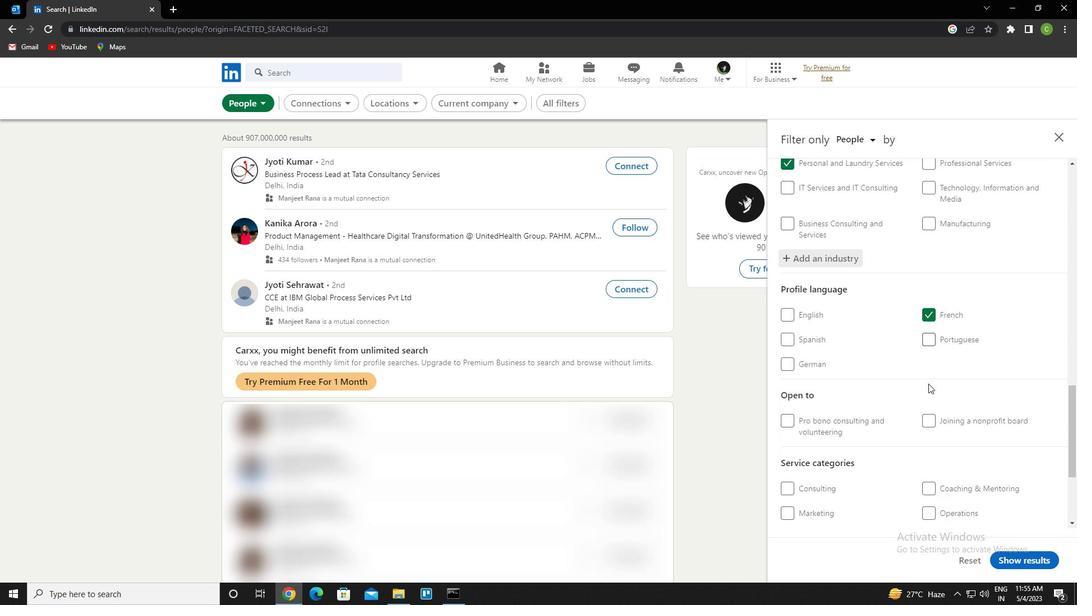 
Action: Mouse scrolled (926, 384) with delta (0, 0)
Screenshot: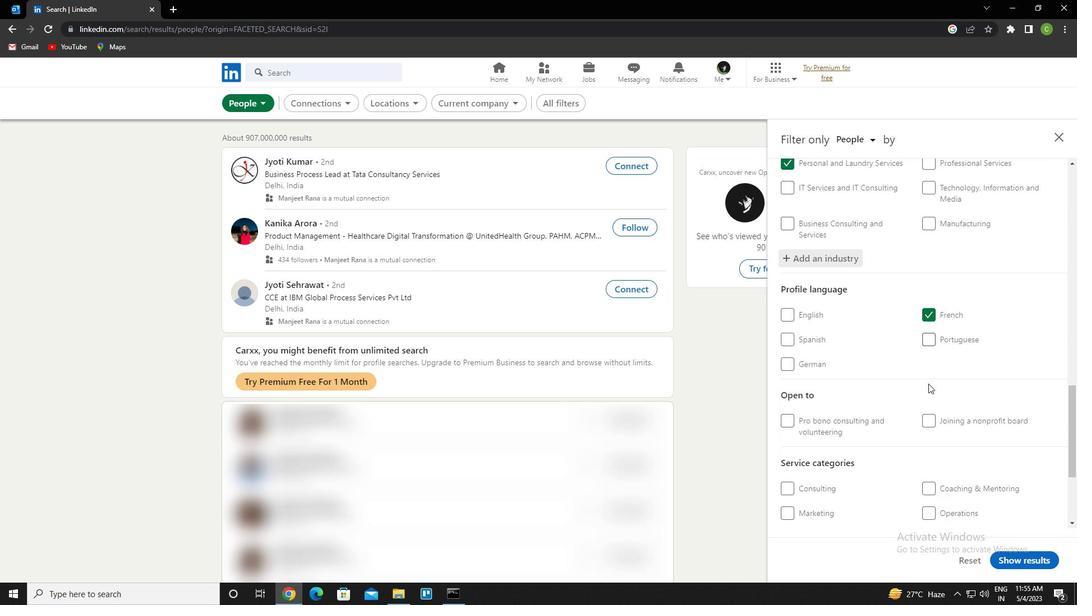 
Action: Mouse moved to (944, 407)
Screenshot: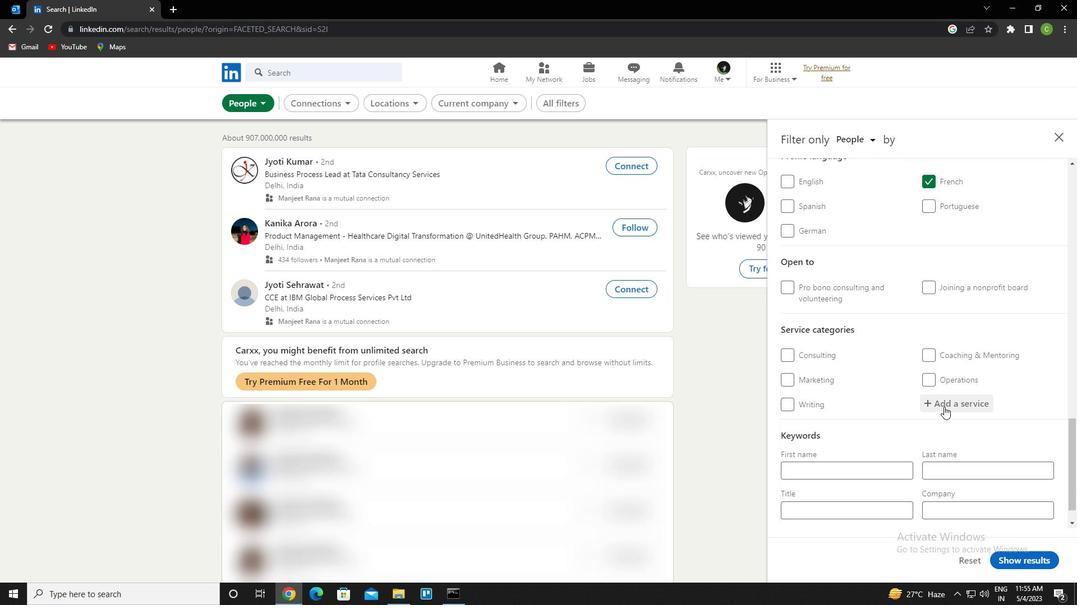 
Action: Mouse pressed left at (944, 407)
Screenshot: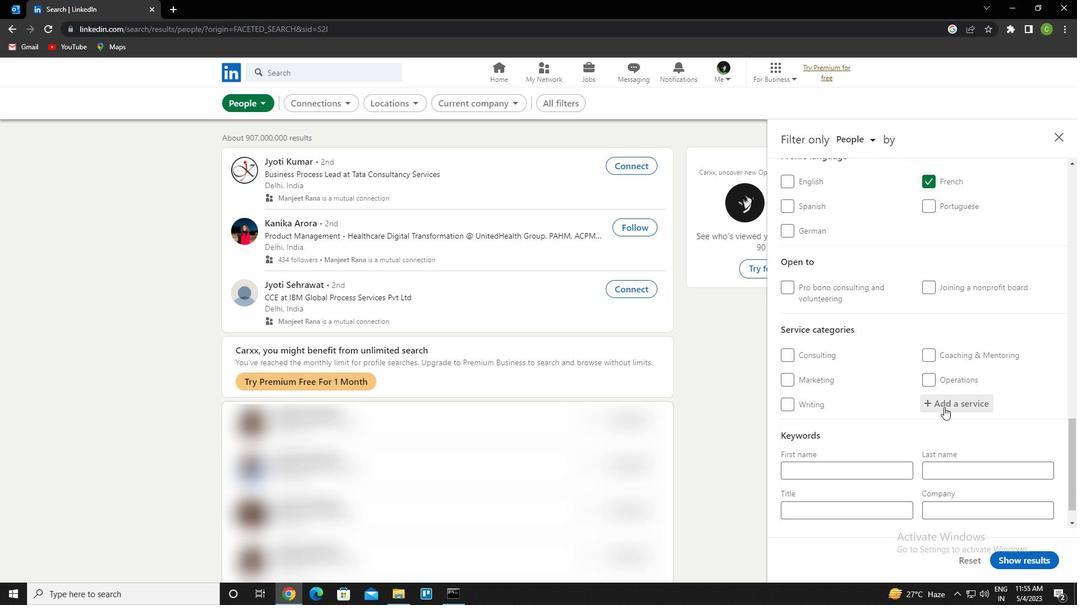 
Action: Mouse moved to (944, 407)
Screenshot: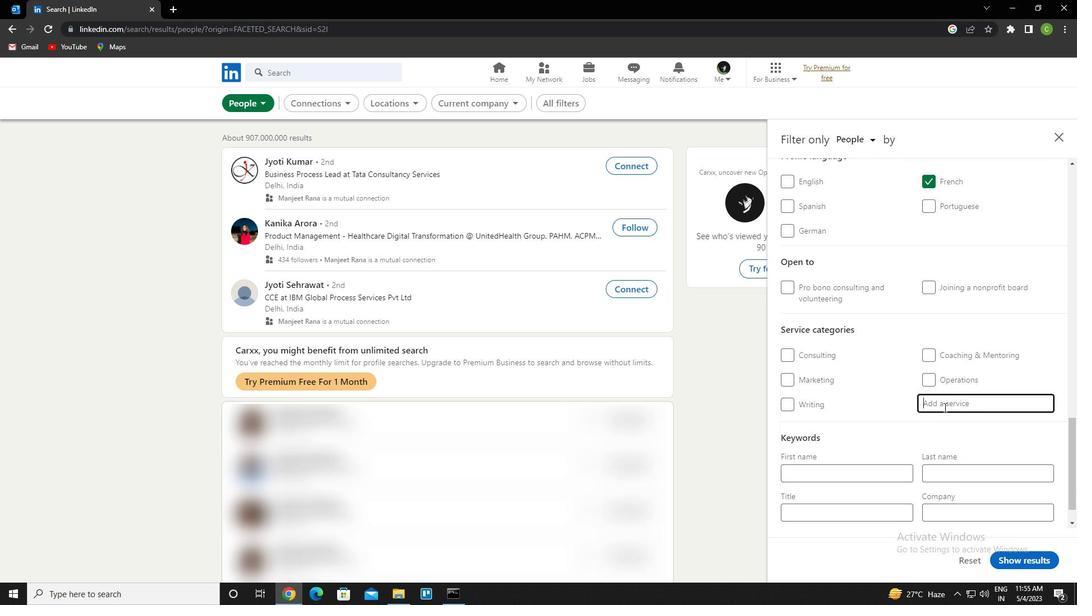 
Action: Key pressed <Key.caps_lock>g<Key.caps_lock>rowth<Key.space>marketing<Key.down><Key.enter>
Screenshot: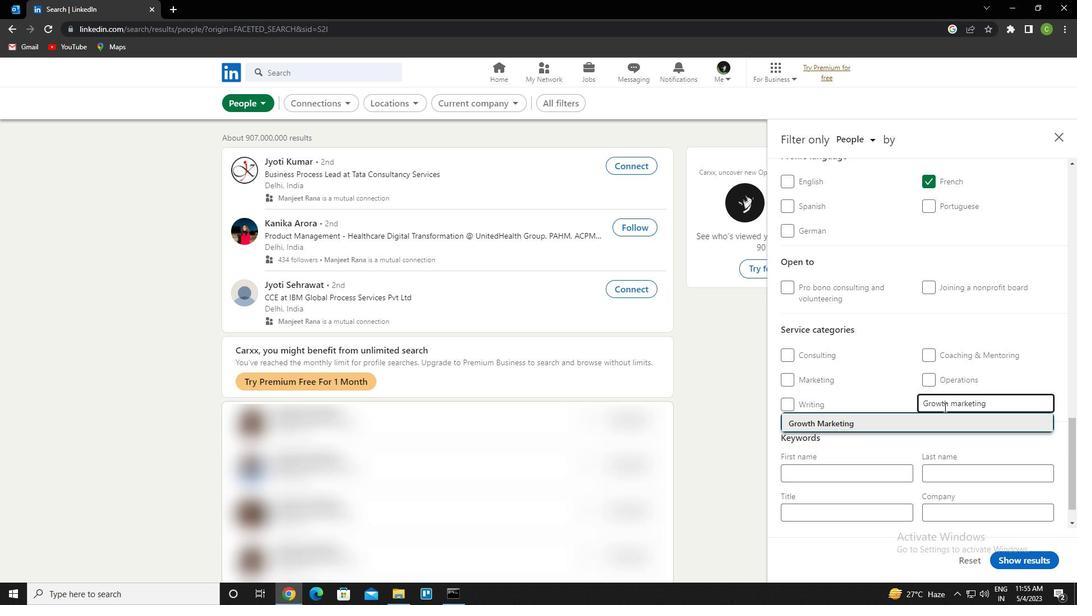 
Action: Mouse moved to (925, 400)
Screenshot: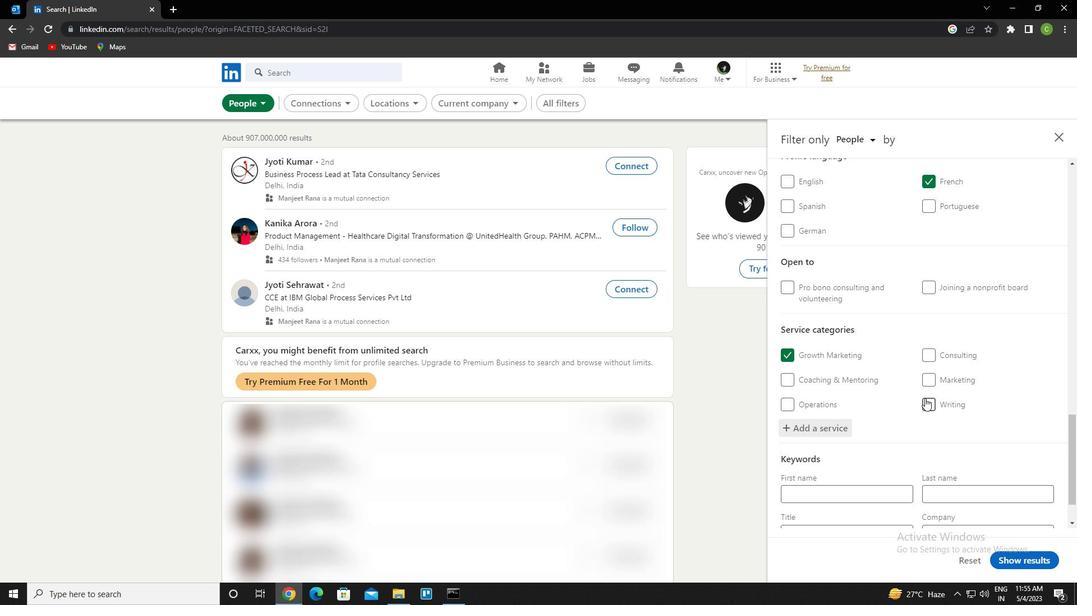 
Action: Mouse scrolled (925, 399) with delta (0, 0)
Screenshot: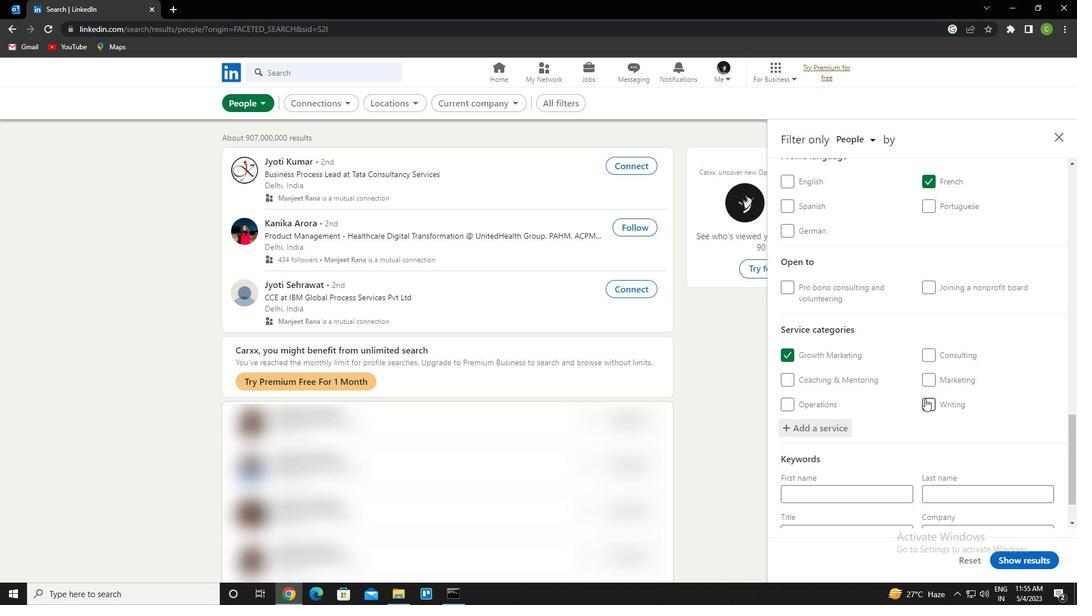 
Action: Mouse scrolled (925, 399) with delta (0, 0)
Screenshot: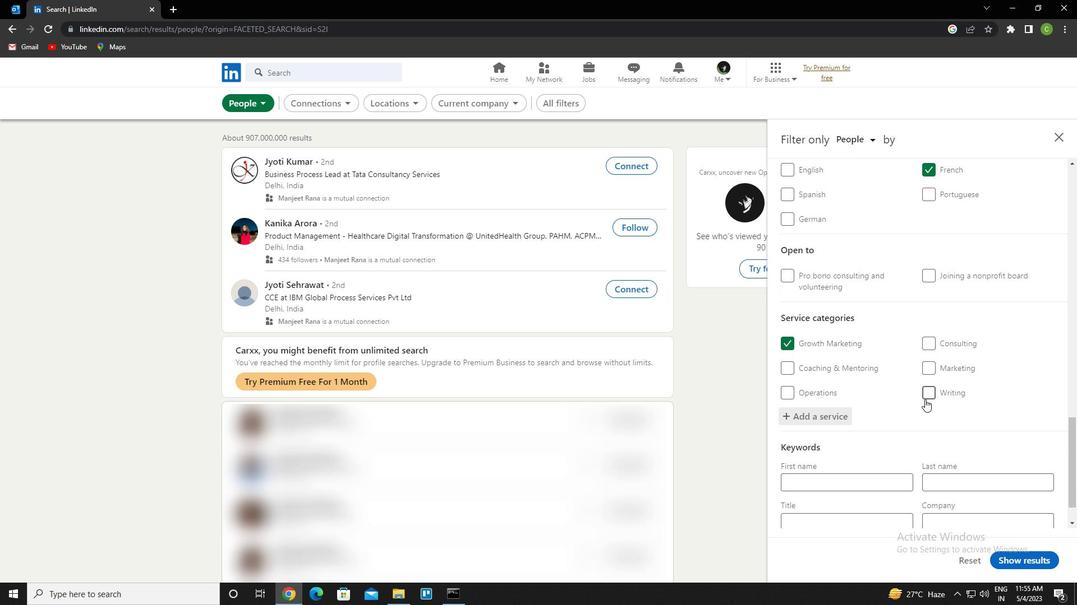 
Action: Mouse scrolled (925, 399) with delta (0, 0)
Screenshot: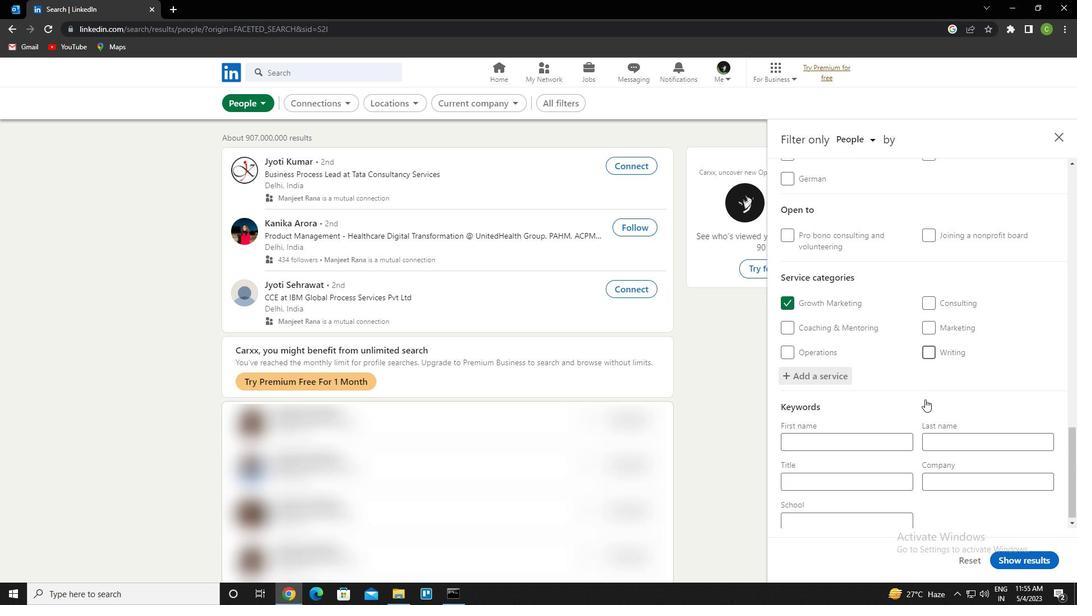 
Action: Mouse scrolled (925, 399) with delta (0, 0)
Screenshot: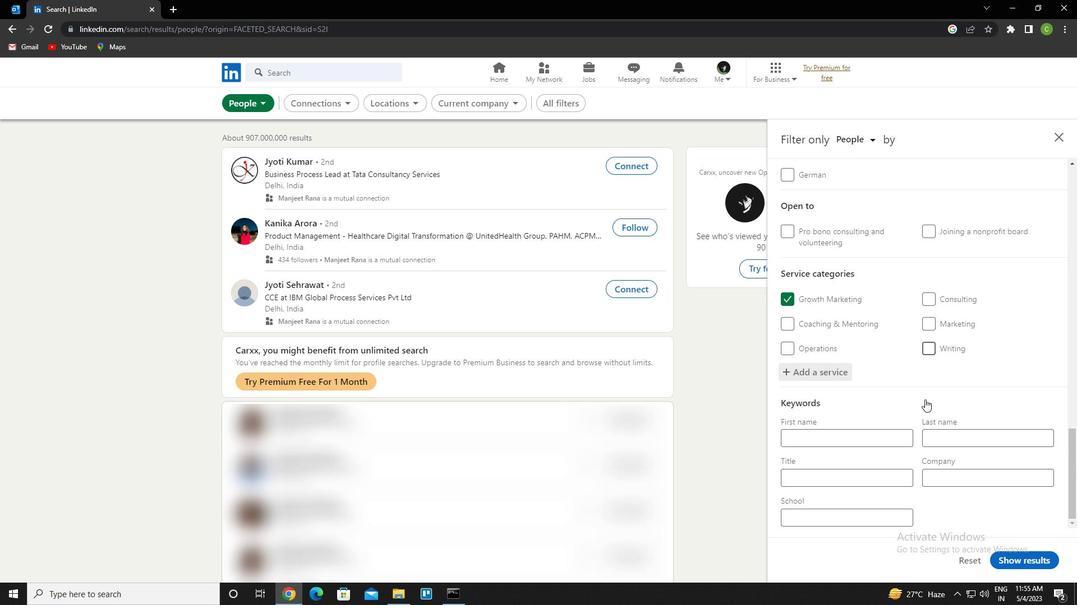 
Action: Mouse scrolled (925, 399) with delta (0, 0)
Screenshot: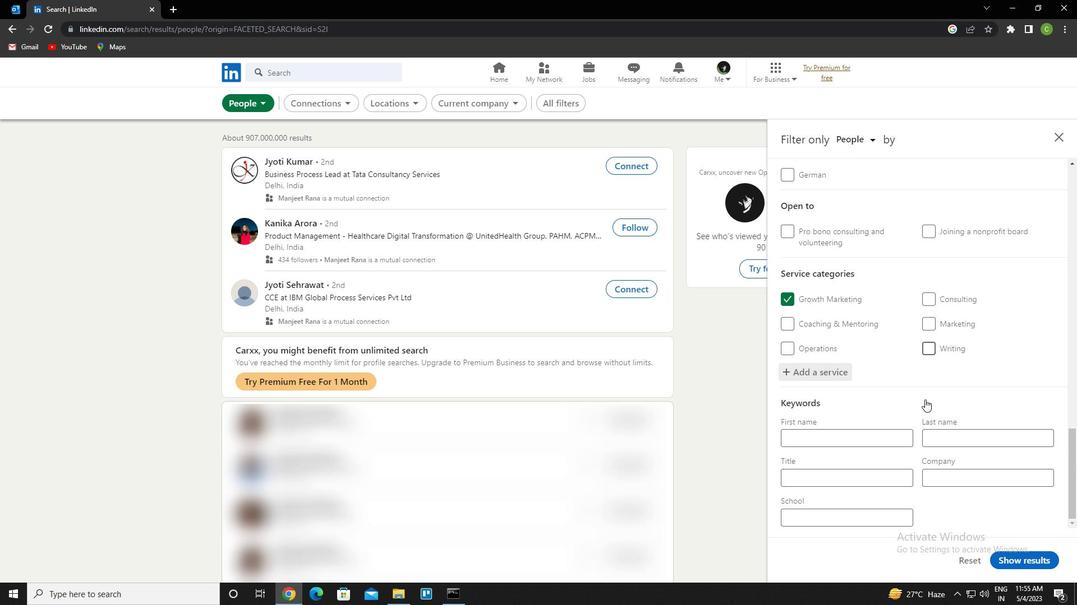 
Action: Mouse moved to (858, 481)
Screenshot: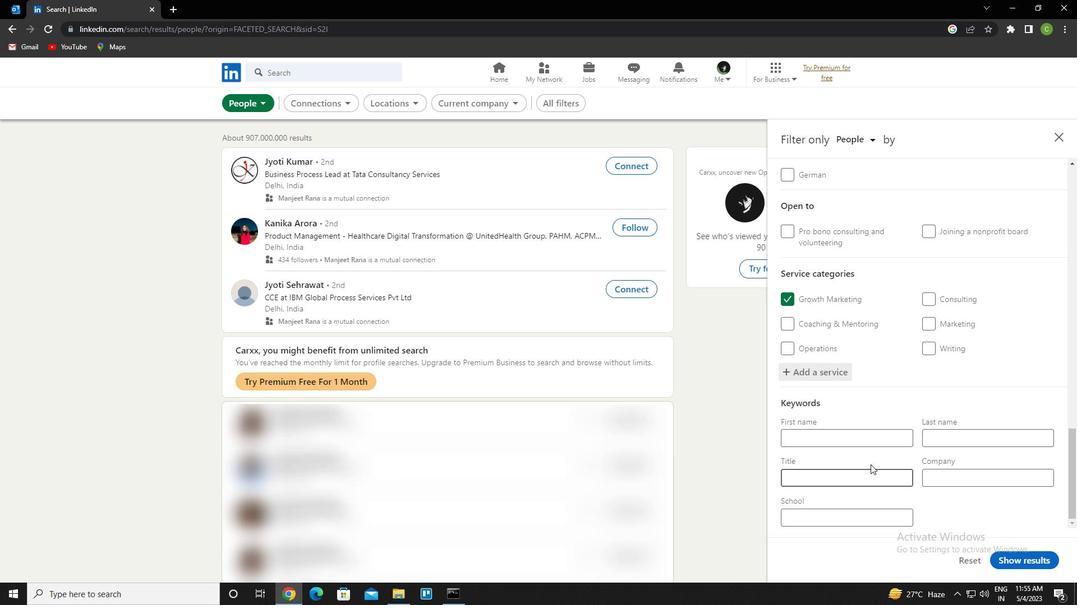 
Action: Mouse pressed left at (858, 481)
Screenshot: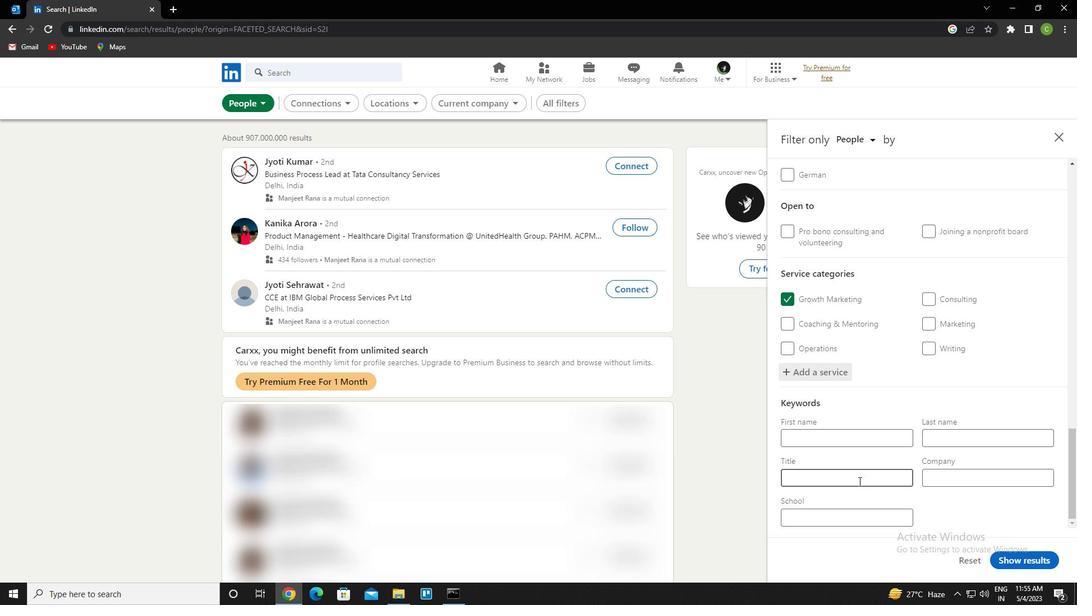 
Action: Mouse moved to (857, 481)
Screenshot: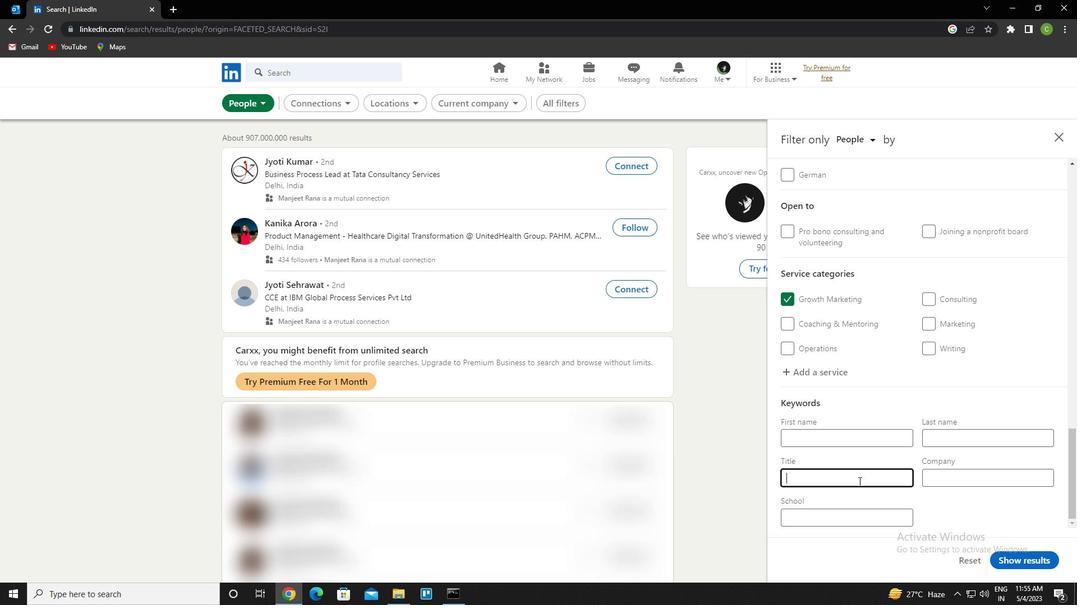 
Action: Key pressed <Key.caps_lock>b<Key.caps_lock>usiness<Key.space><Key.caps_lock>a<Key.caps_lock>nalyst
Screenshot: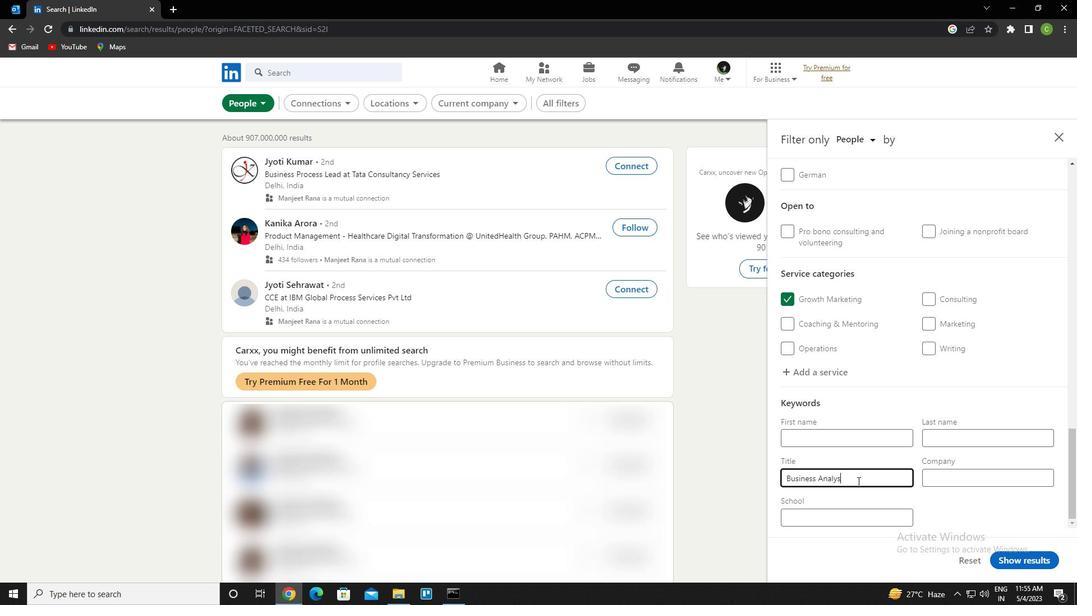 
Action: Mouse moved to (1030, 557)
Screenshot: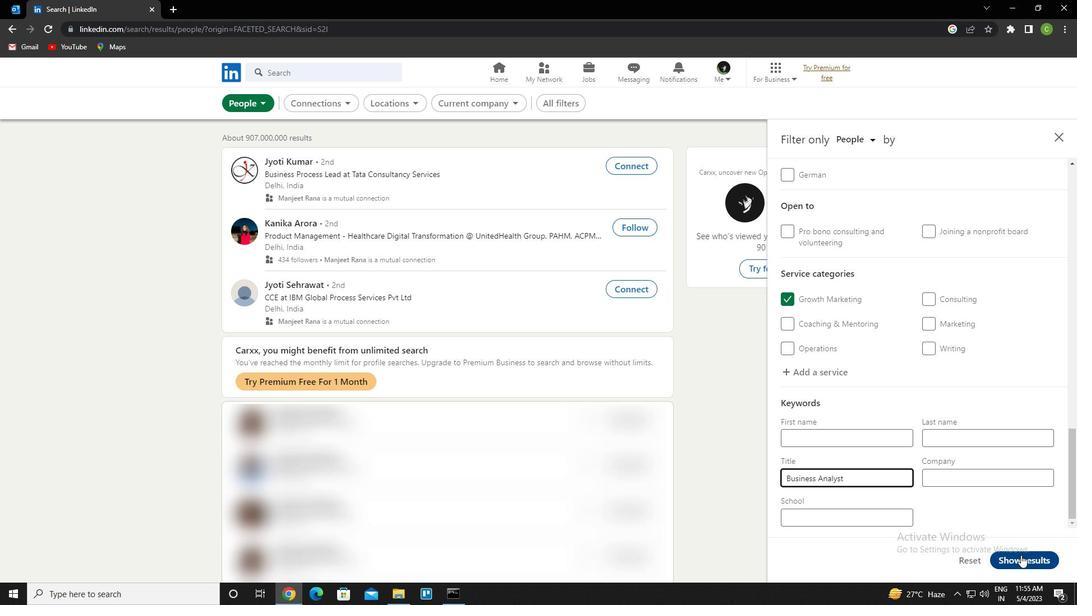 
Action: Mouse pressed left at (1030, 557)
Screenshot: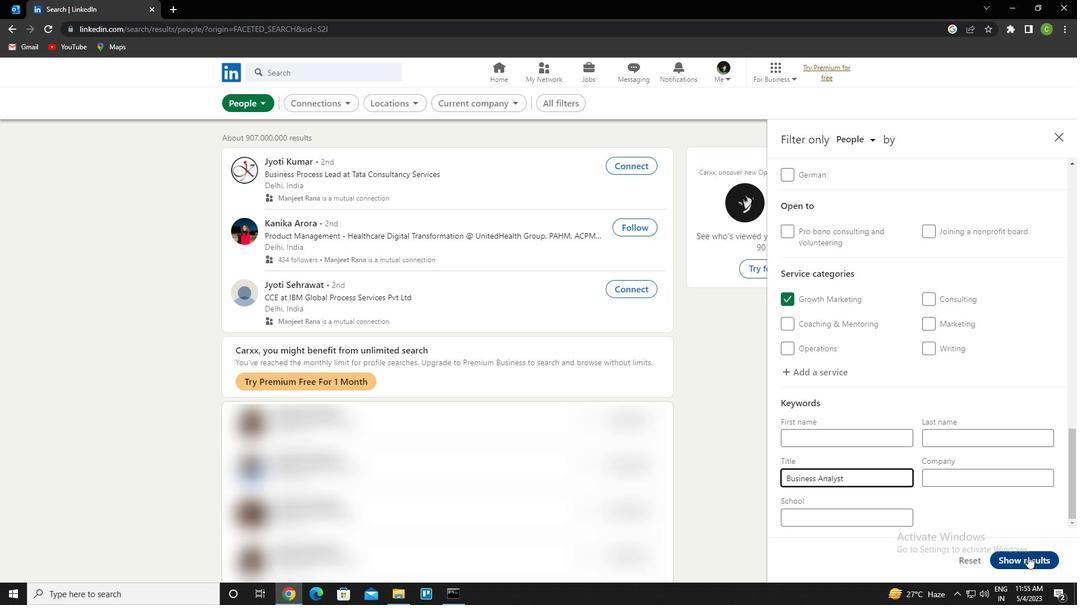 
Action: Mouse moved to (648, 455)
Screenshot: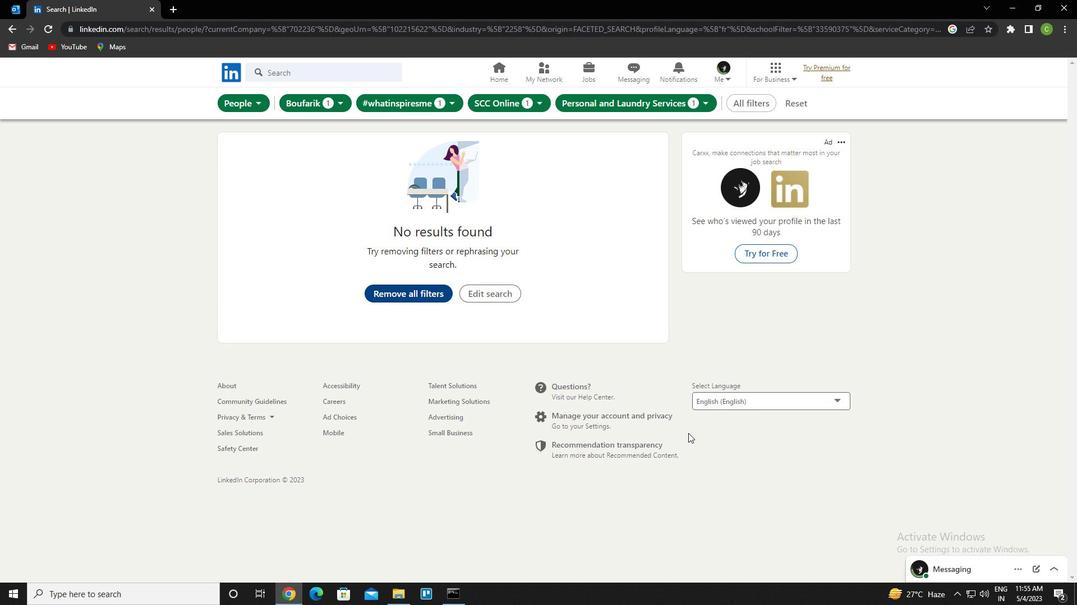 
